 Task: Create an event for the library visit for new books.
Action: Mouse moved to (133, 237)
Screenshot: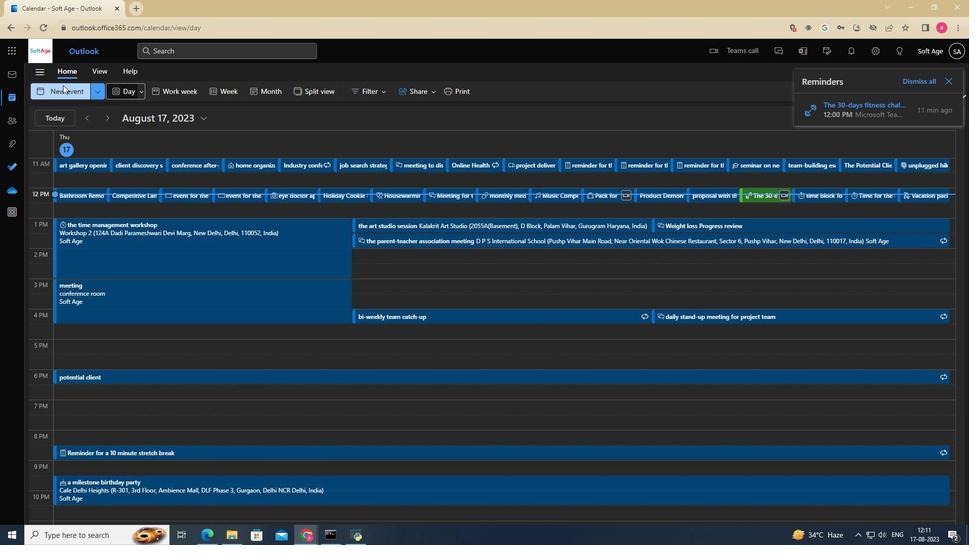 
Action: Mouse pressed left at (133, 237)
Screenshot: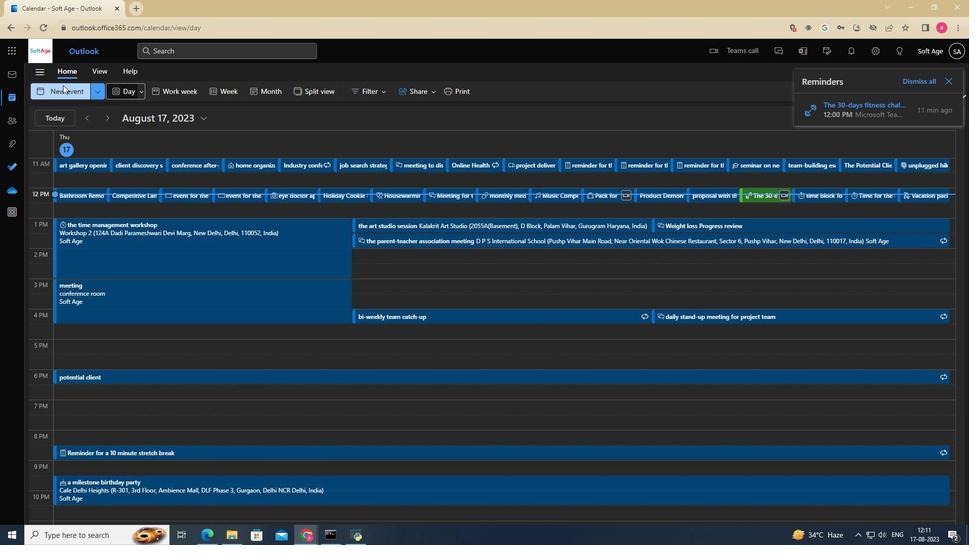 
Action: Mouse moved to (255, 272)
Screenshot: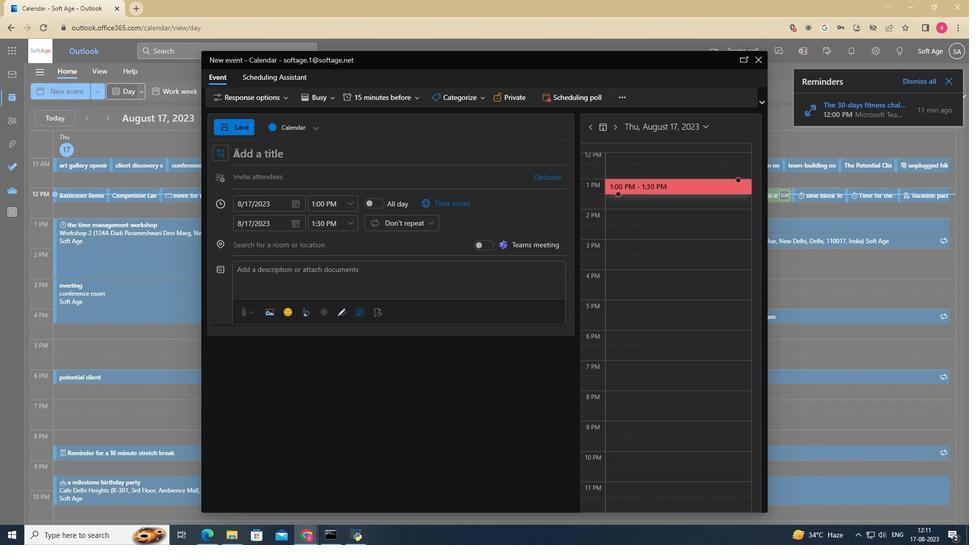 
Action: Key pressed the<Key.space>library<Key.space>visit<Key.space>for<Key.space>new<Key.space>books
Screenshot: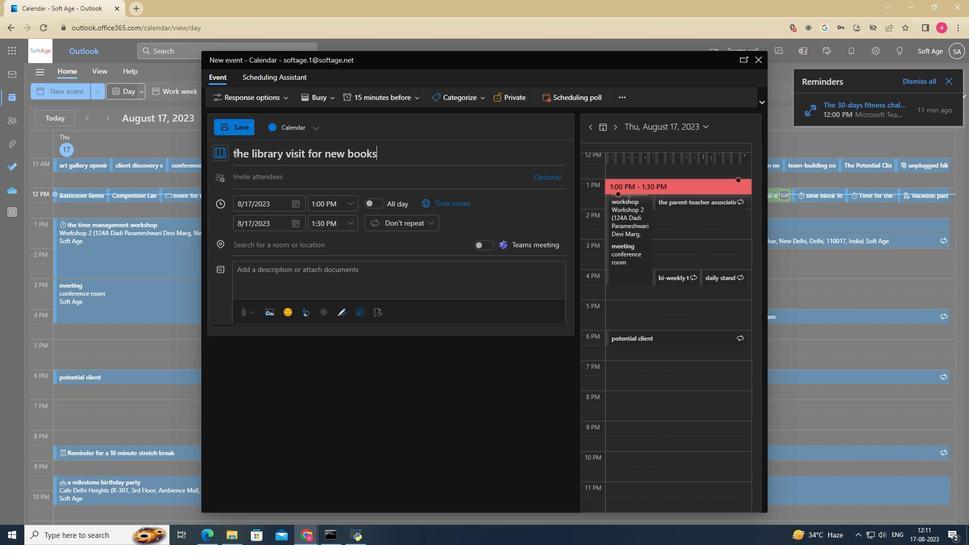 
Action: Mouse moved to (354, 247)
Screenshot: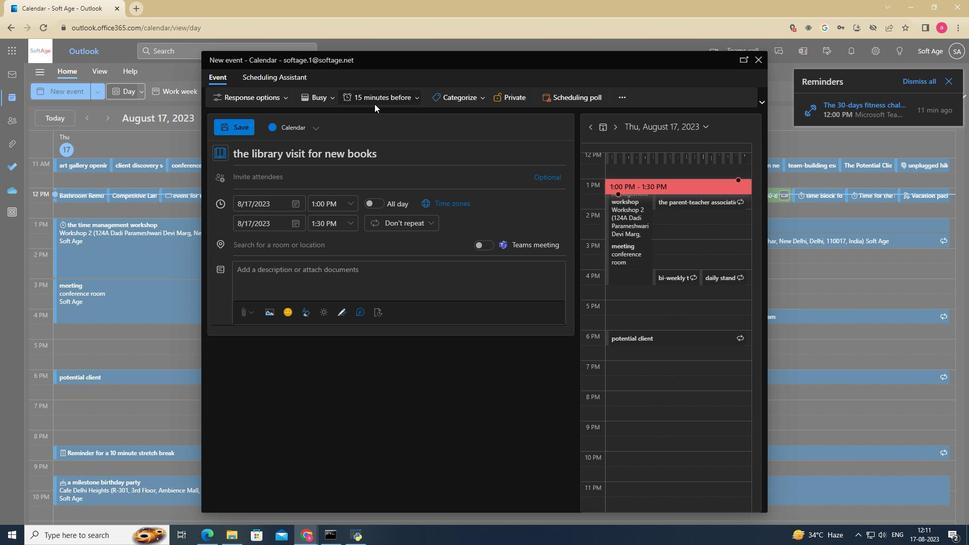 
Action: Mouse pressed left at (354, 247)
Screenshot: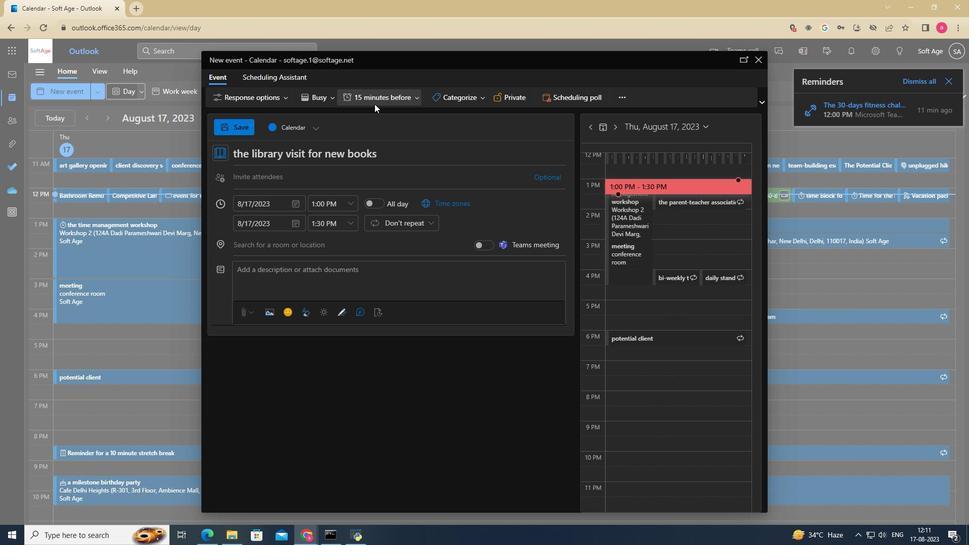 
Action: Mouse moved to (359, 273)
Screenshot: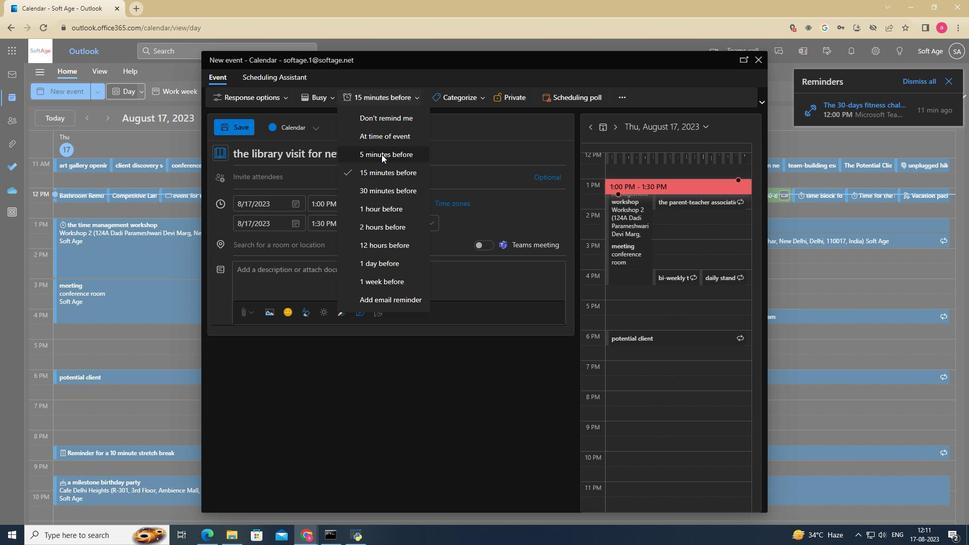 
Action: Mouse pressed left at (359, 273)
Screenshot: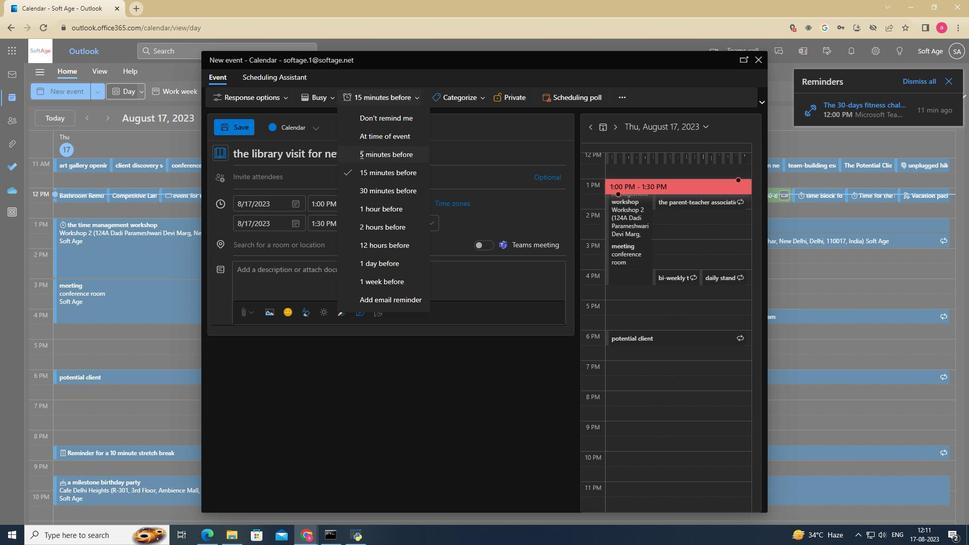 
Action: Mouse moved to (279, 284)
Screenshot: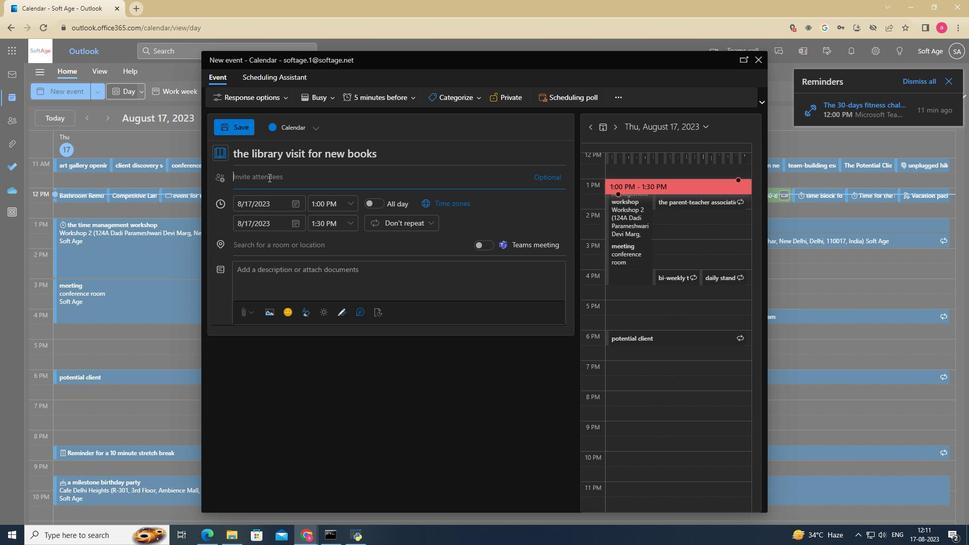 
Action: Mouse pressed left at (279, 284)
Screenshot: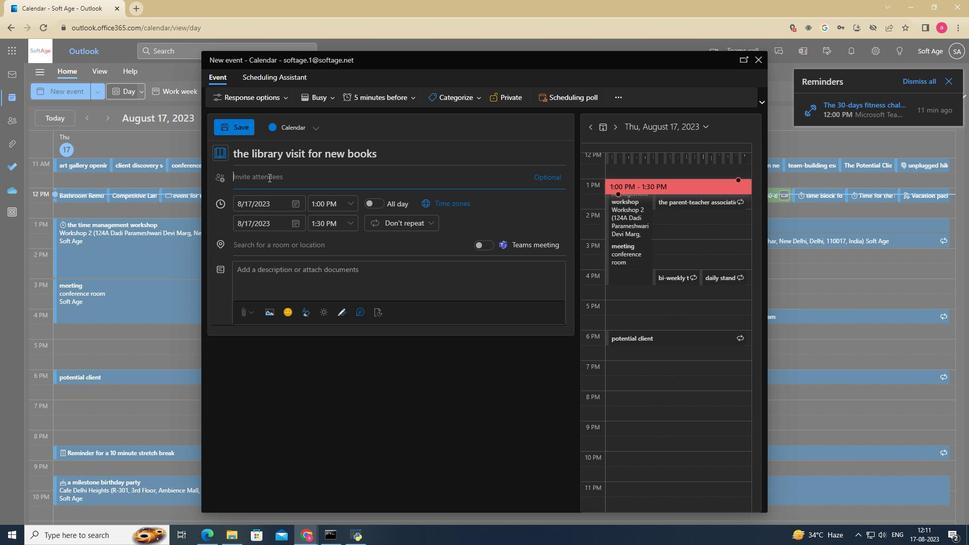 
Action: Mouse moved to (278, 338)
Screenshot: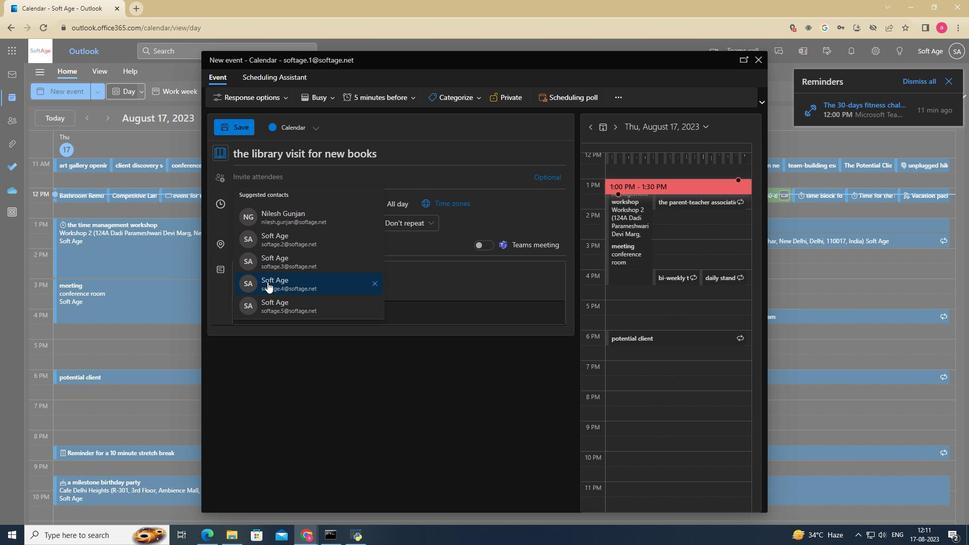
Action: Mouse pressed left at (278, 338)
Screenshot: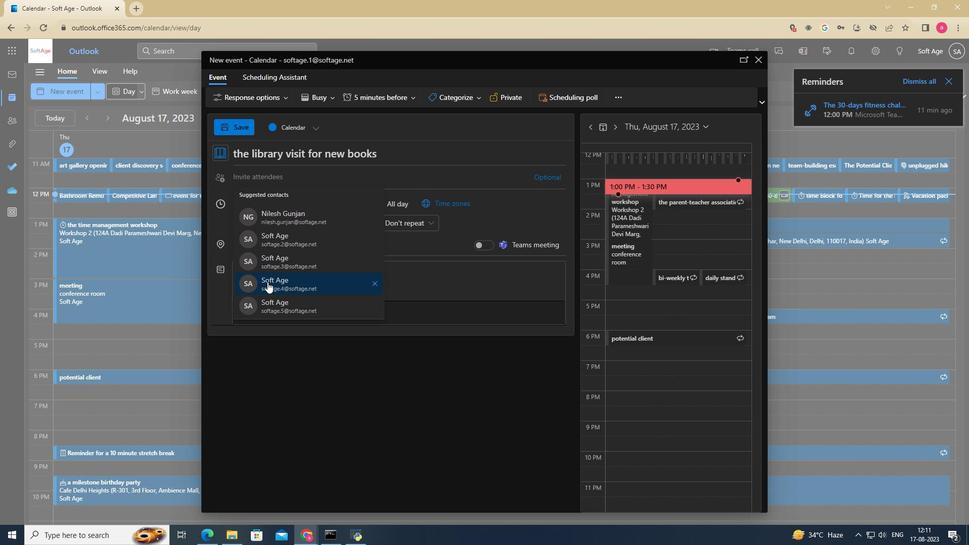 
Action: Mouse moved to (324, 327)
Screenshot: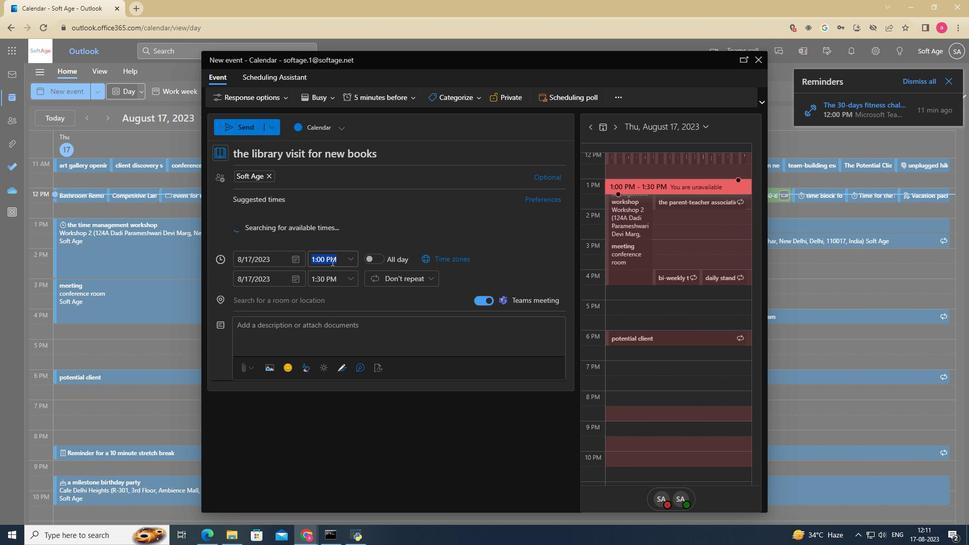 
Action: Mouse pressed left at (324, 327)
Screenshot: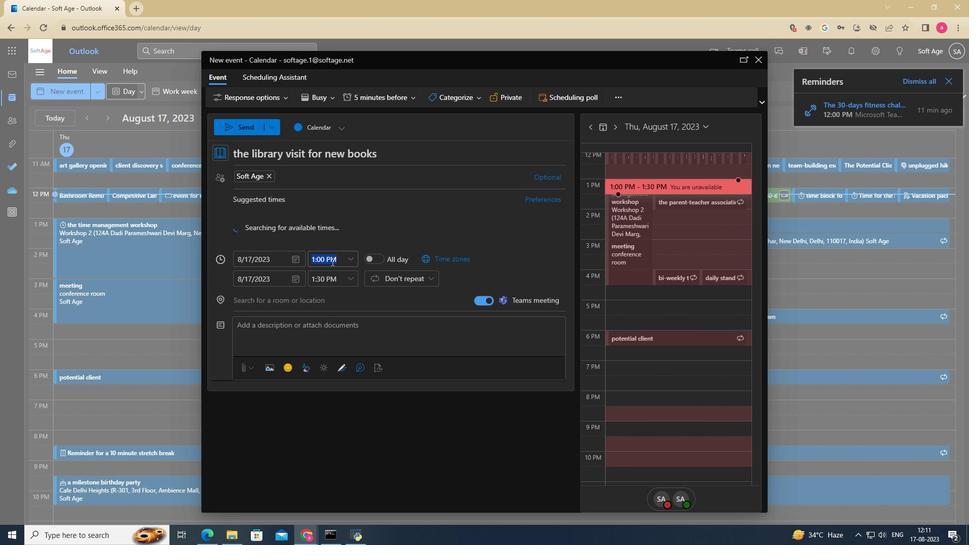 
Action: Mouse moved to (334, 327)
Screenshot: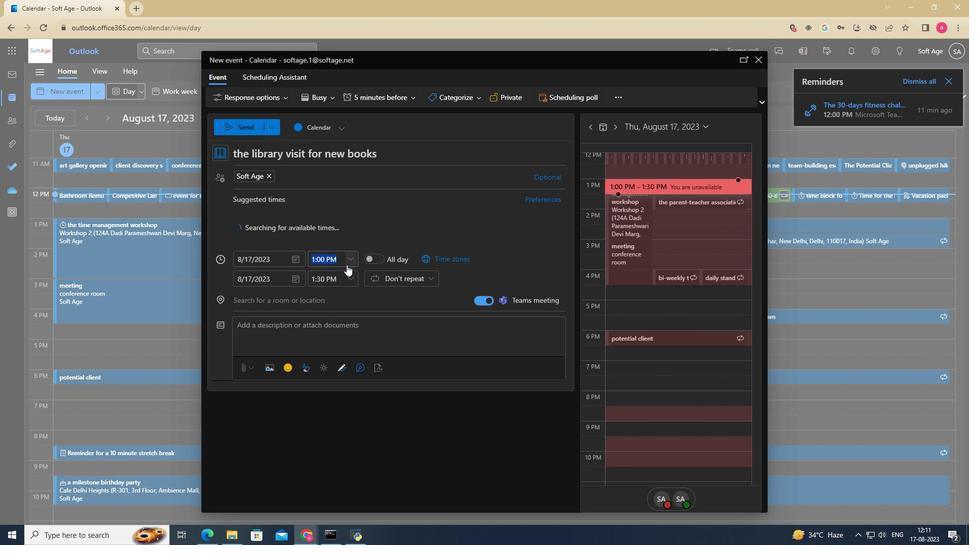 
Action: Mouse pressed left at (334, 327)
Screenshot: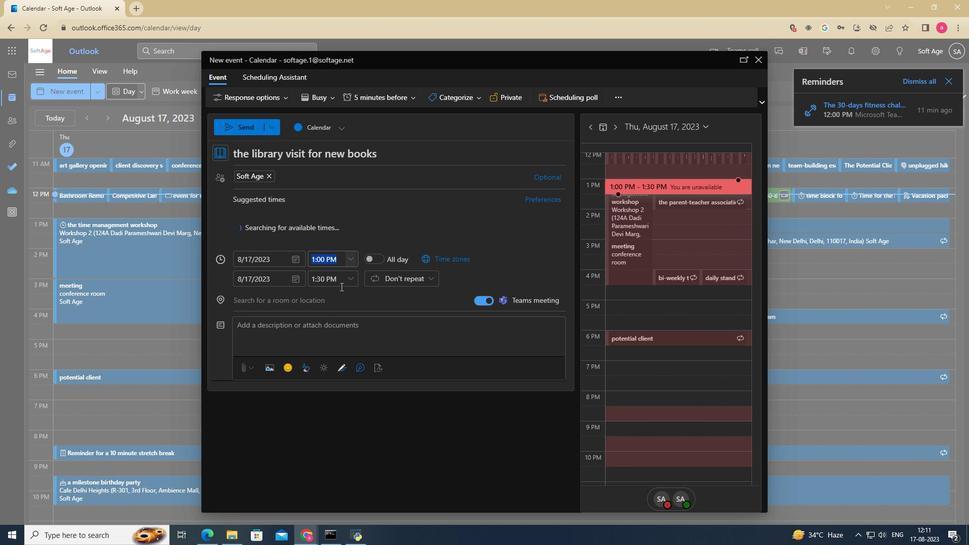 
Action: Mouse moved to (324, 356)
Screenshot: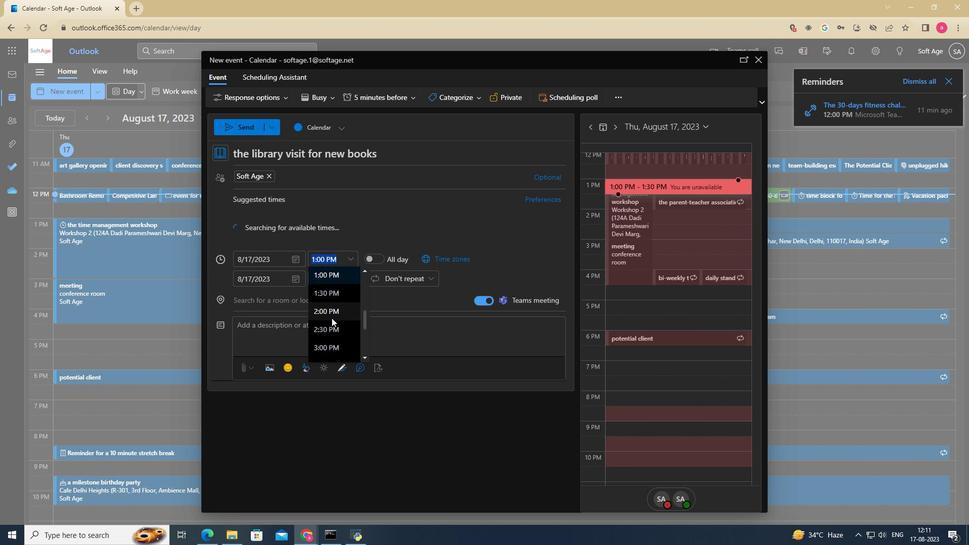 
Action: Mouse pressed left at (324, 356)
Screenshot: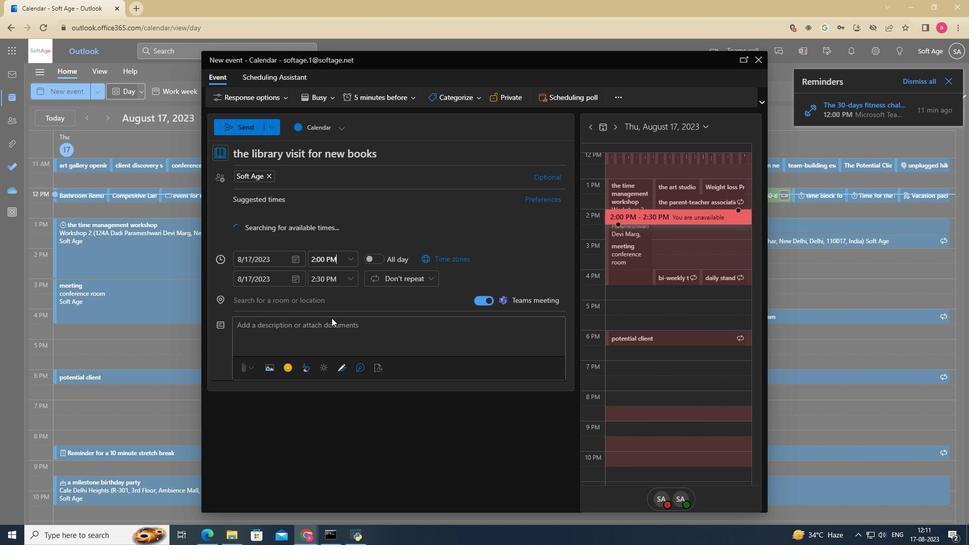 
Action: Mouse moved to (341, 336)
Screenshot: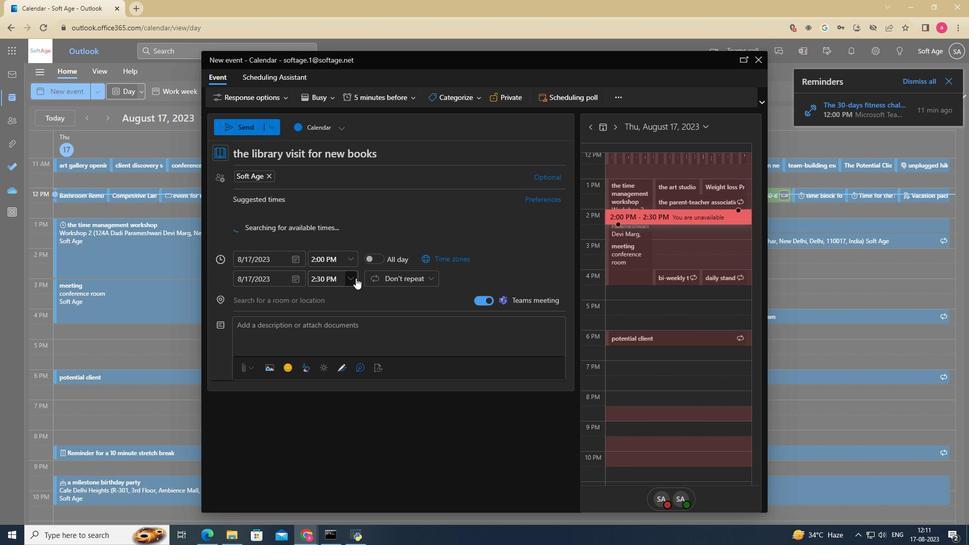 
Action: Mouse pressed left at (341, 336)
Screenshot: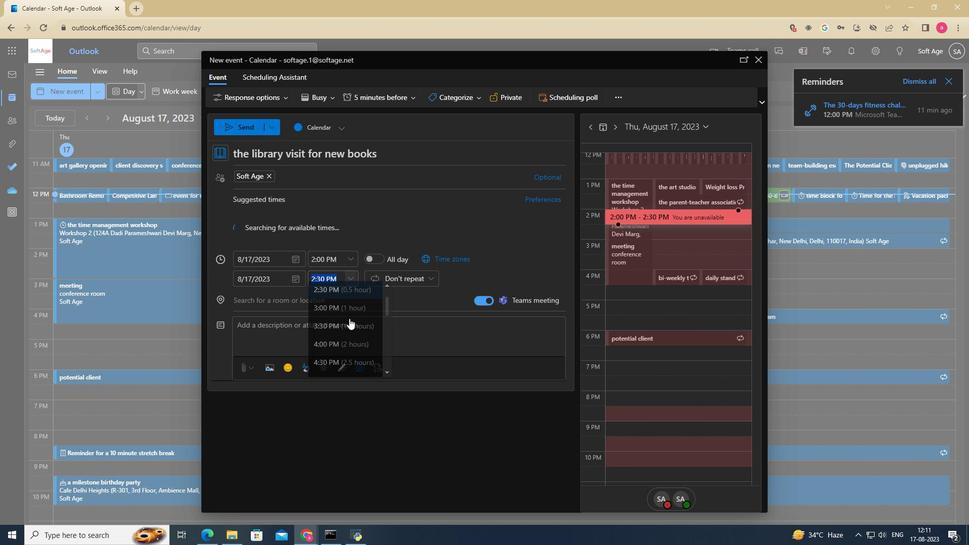 
Action: Mouse moved to (328, 368)
Screenshot: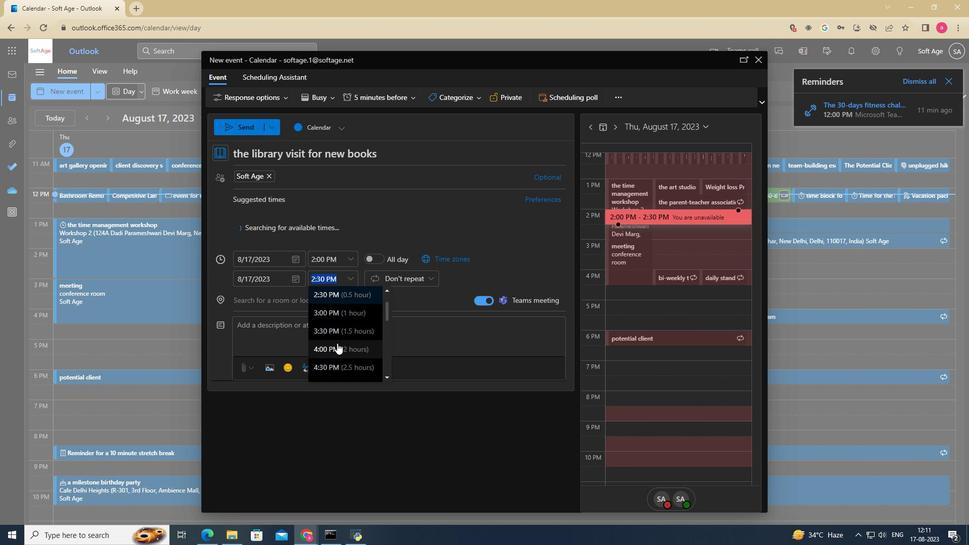 
Action: Mouse pressed left at (328, 368)
Screenshot: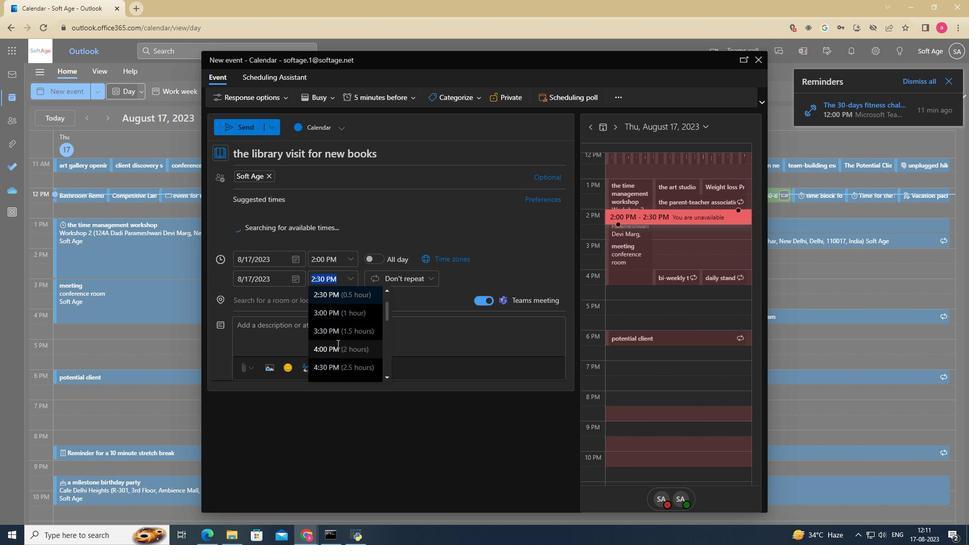 
Action: Mouse moved to (292, 343)
Screenshot: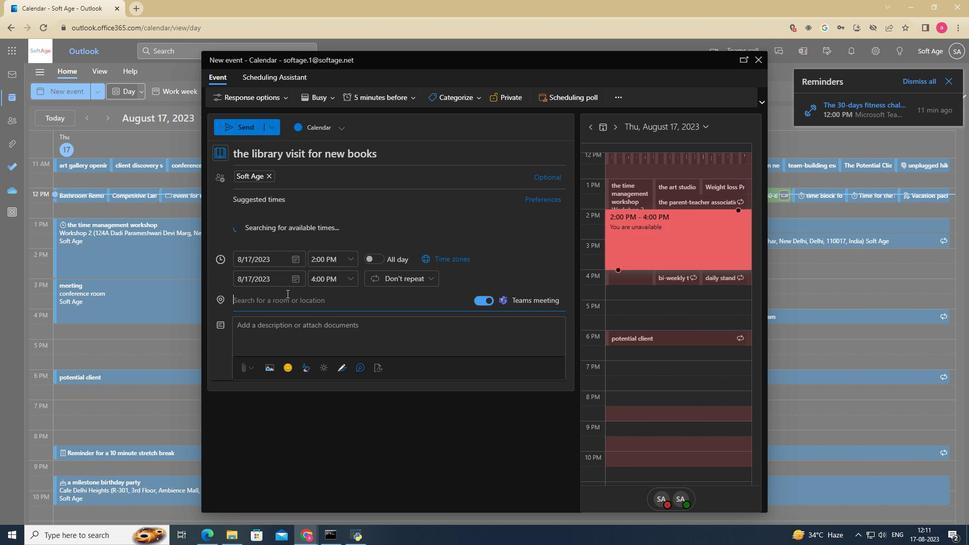 
Action: Mouse pressed left at (292, 343)
Screenshot: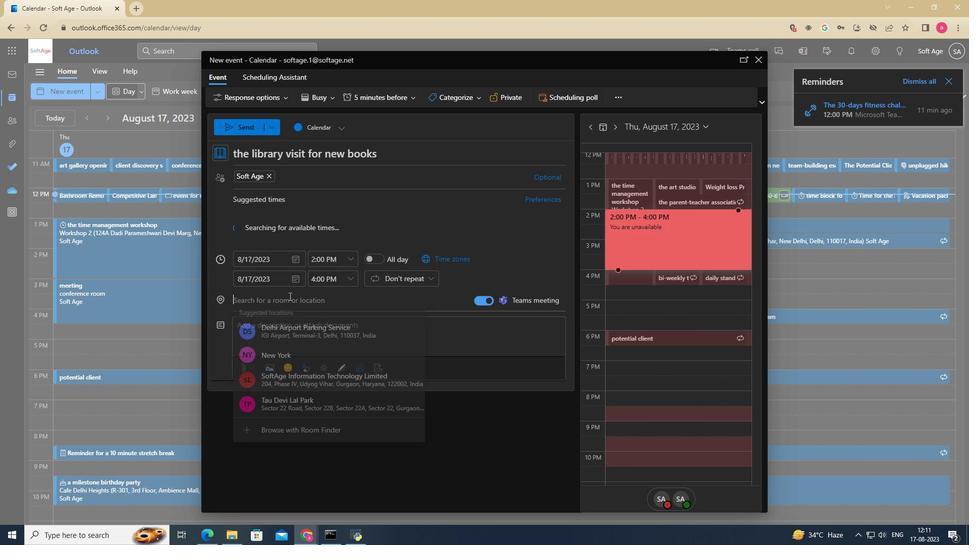 
Action: Mouse moved to (293, 345)
Screenshot: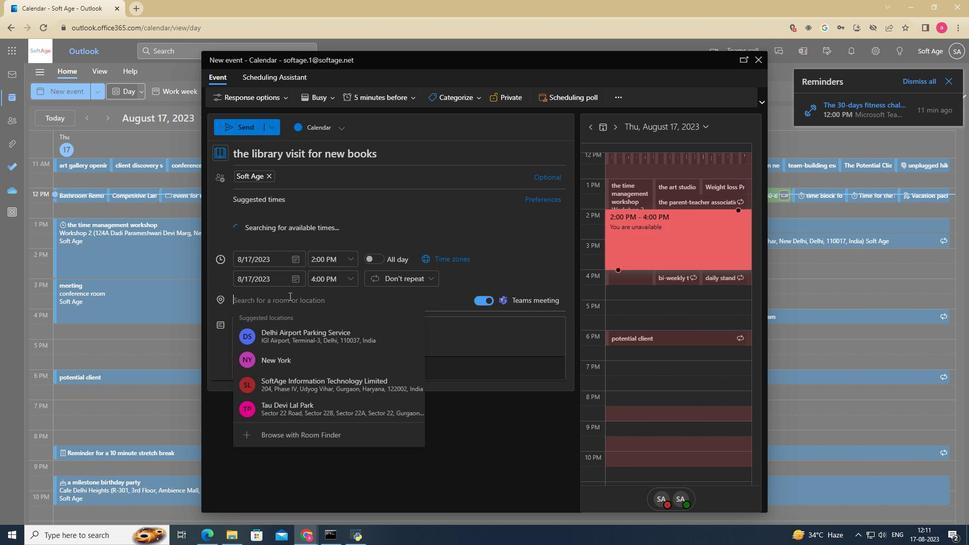 
Action: Key pressed book<Key.backspace><Key.backspace><Key.backspace><Key.backspace><Key.backspace><Key.backspace>library
Screenshot: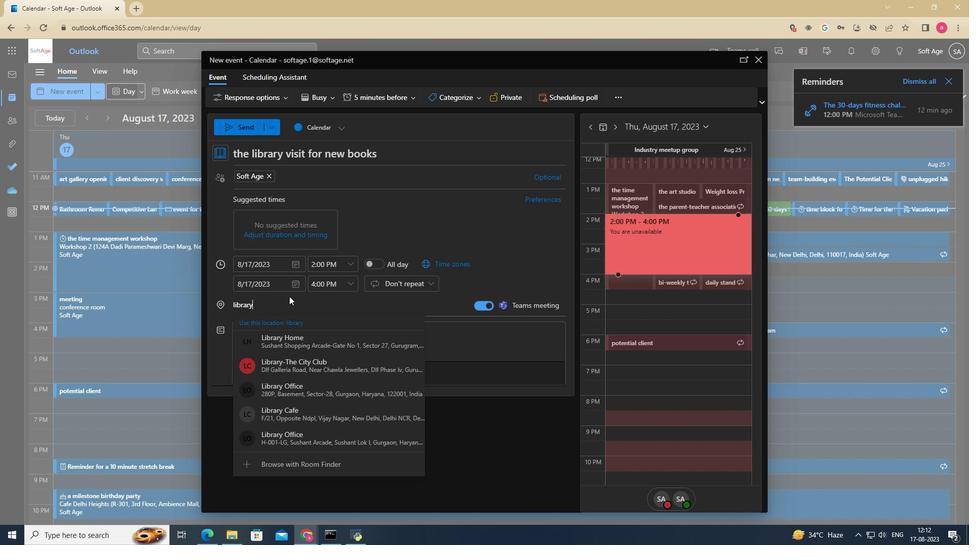 
Action: Mouse moved to (328, 378)
Screenshot: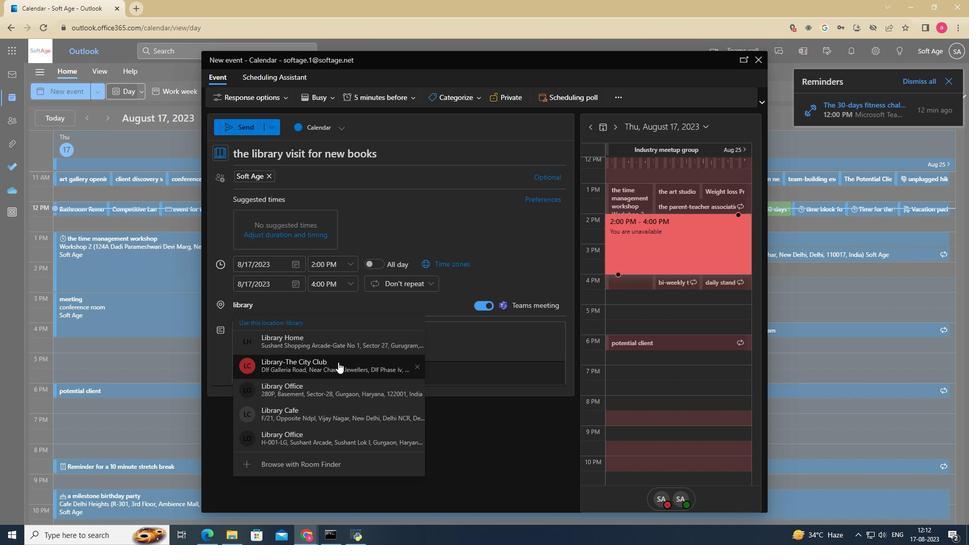 
Action: Mouse scrolled (328, 378) with delta (0, 0)
Screenshot: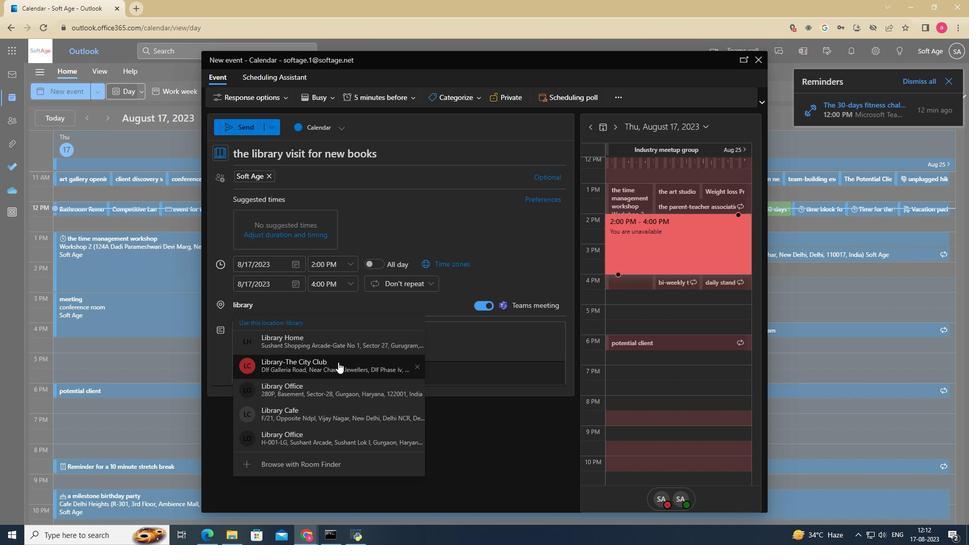 
Action: Mouse moved to (315, 409)
Screenshot: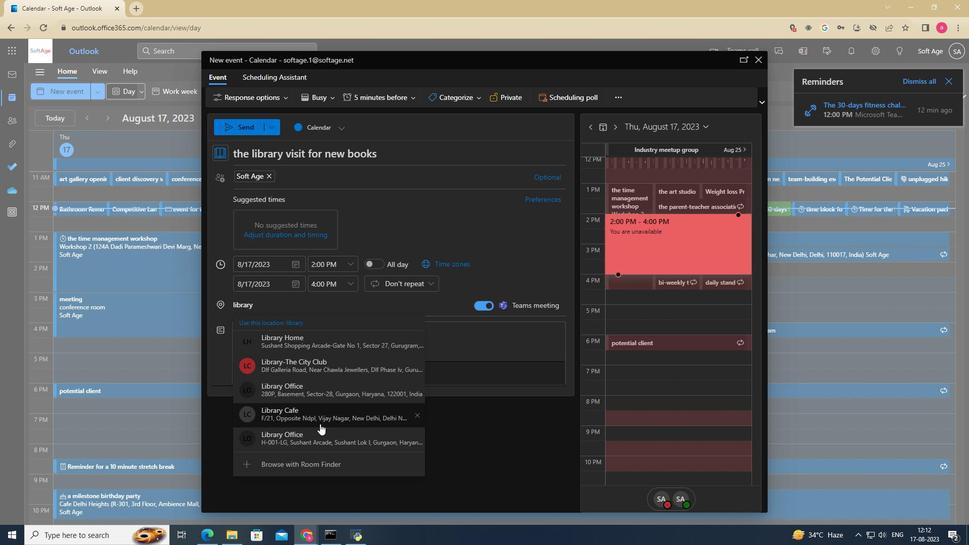 
Action: Mouse pressed left at (315, 409)
Screenshot: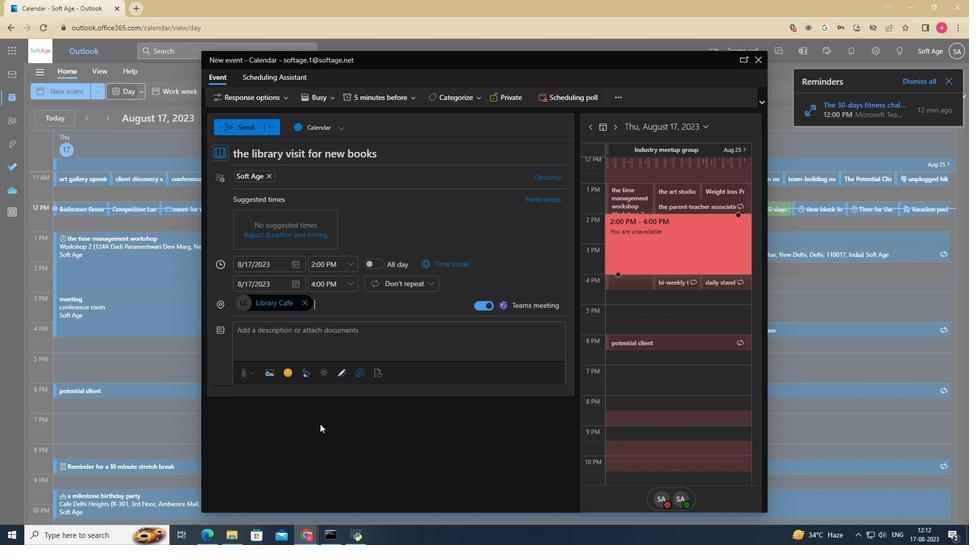 
Action: Mouse moved to (284, 358)
Screenshot: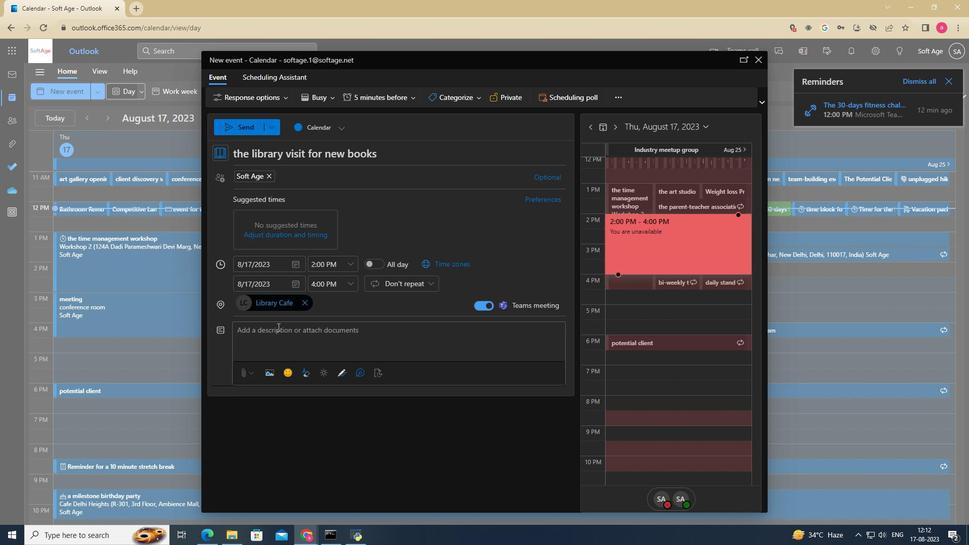 
Action: Mouse pressed left at (284, 358)
Screenshot: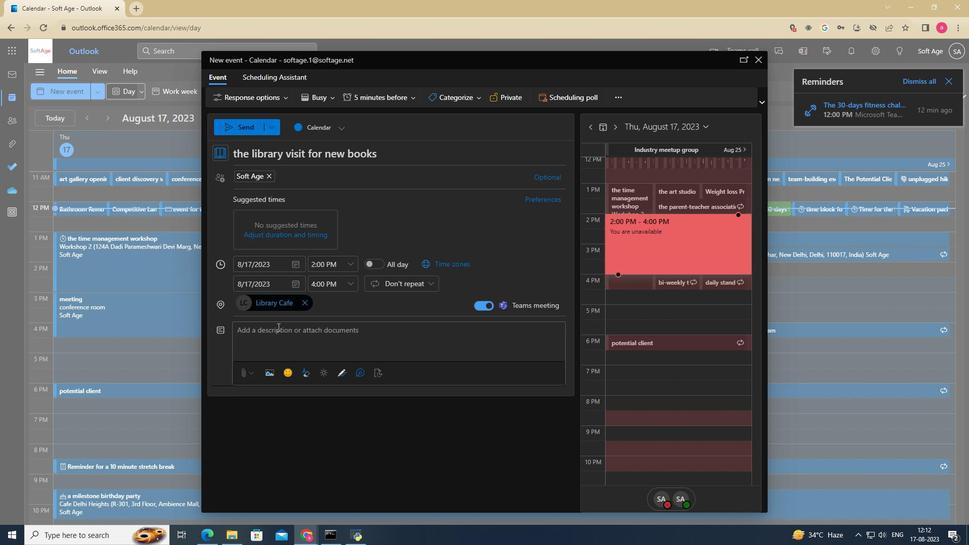 
Action: Mouse moved to (285, 363)
Screenshot: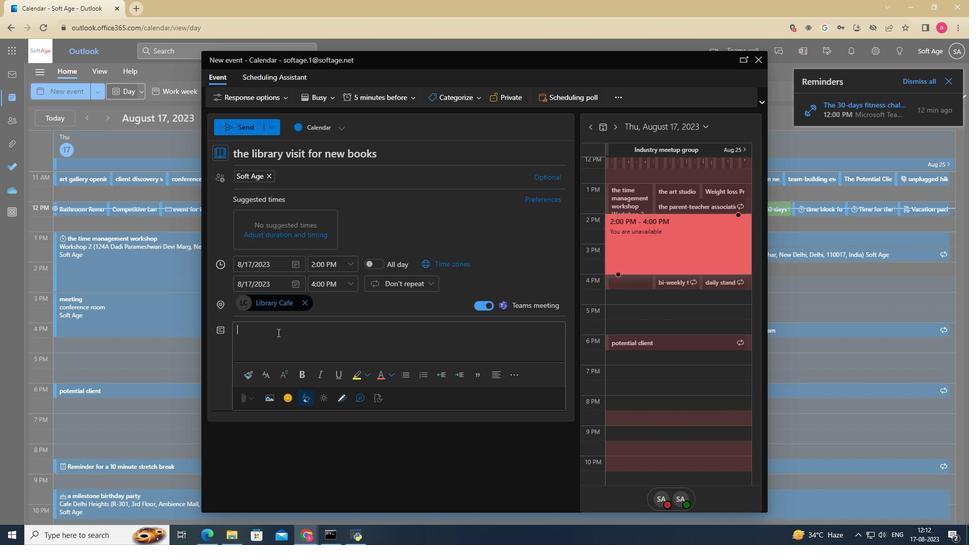 
Action: Mouse pressed left at (285, 363)
Screenshot: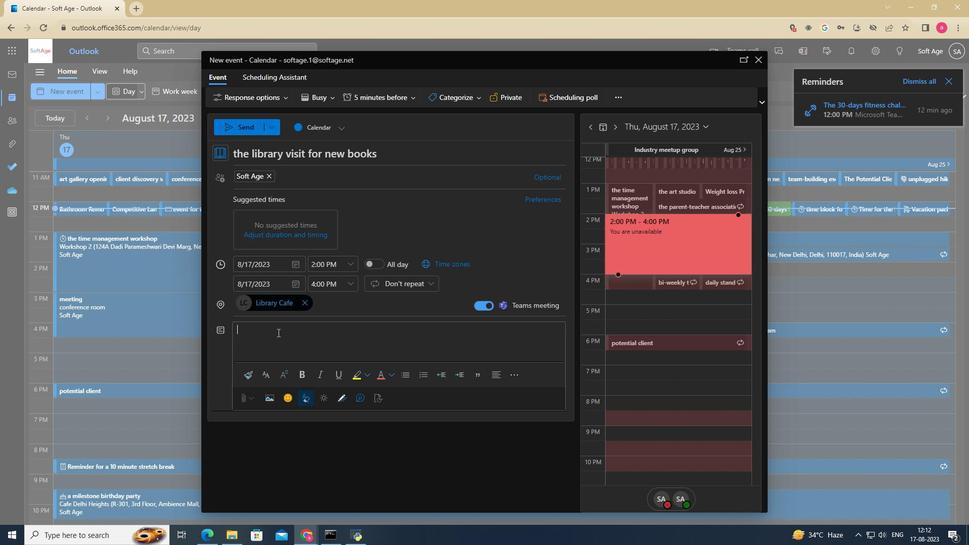 
Action: Key pressed <Key.shift>A<Key.space>library<Key.space>visit<Key.space>for<Key.space>new<Key.space>books<Key.space>
Screenshot: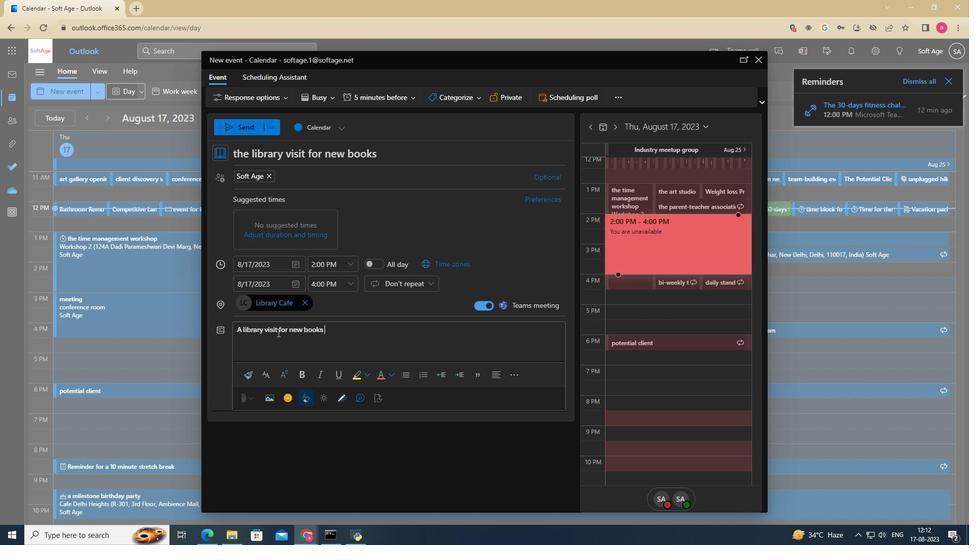 
Action: Mouse moved to (285, 363)
Screenshot: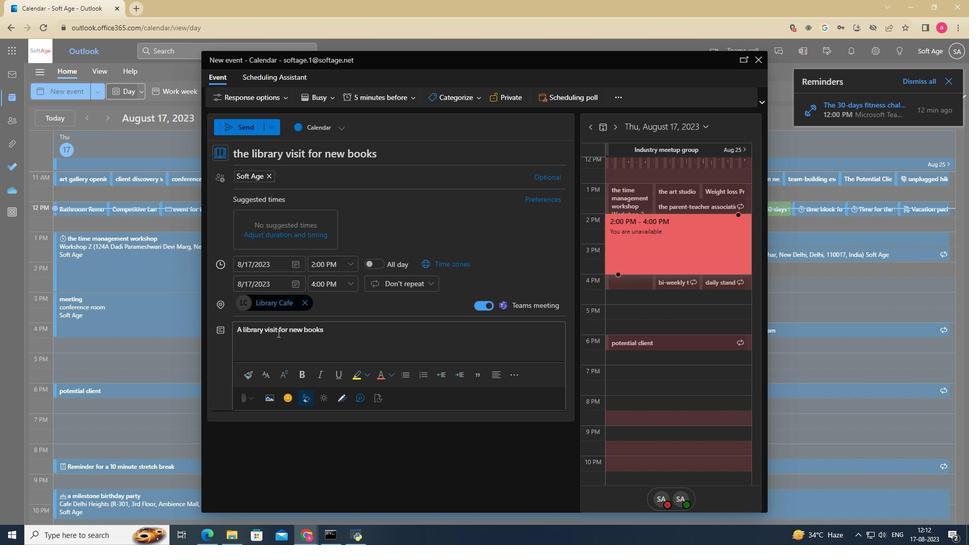 
Action: Key pressed is<Key.space>an<Key.space>enjoyable<Key.space>and<Key.space>enriching<Key.space>experience<Key.space>where<Key.space>individuals<Key.space>explore<Key.space>a<Key.space>library<Key.space>to<Key.space>discover<Key.space>and<Key.space>borrow<Key.space>the<Key.space>latest<Key.space>additions<Key.space>to<Key.space>its<Key.space>collection.<Key.space><Key.shift>Libraries<Key.space>regy<Key.backspace>ularly<Key.space>acquire<Key.space>new<Key.space>booksm<Key.backspace><Key.space><Key.backspace>,<Key.space>including<Key.space>fiction,<Key.space>non<Key.space><Key.backspace>-fiction,<Key.space>academic<Key.space>works<Key.space>,and<Key.space>various<Key.space>genrious<Key.space><Key.backspace><Key.backspace><Key.backspace><Key.backspace><Key.backspace><Key.backspace><Key.backspace><Key.backspace><Key.backspace>genres,<Key.space>providing<Key.space>readers<Key.space>with<Key.space>fresh<Key.space>content<Key.space>to<Key.space>explore
Screenshot: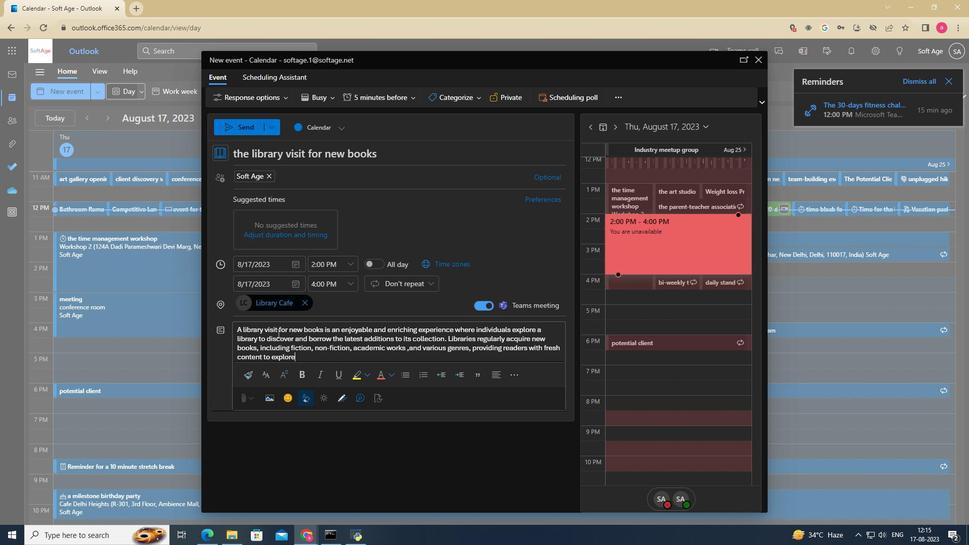 
Action: Mouse moved to (288, 364)
Screenshot: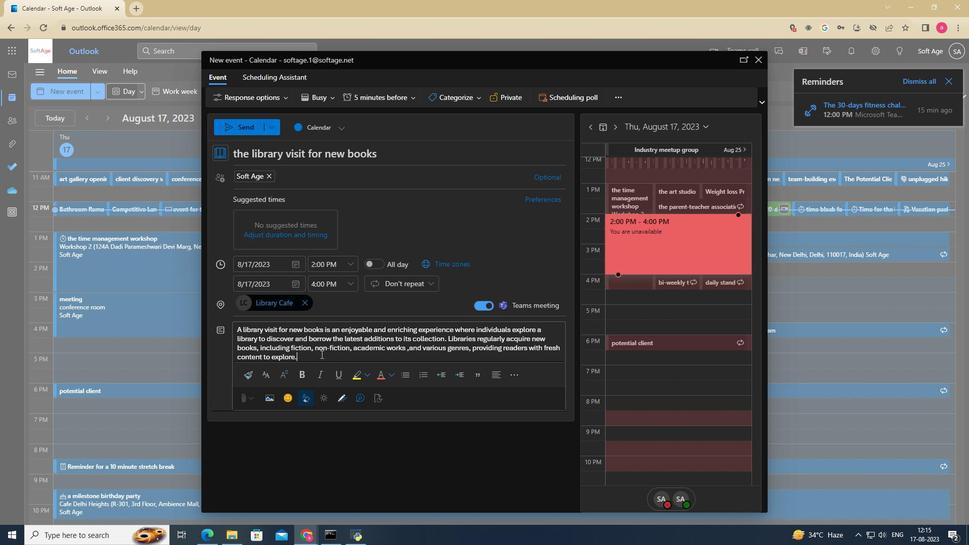 
Action: Key pressed .
Screenshot: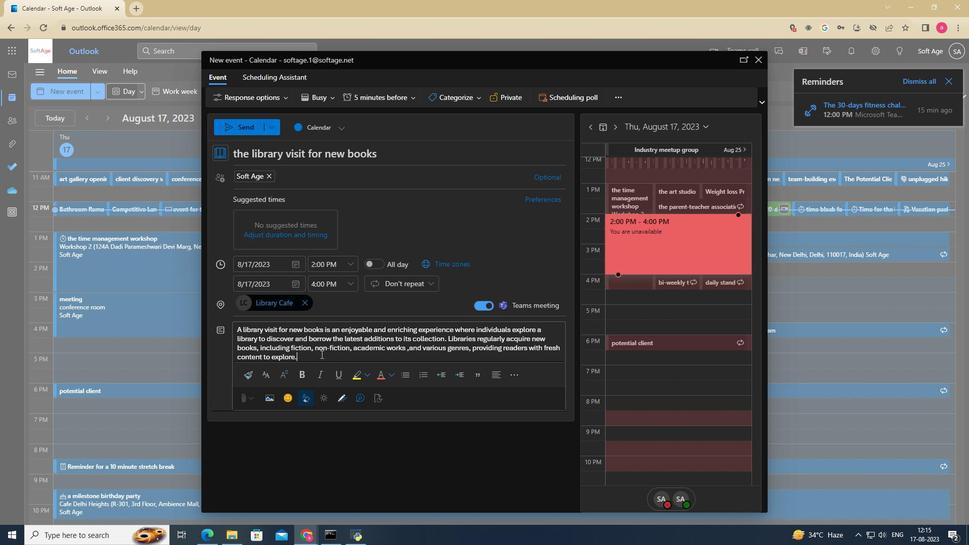
Action: Mouse moved to (285, 368)
Screenshot: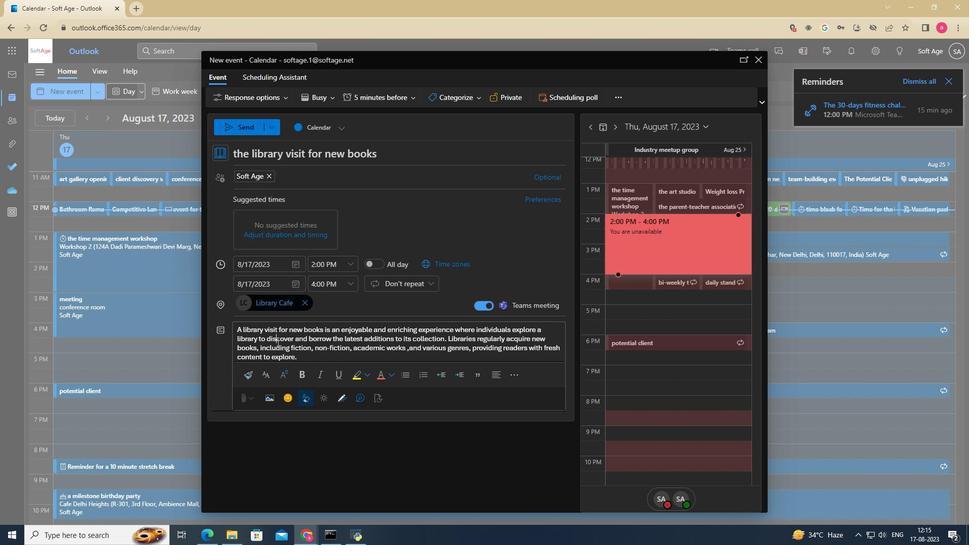 
Action: Mouse pressed left at (285, 368)
Screenshot: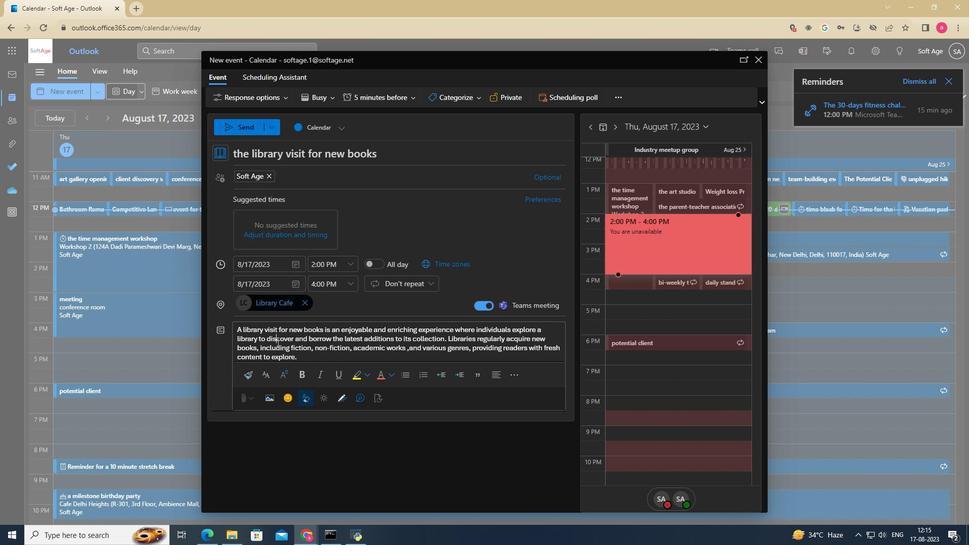 
Action: Mouse pressed left at (285, 368)
Screenshot: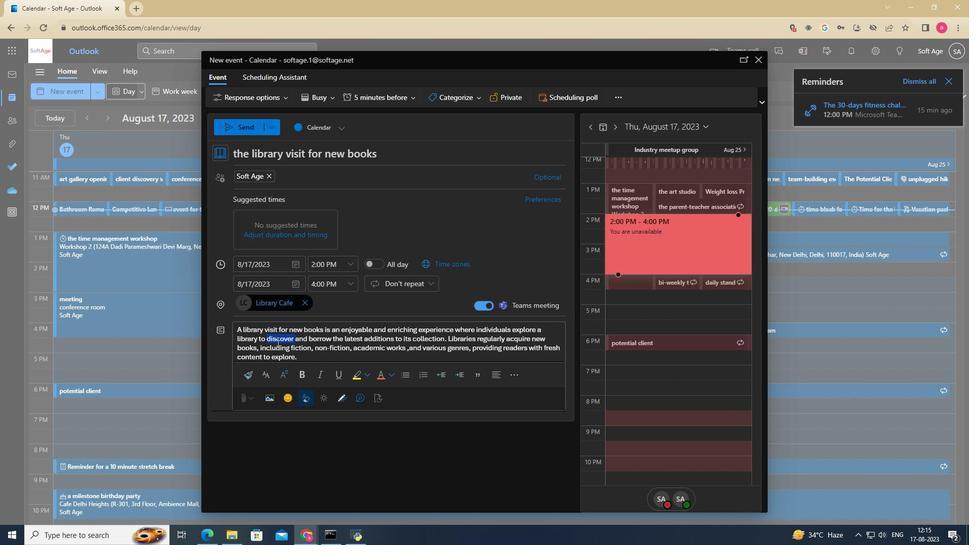 
Action: Mouse pressed left at (285, 368)
Screenshot: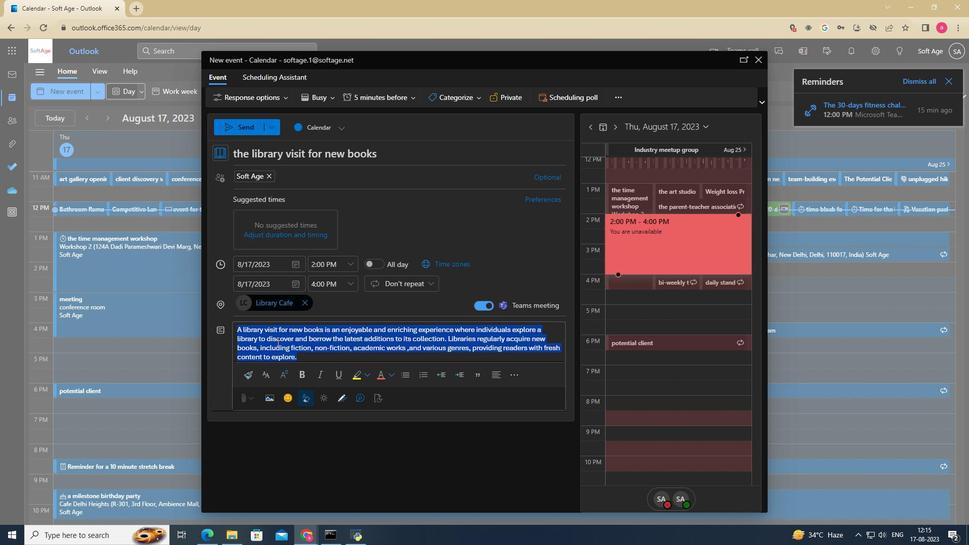 
Action: Mouse moved to (275, 388)
Screenshot: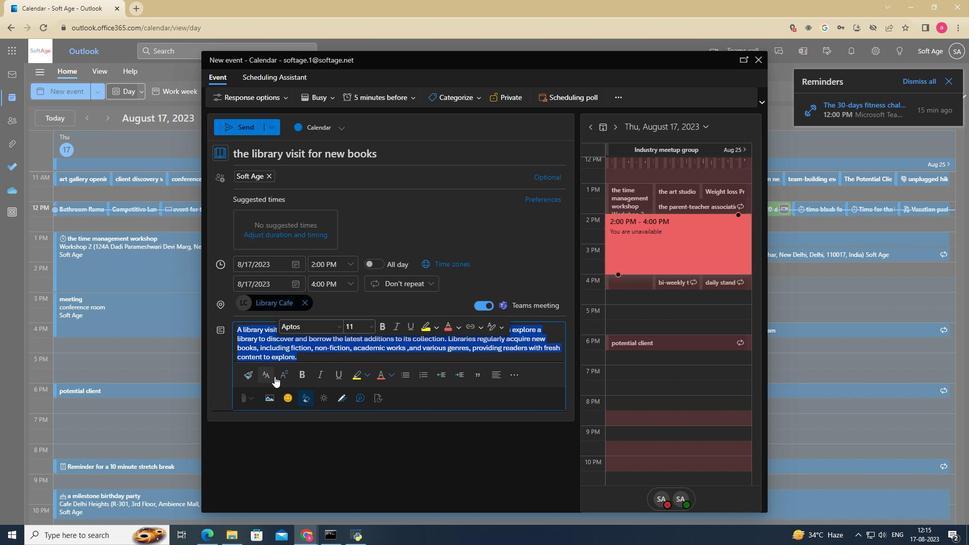 
Action: Mouse pressed left at (275, 388)
Screenshot: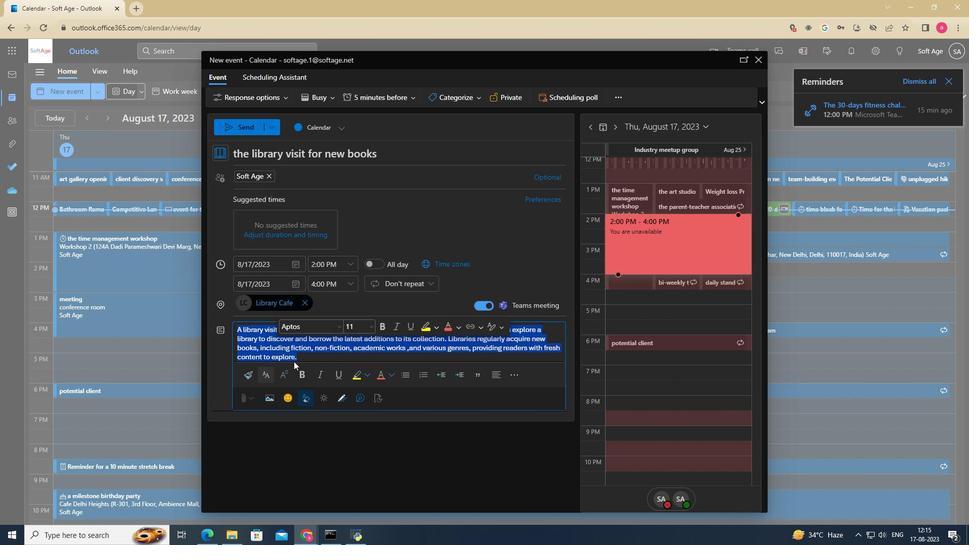 
Action: Mouse moved to (321, 336)
Screenshot: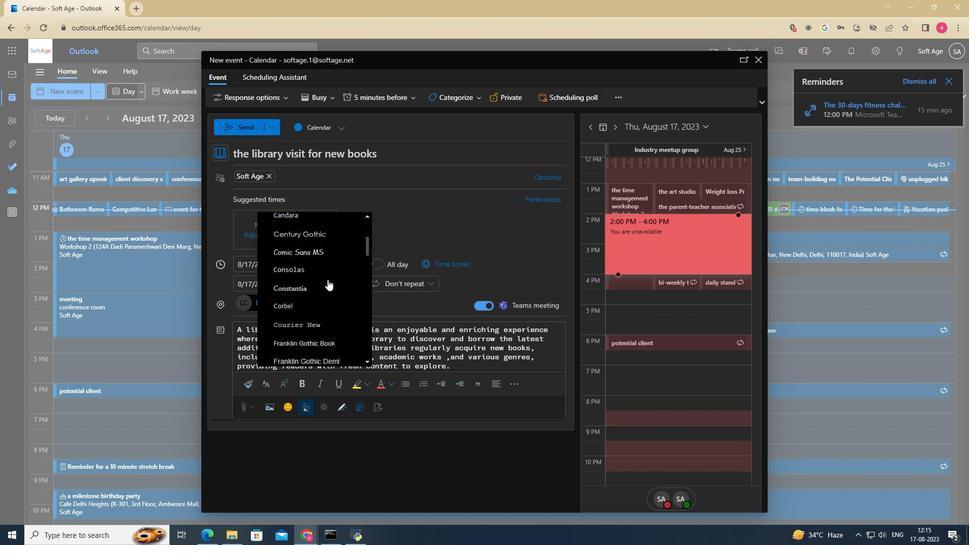 
Action: Mouse scrolled (321, 336) with delta (0, 0)
Screenshot: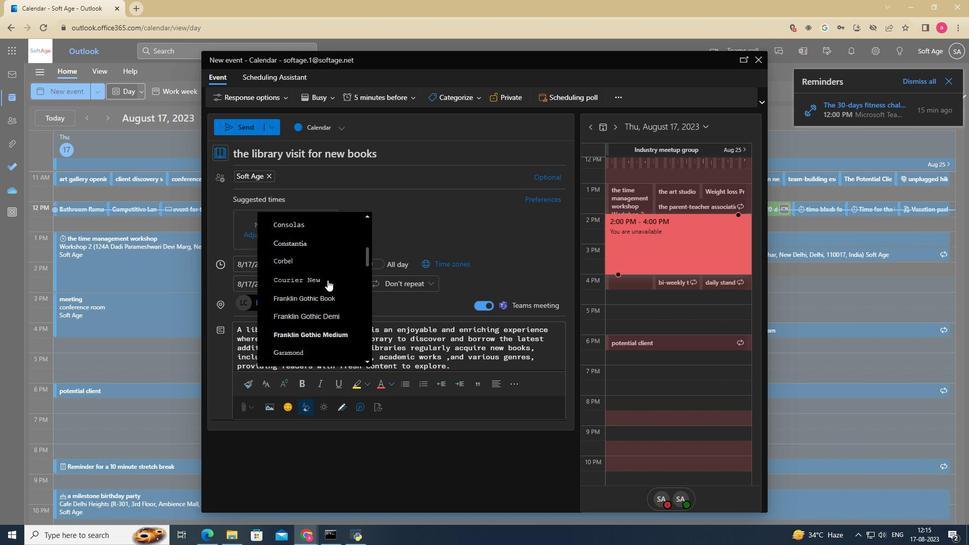 
Action: Mouse scrolled (321, 336) with delta (0, 0)
Screenshot: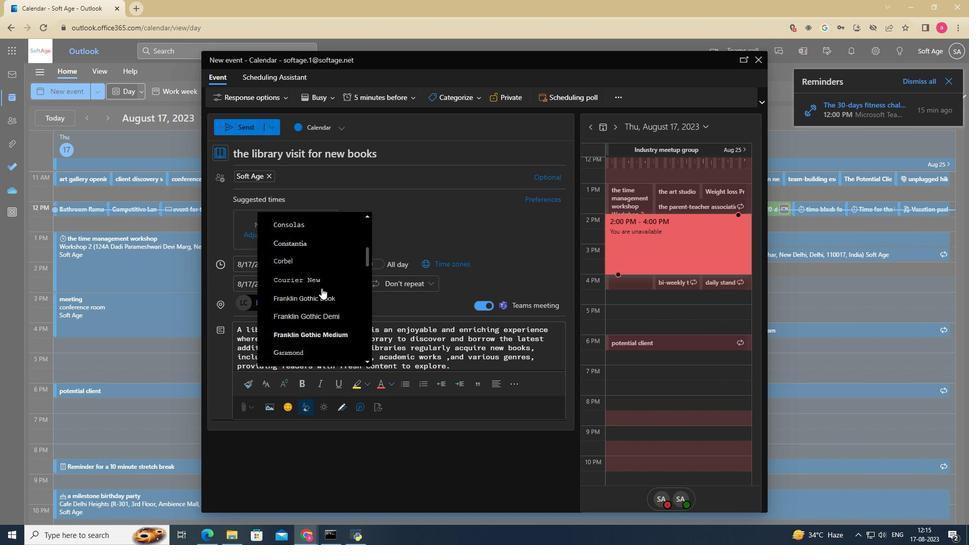 
Action: Mouse scrolled (321, 336) with delta (0, 0)
Screenshot: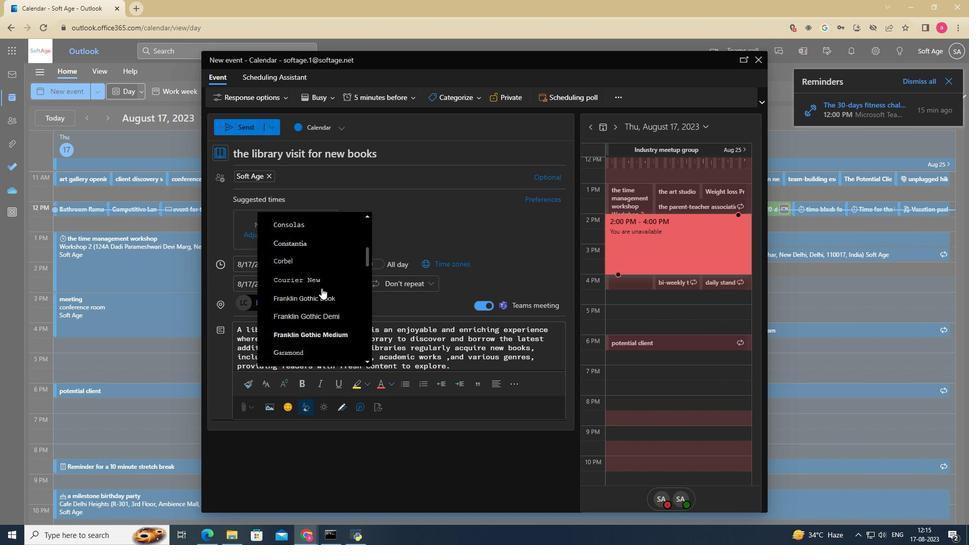 
Action: Mouse scrolled (321, 336) with delta (0, 0)
Screenshot: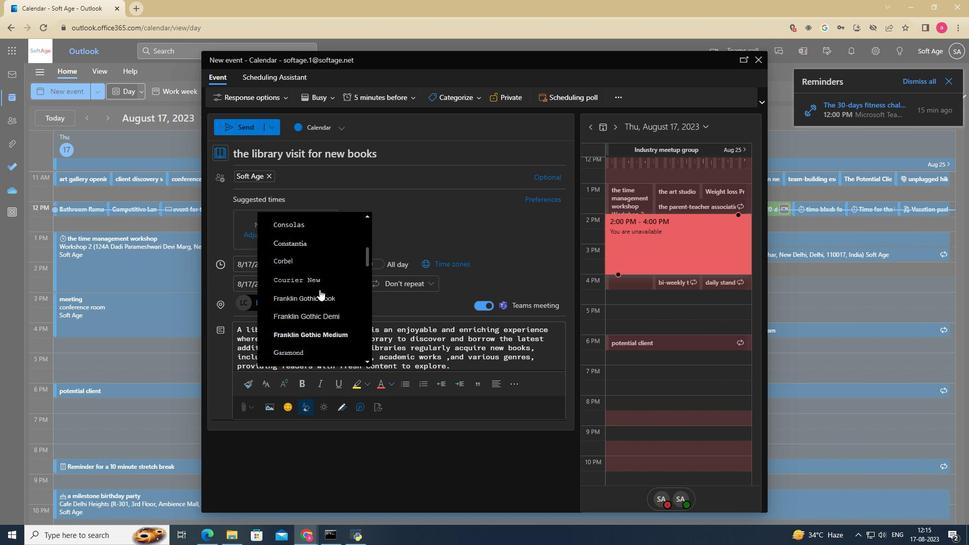 
Action: Mouse scrolled (321, 336) with delta (0, 0)
Screenshot: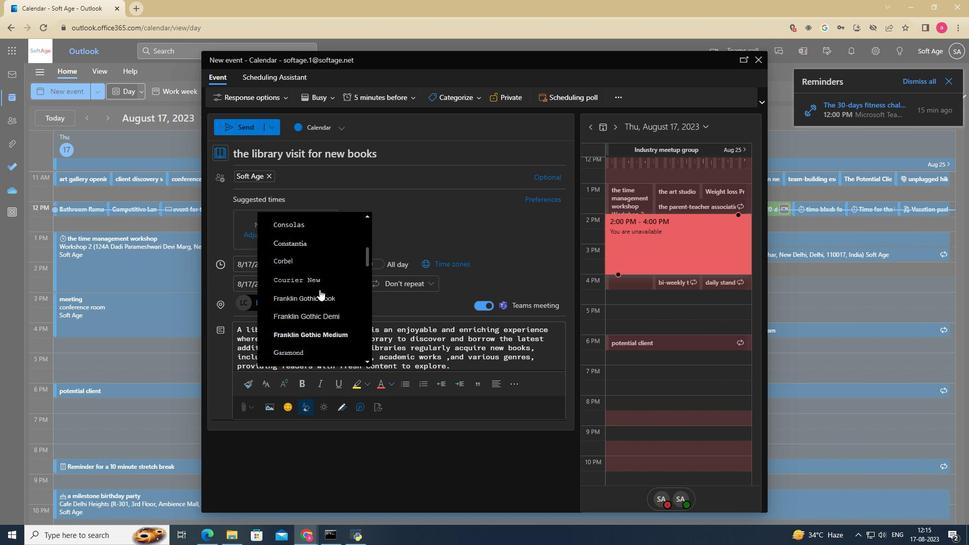 
Action: Mouse moved to (289, 350)
Screenshot: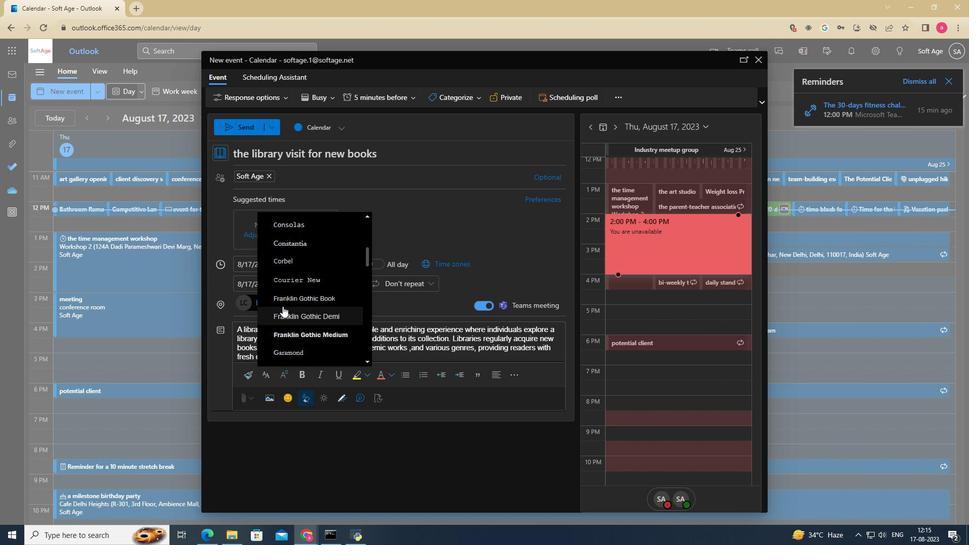 
Action: Mouse pressed left at (289, 350)
Screenshot: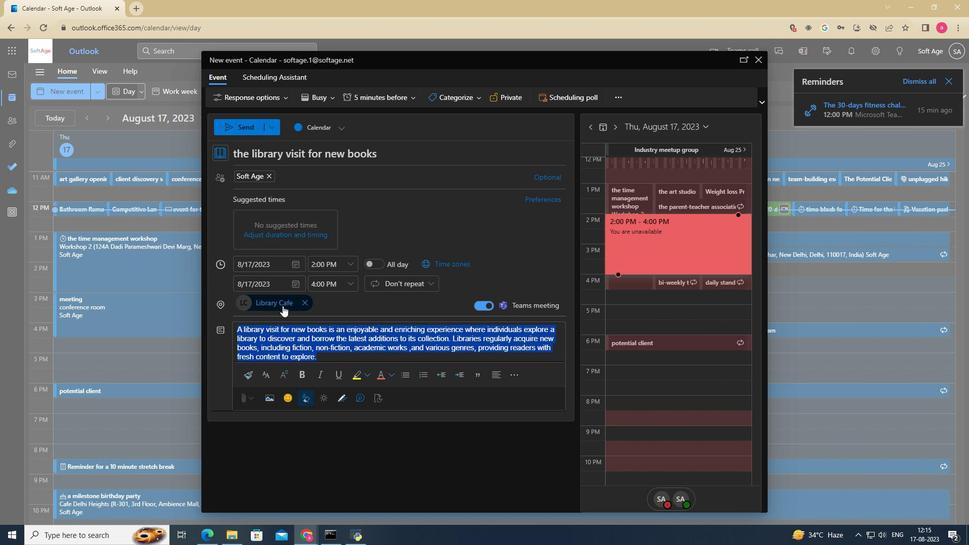 
Action: Mouse moved to (317, 382)
Screenshot: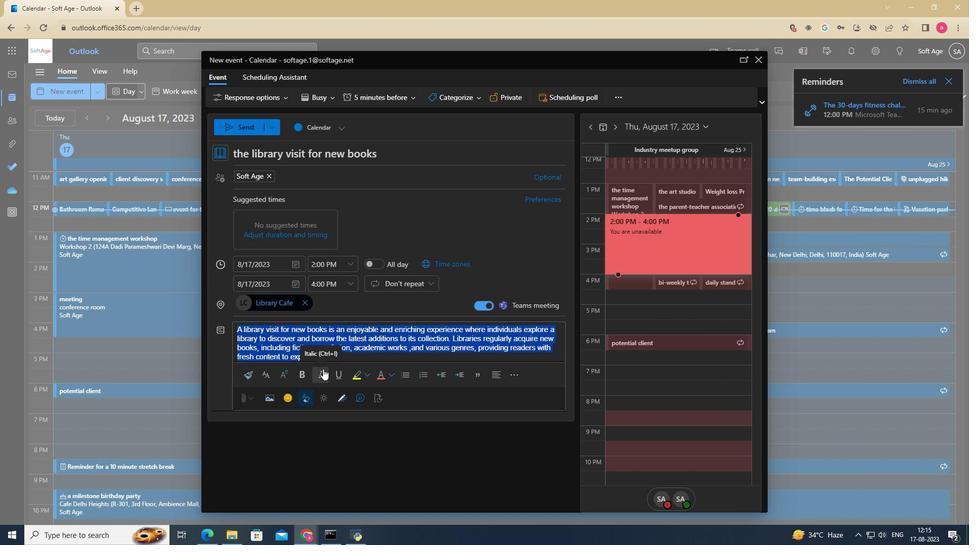 
Action: Mouse pressed left at (317, 382)
Screenshot: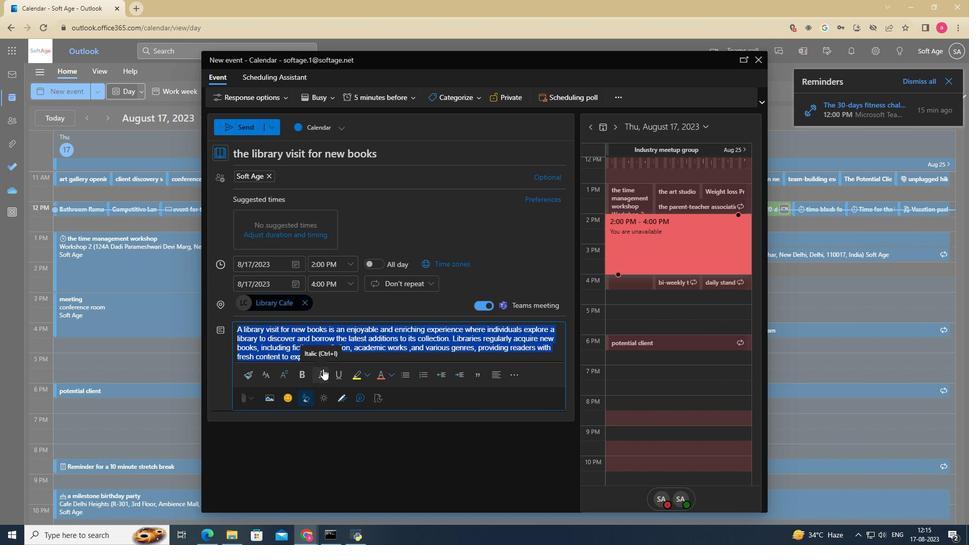
Action: Mouse moved to (368, 384)
Screenshot: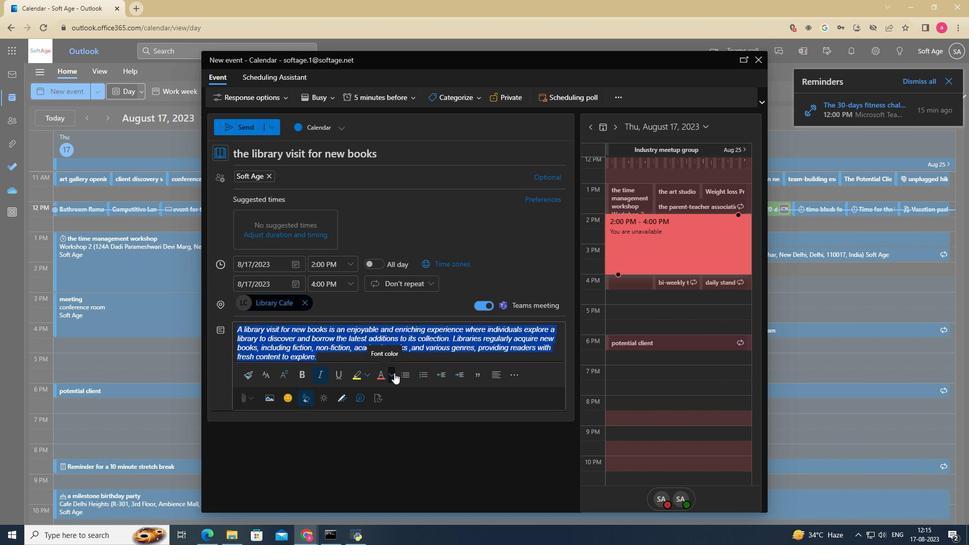 
Action: Mouse pressed left at (368, 384)
Screenshot: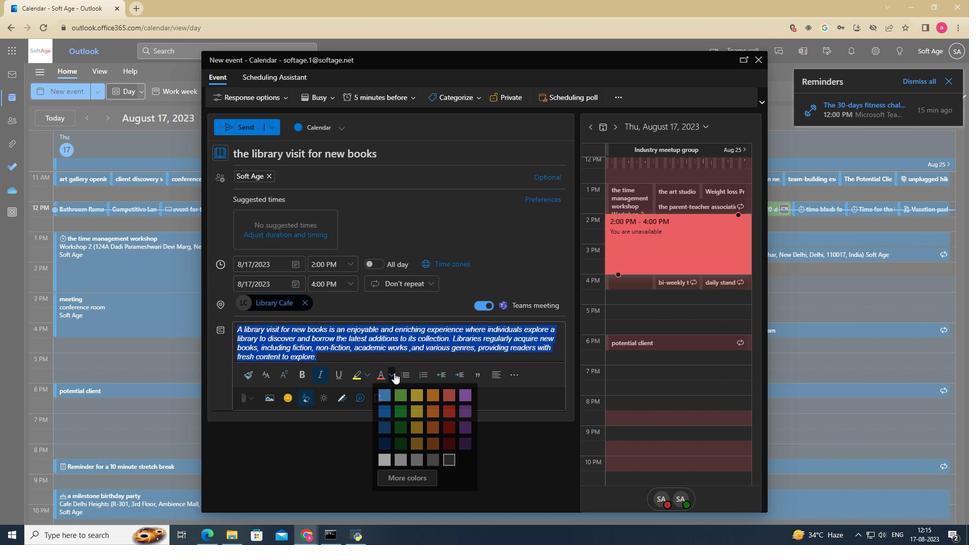 
Action: Mouse moved to (405, 405)
Screenshot: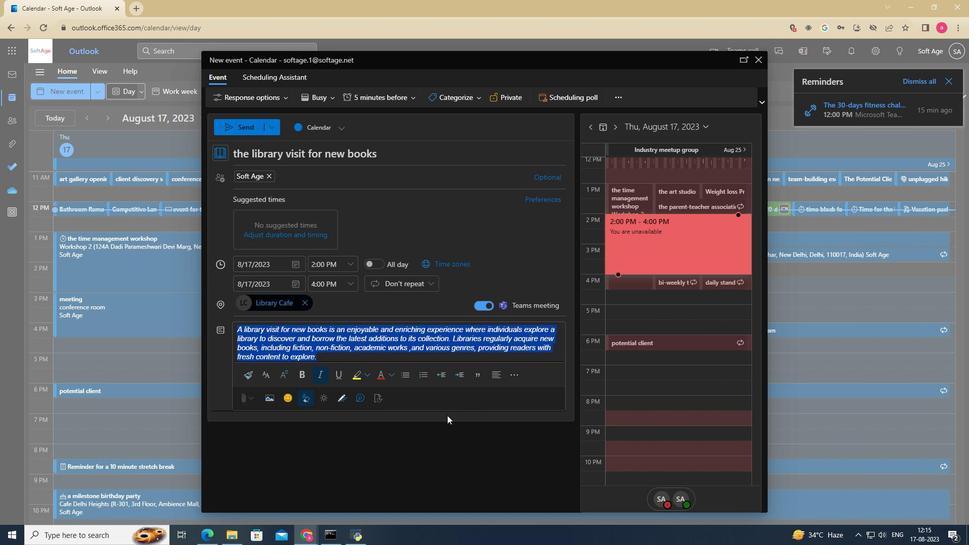 
Action: Mouse pressed left at (405, 405)
Screenshot: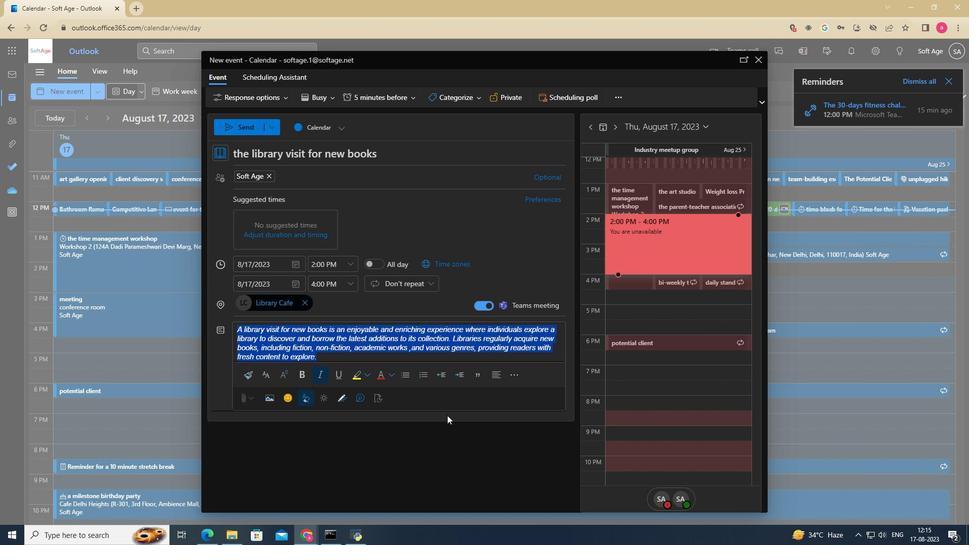 
Action: Mouse moved to (320, 376)
Screenshot: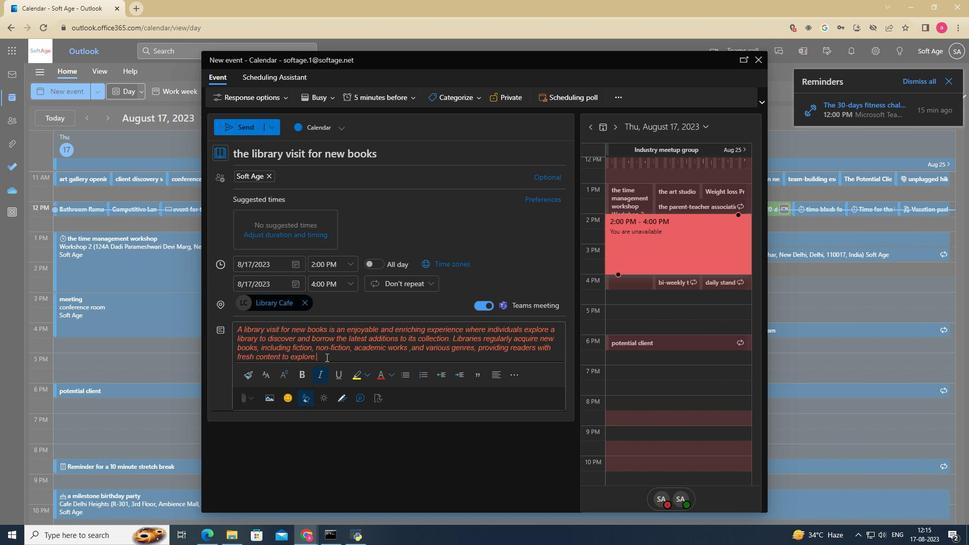 
Action: Mouse pressed left at (320, 376)
Screenshot: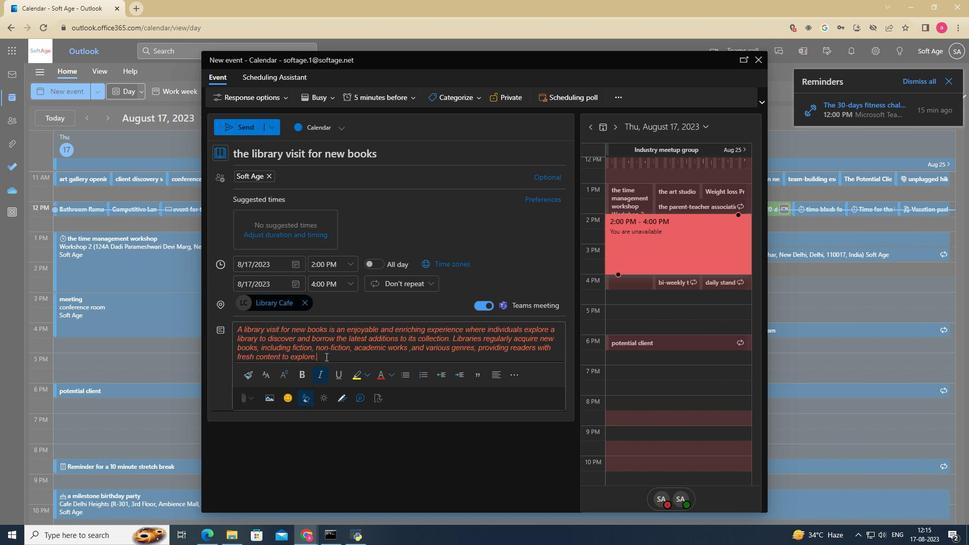 
Action: Mouse moved to (291, 396)
Screenshot: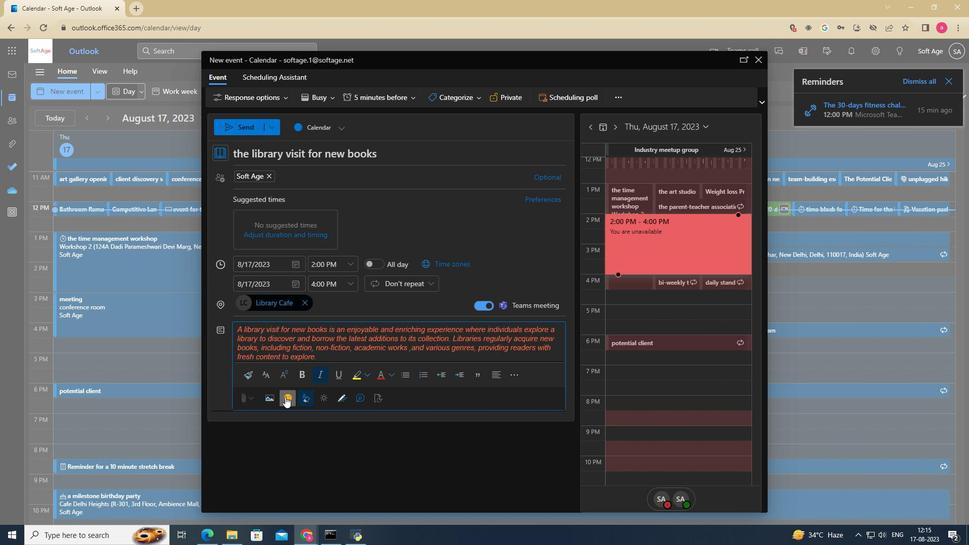 
Action: Mouse pressed left at (291, 396)
Screenshot: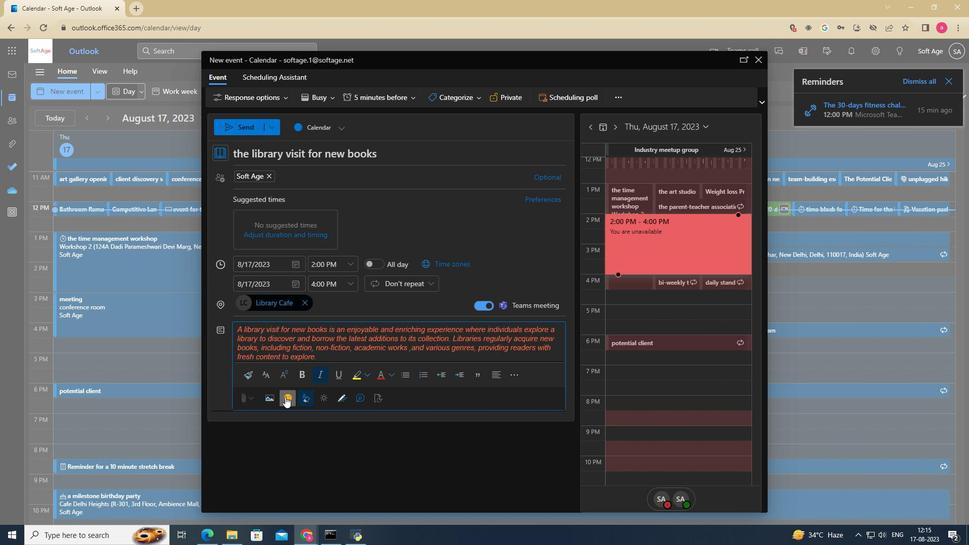 
Action: Mouse moved to (530, 276)
Screenshot: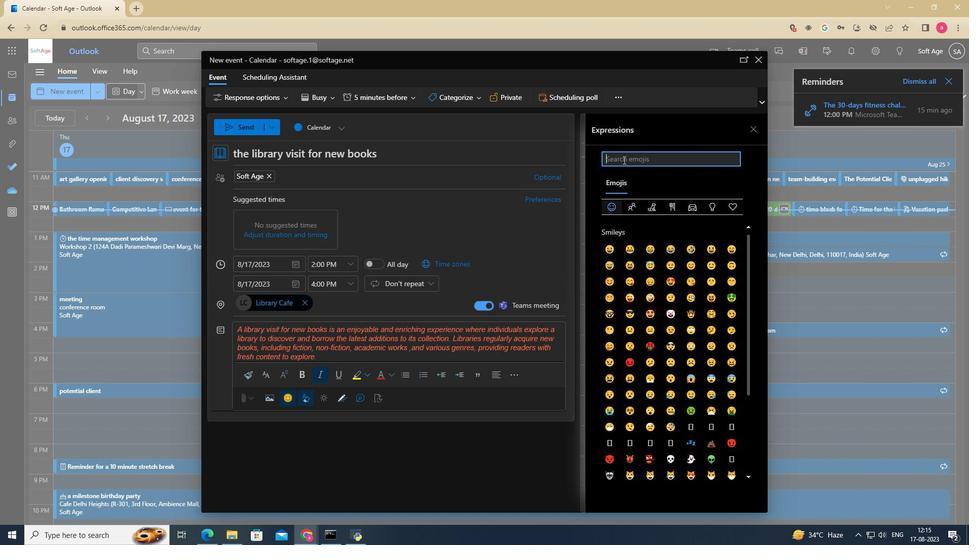 
Action: Mouse pressed left at (530, 276)
Screenshot: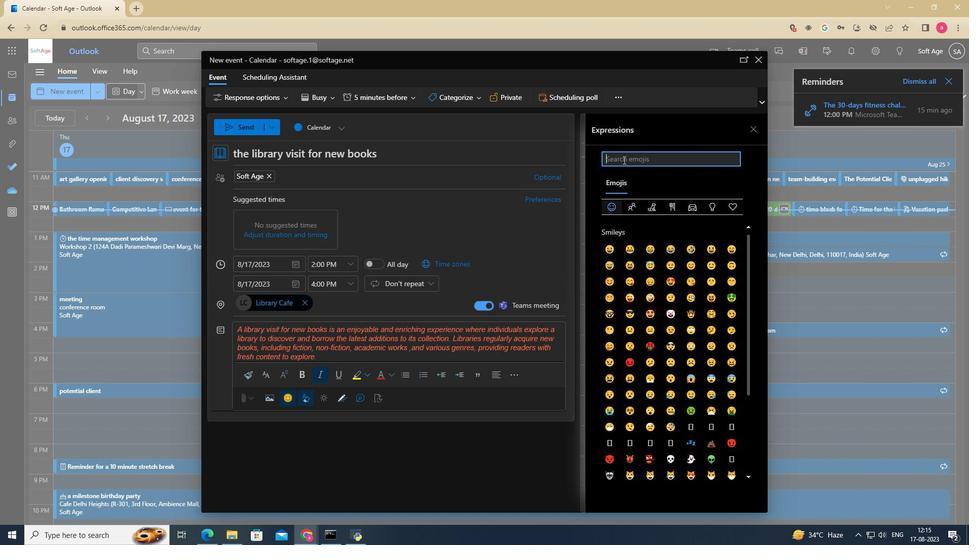 
Action: Key pressed books
Screenshot: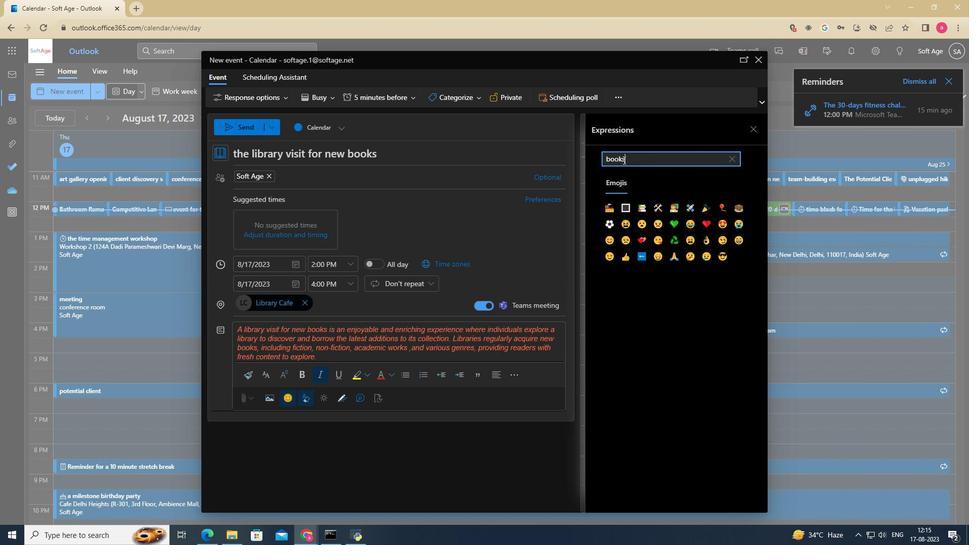 
Action: Mouse moved to (524, 302)
Screenshot: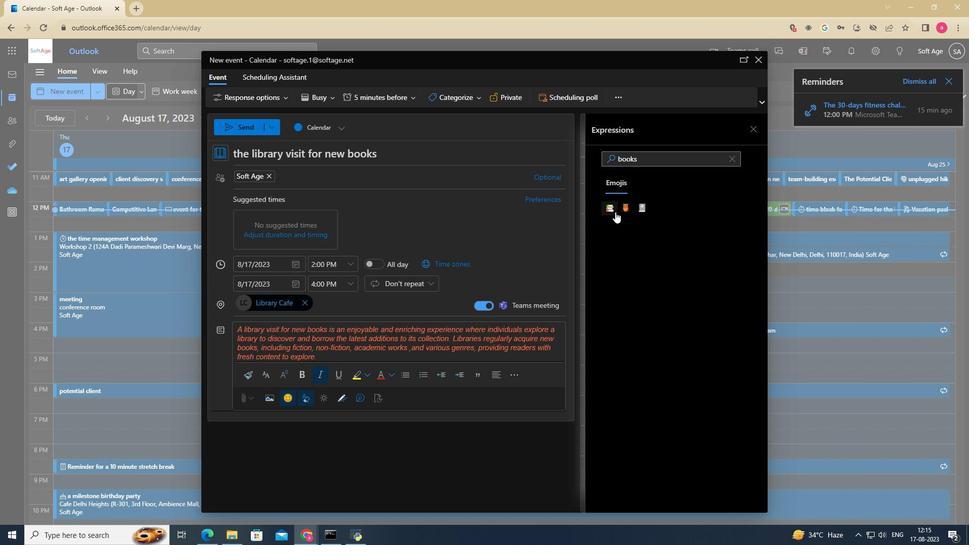 
Action: Mouse pressed left at (524, 302)
Screenshot: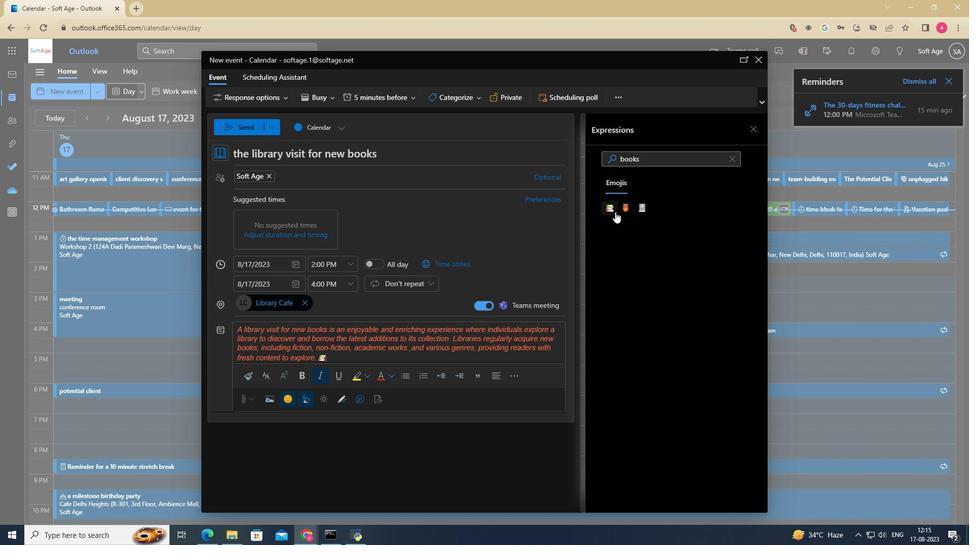
Action: Mouse pressed left at (524, 302)
Screenshot: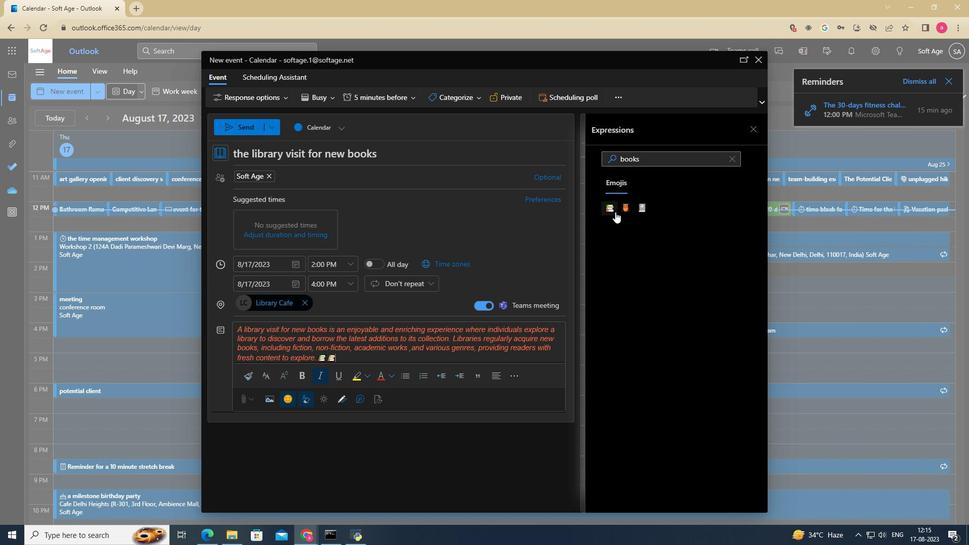 
Action: Mouse pressed left at (524, 302)
Screenshot: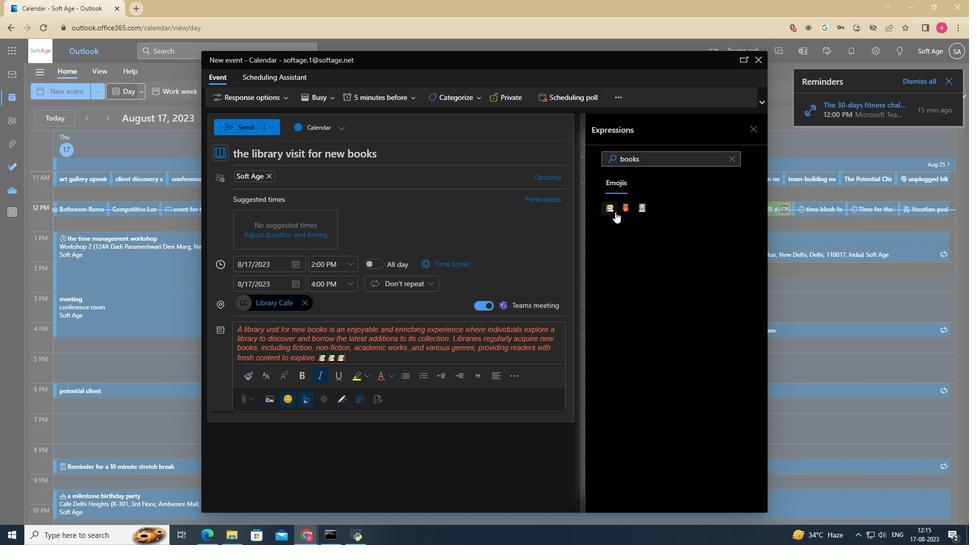 
Action: Mouse moved to (293, 425)
Screenshot: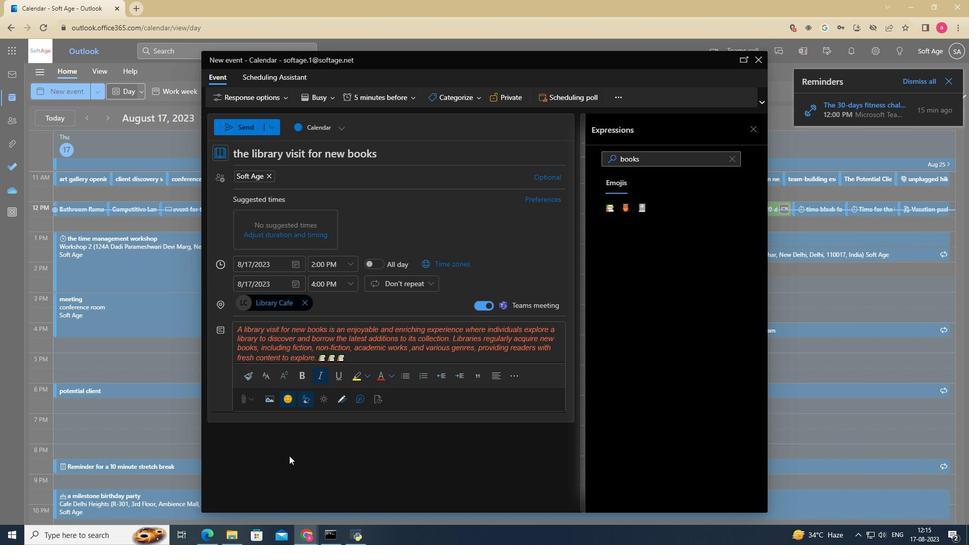 
Action: Mouse pressed left at (293, 425)
Screenshot: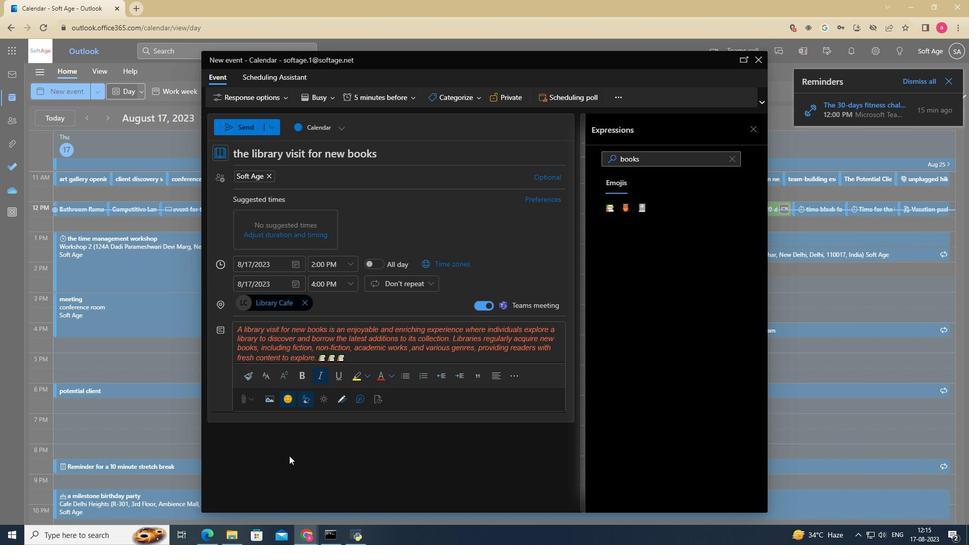
Action: Mouse moved to (338, 375)
Screenshot: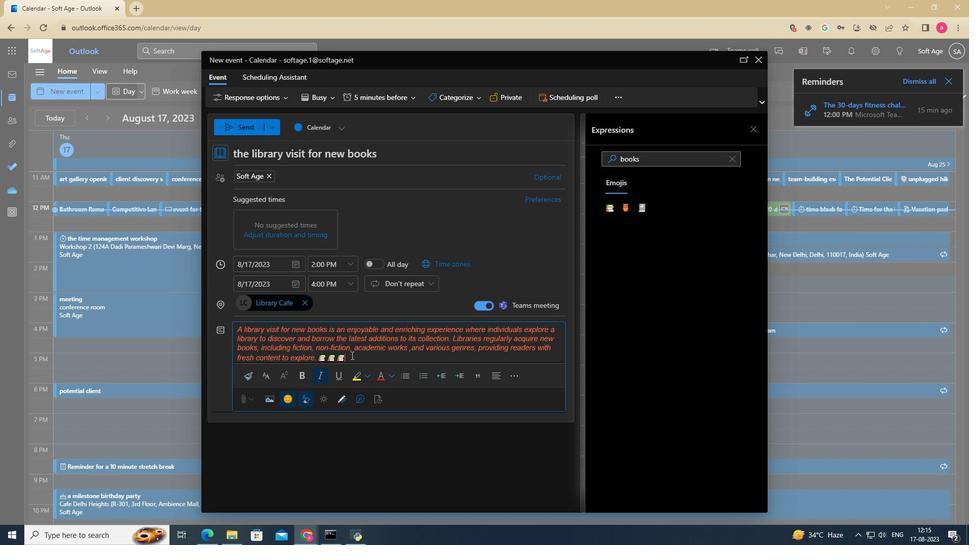 
Action: Mouse pressed left at (338, 375)
Screenshot: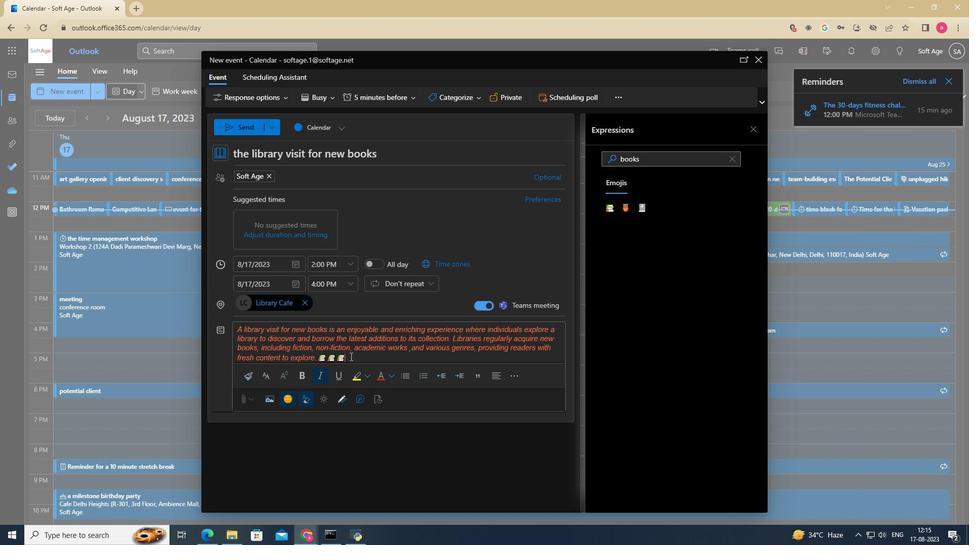 
Action: Mouse moved to (277, 401)
Screenshot: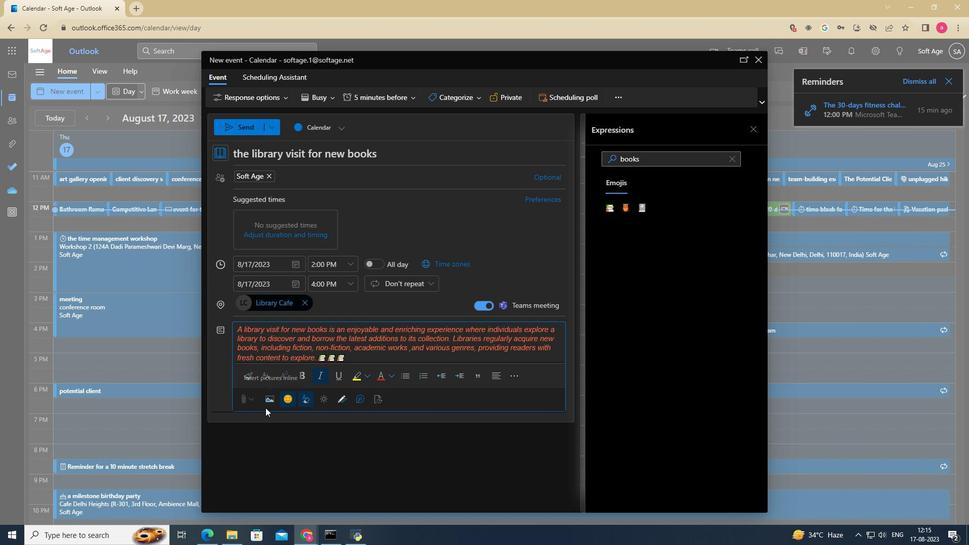 
Action: Mouse pressed left at (277, 401)
Screenshot: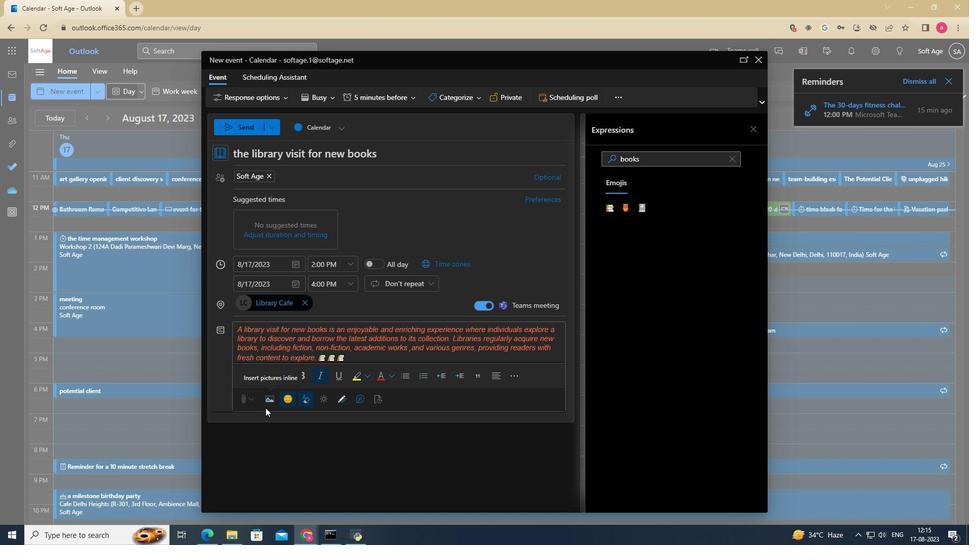 
Action: Mouse moved to (283, 397)
Screenshot: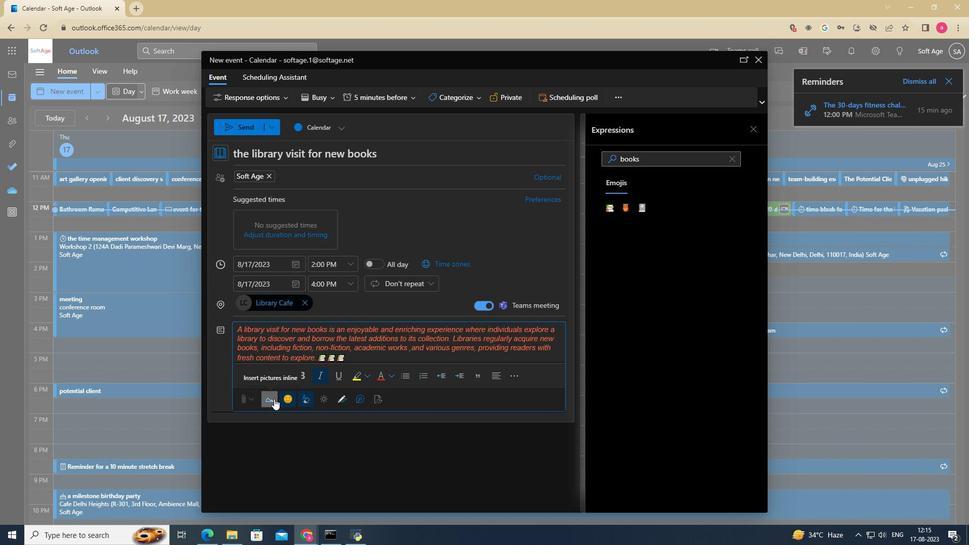 
Action: Mouse pressed left at (283, 397)
Screenshot: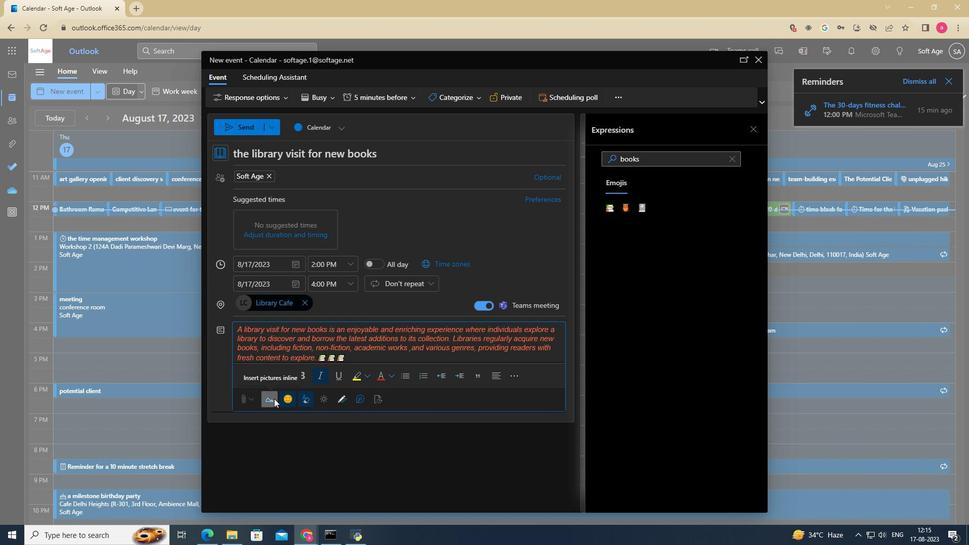 
Action: Mouse moved to (274, 275)
Screenshot: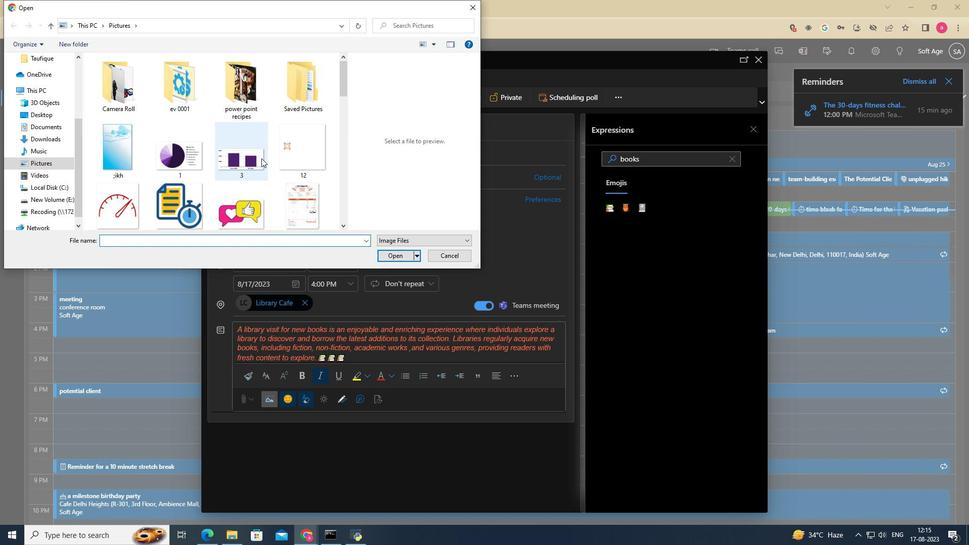 
Action: Mouse scrolled (274, 275) with delta (0, 0)
Screenshot: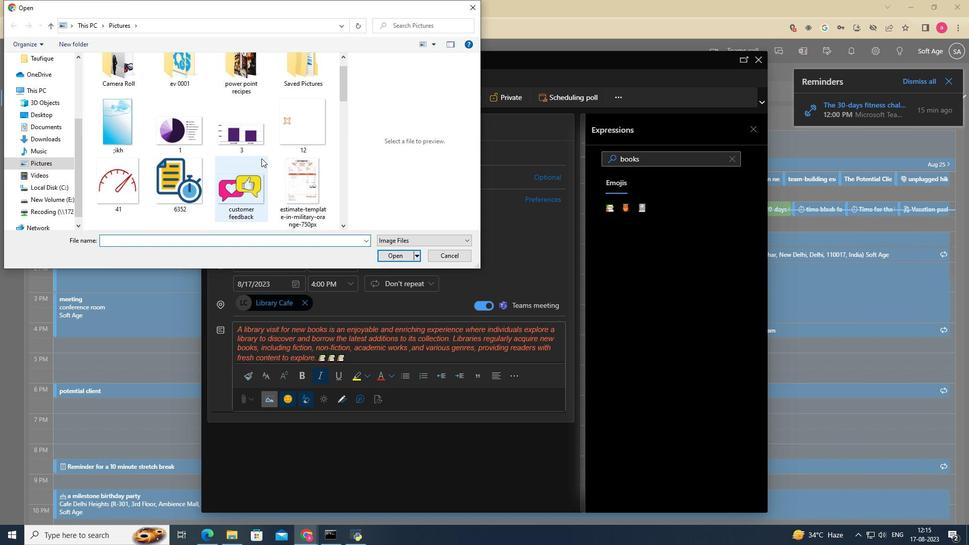 
Action: Mouse scrolled (274, 275) with delta (0, 0)
Screenshot: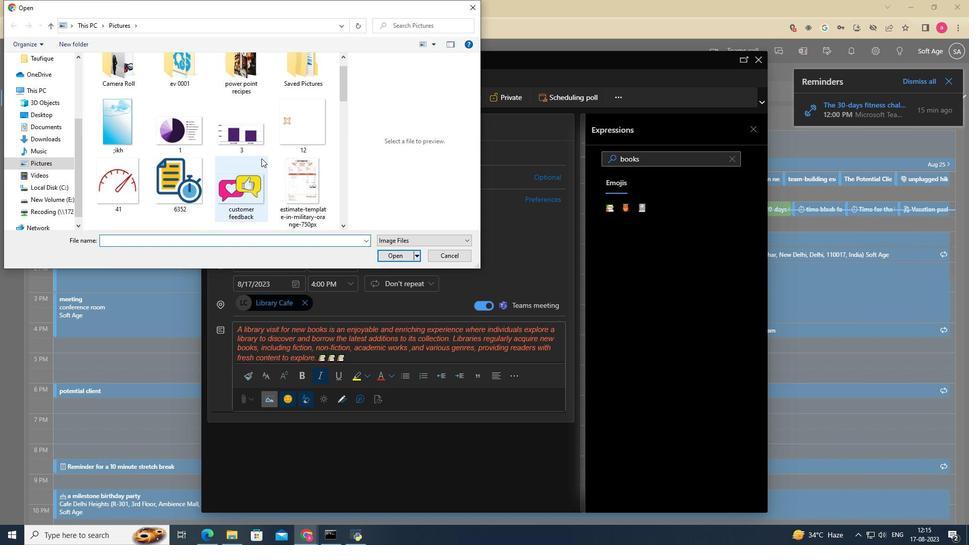 
Action: Mouse scrolled (274, 275) with delta (0, 0)
Screenshot: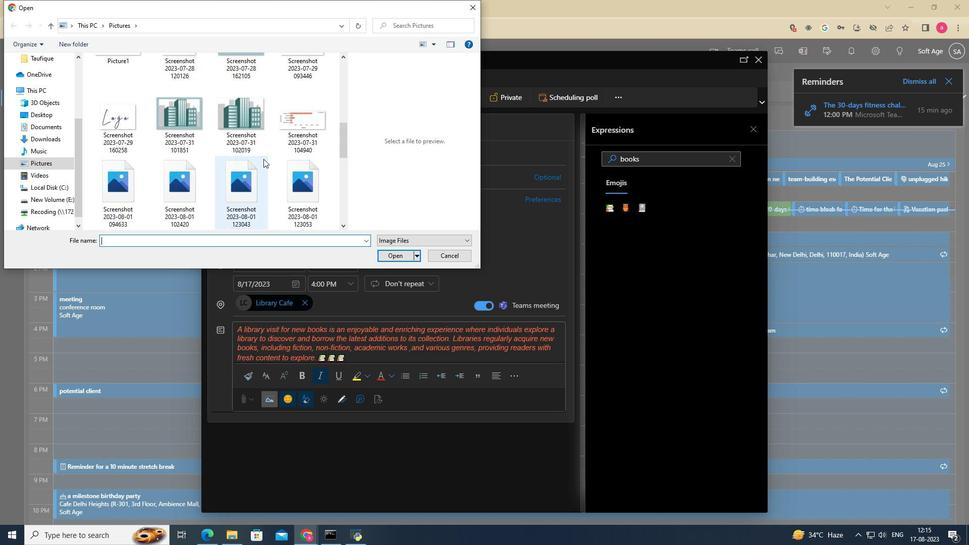 
Action: Mouse moved to (275, 275)
Screenshot: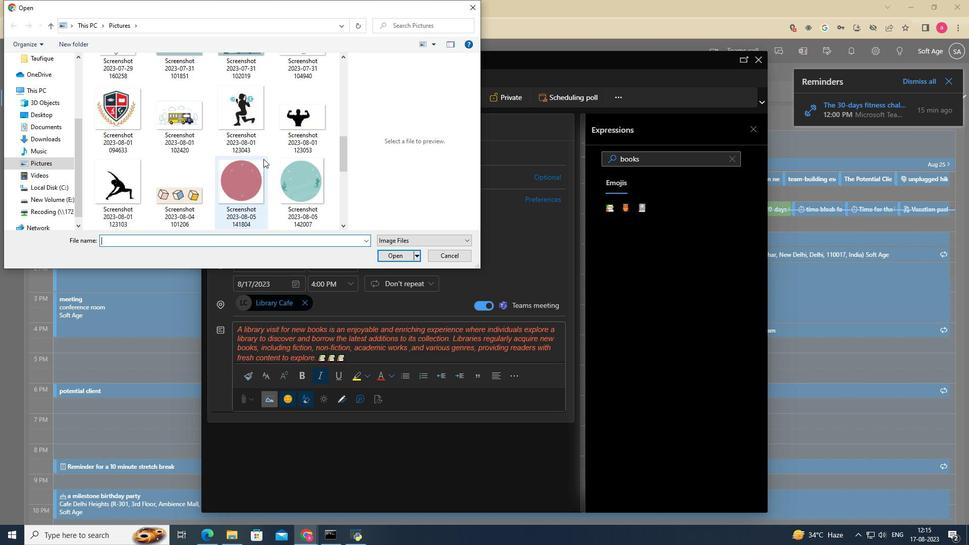 
Action: Mouse scrolled (275, 275) with delta (0, 0)
Screenshot: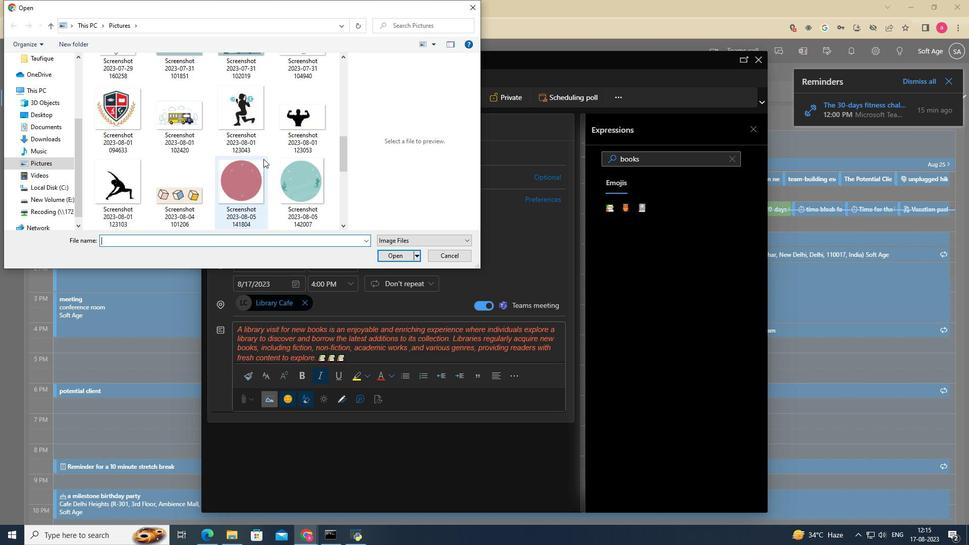 
Action: Mouse scrolled (275, 275) with delta (0, 0)
Screenshot: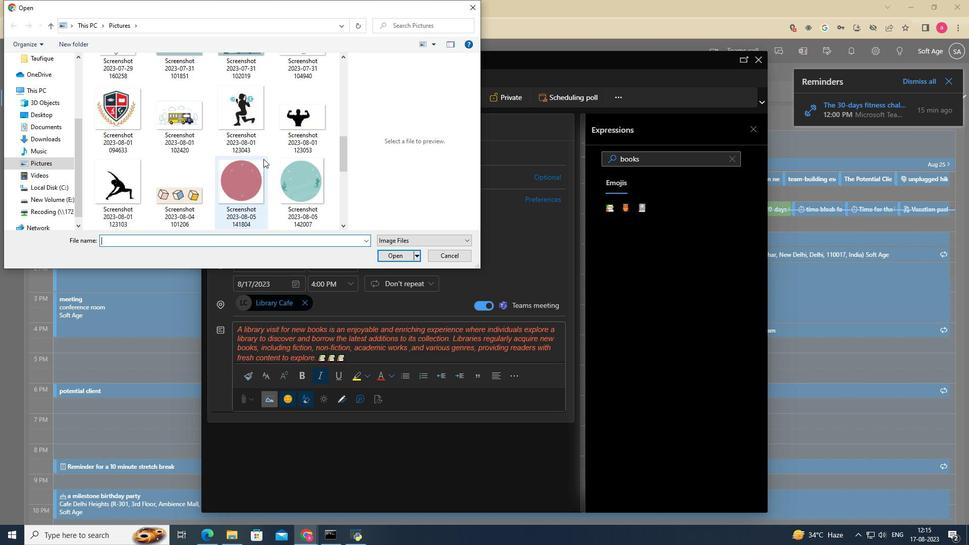 
Action: Mouse scrolled (275, 275) with delta (0, 0)
Screenshot: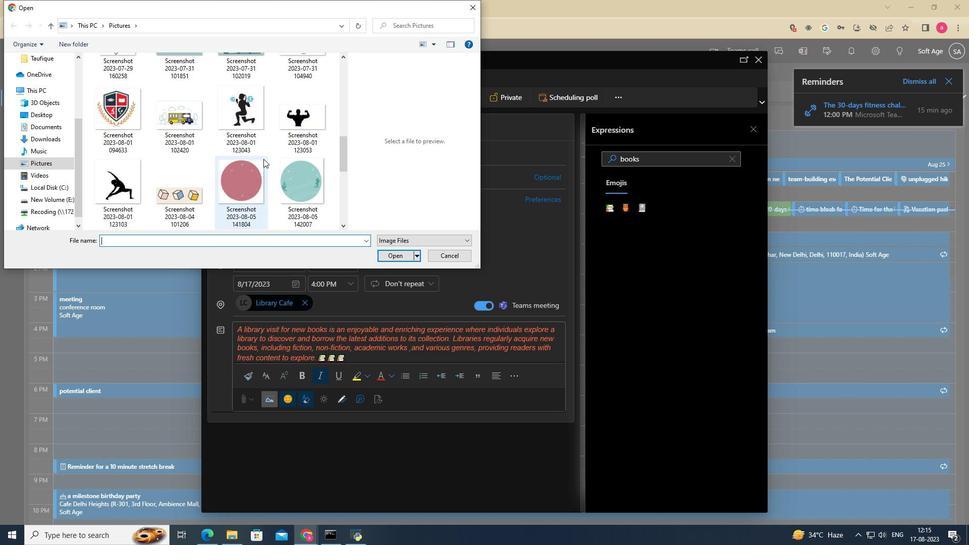 
Action: Mouse scrolled (275, 275) with delta (0, 0)
Screenshot: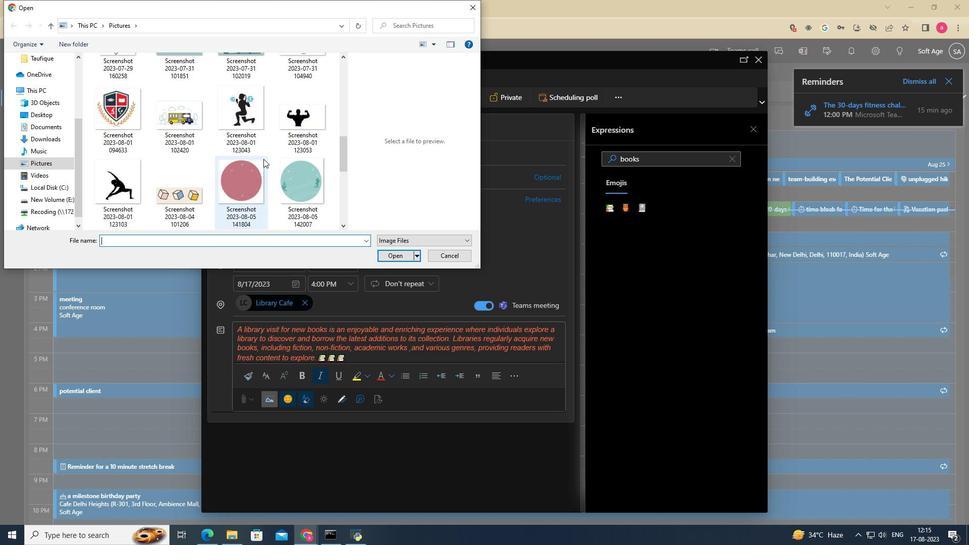 
Action: Mouse moved to (275, 276)
Screenshot: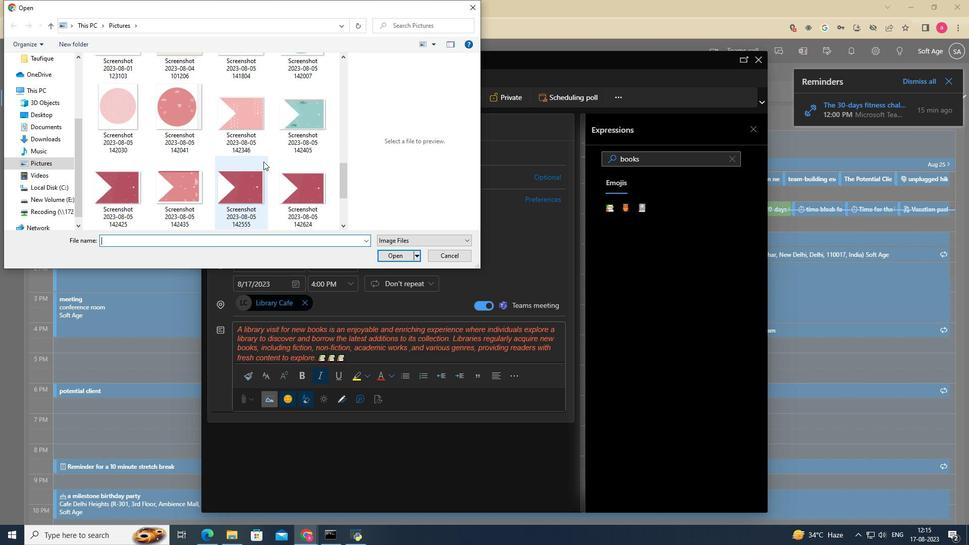 
Action: Mouse scrolled (275, 276) with delta (0, 0)
Screenshot: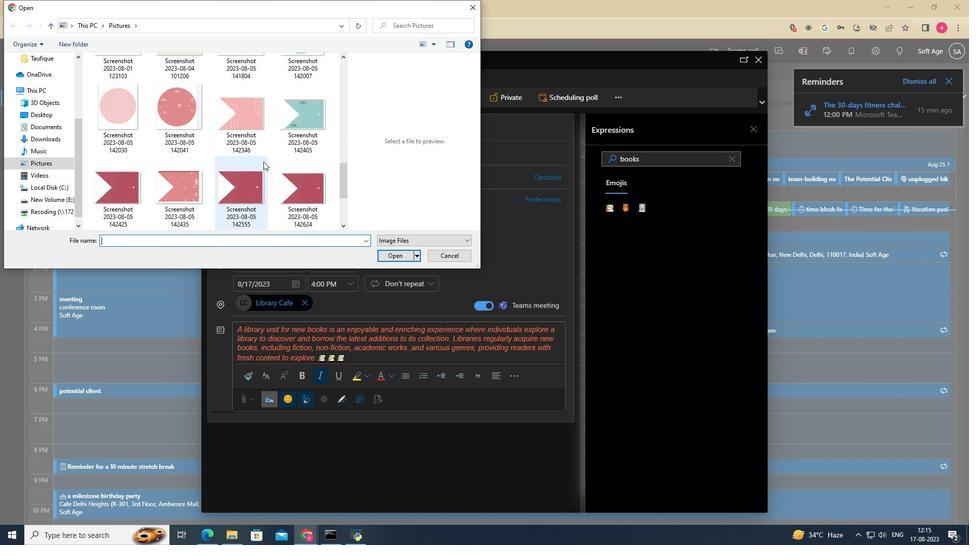 
Action: Mouse moved to (275, 276)
Screenshot: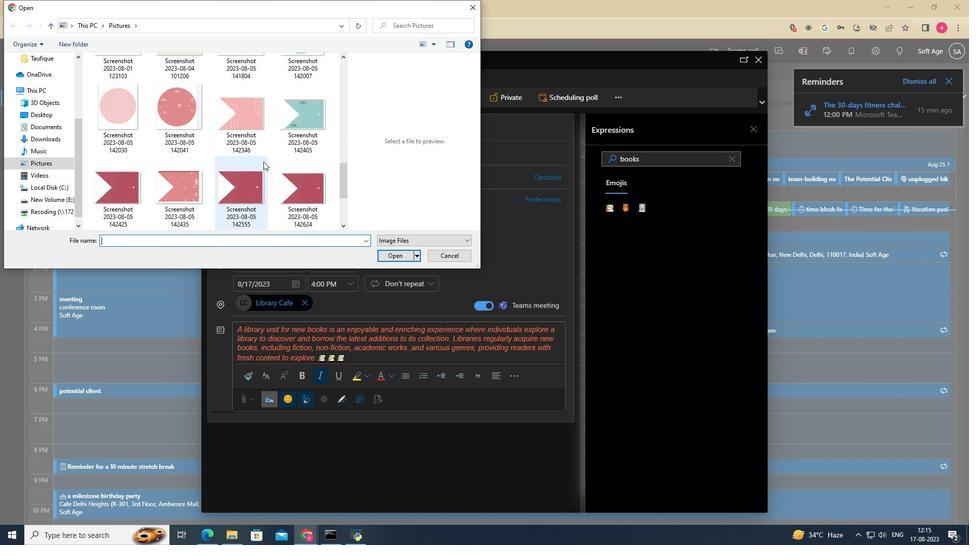 
Action: Mouse scrolled (275, 276) with delta (0, 0)
Screenshot: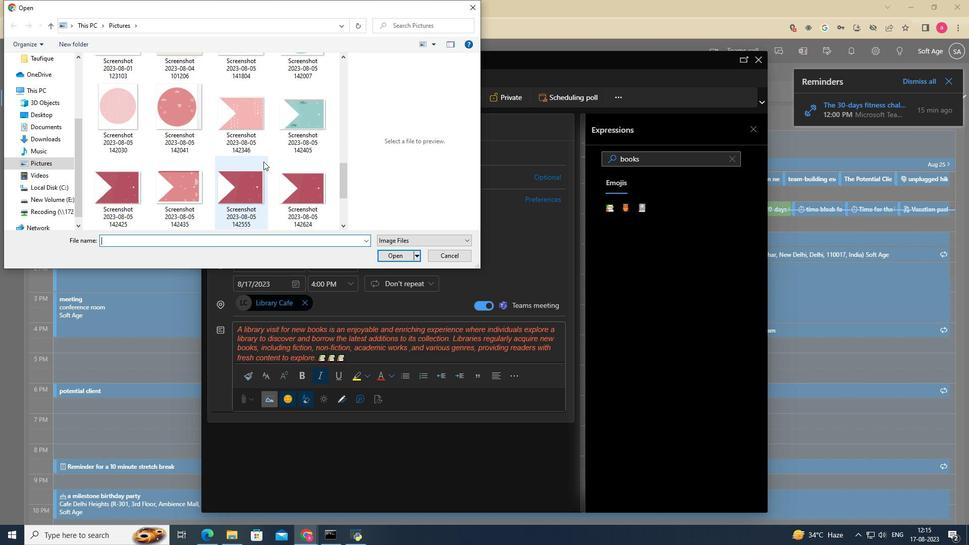 
Action: Mouse moved to (215, 284)
Screenshot: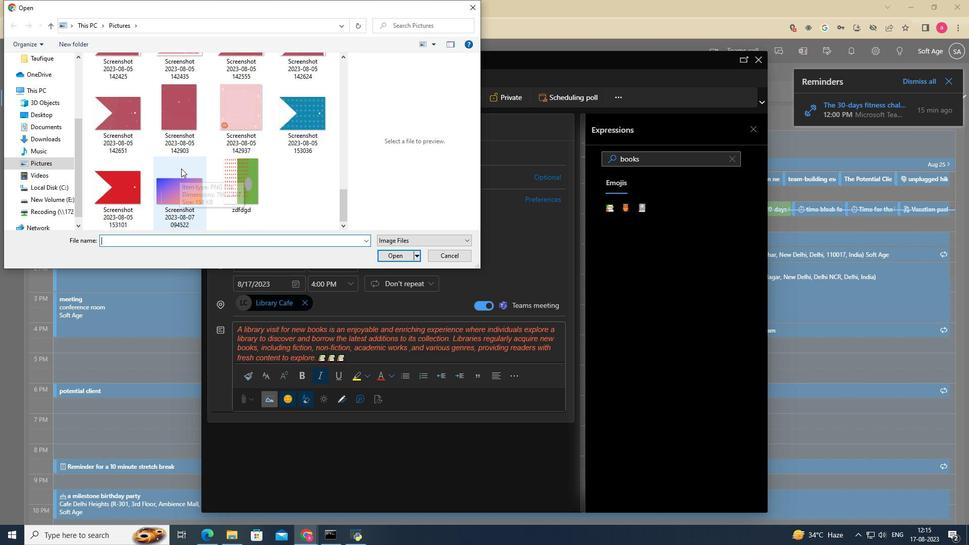 
Action: Mouse scrolled (215, 283) with delta (0, 0)
Screenshot: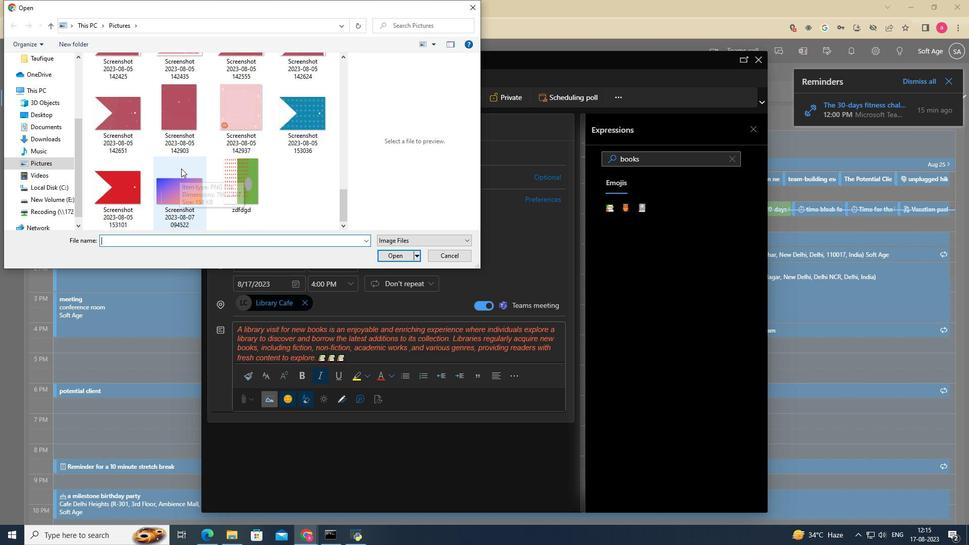 
Action: Mouse scrolled (215, 283) with delta (0, 0)
Screenshot: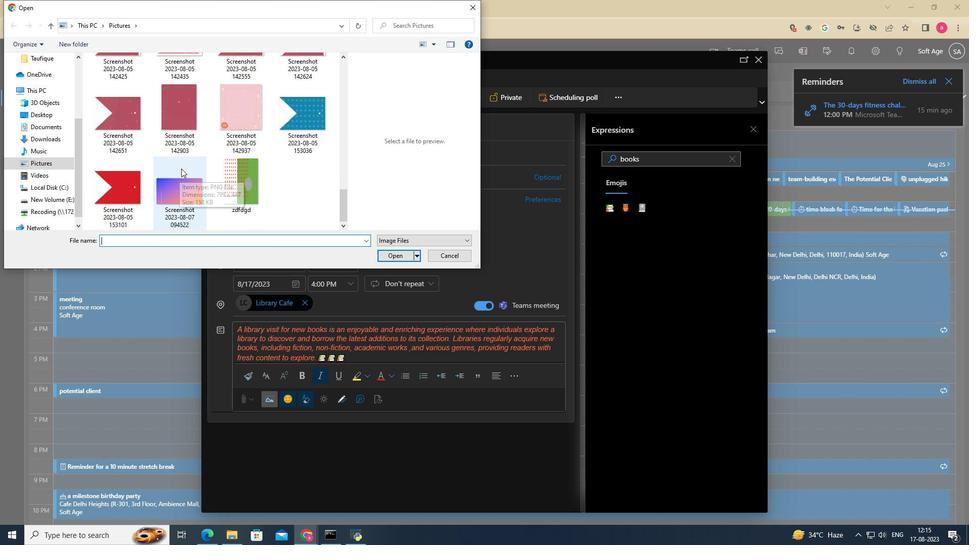 
Action: Mouse scrolled (215, 283) with delta (0, 0)
Screenshot: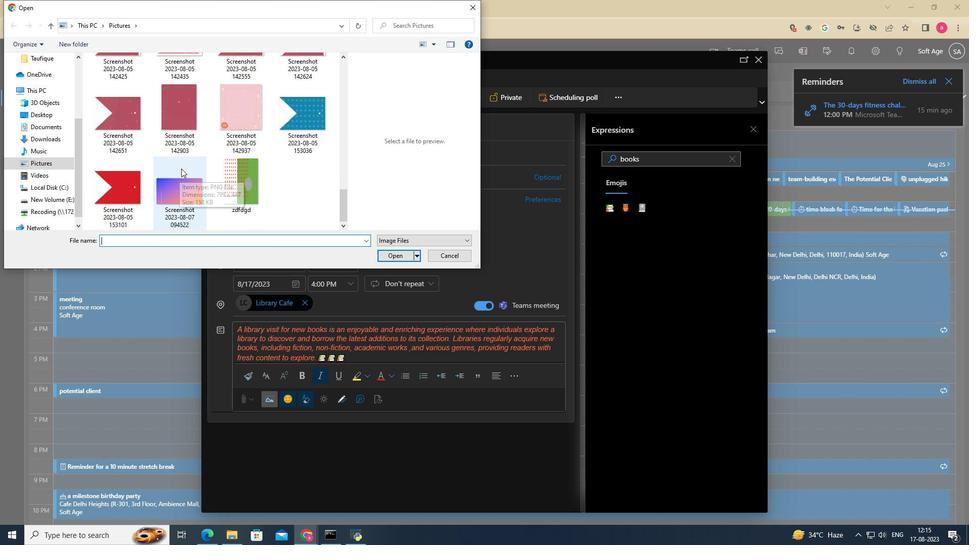 
Action: Mouse scrolled (215, 283) with delta (0, 0)
Screenshot: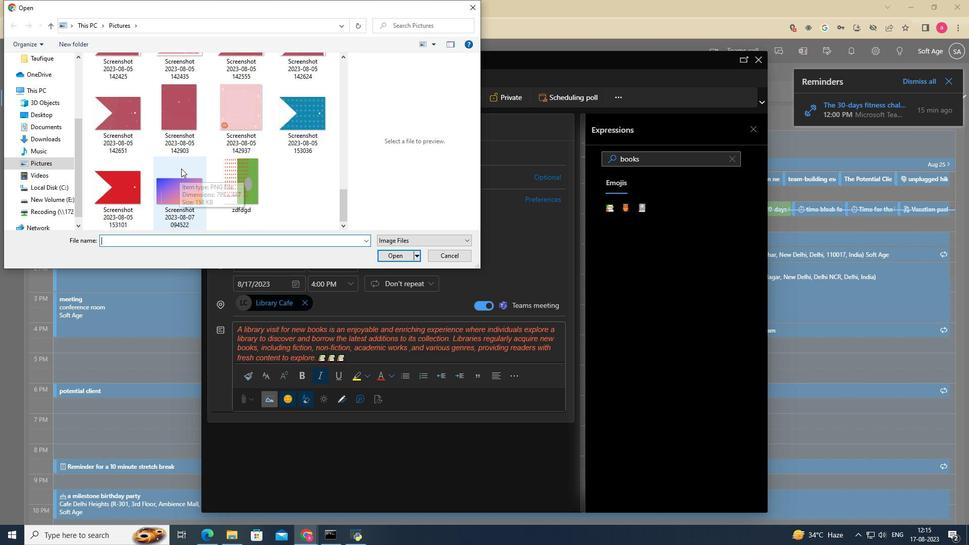 
Action: Mouse moved to (217, 280)
Screenshot: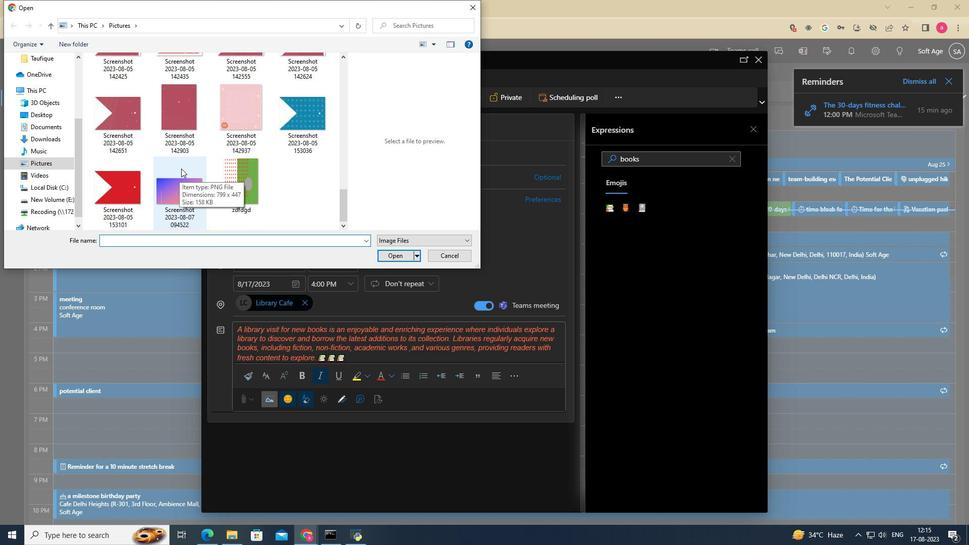 
Action: Mouse scrolled (217, 280) with delta (0, 0)
Screenshot: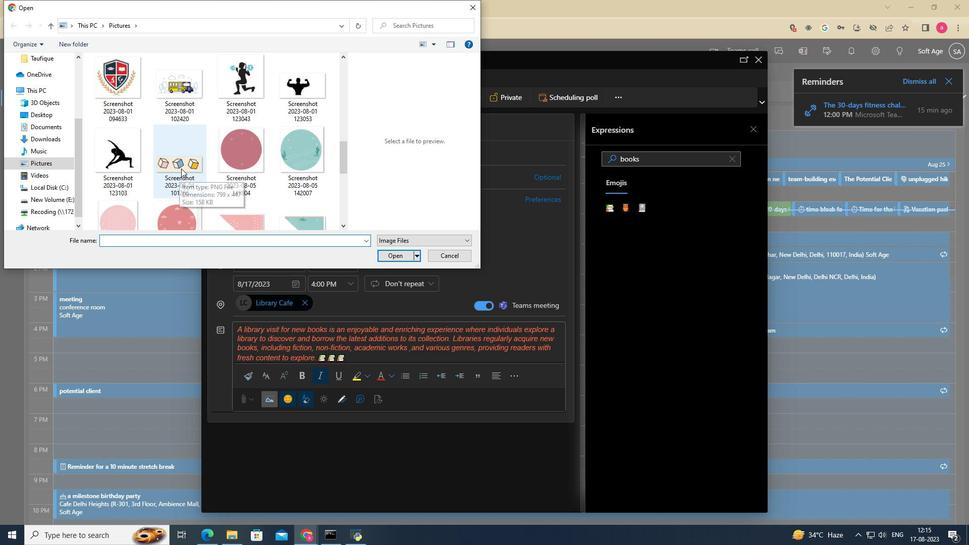
Action: Mouse scrolled (217, 280) with delta (0, 0)
Screenshot: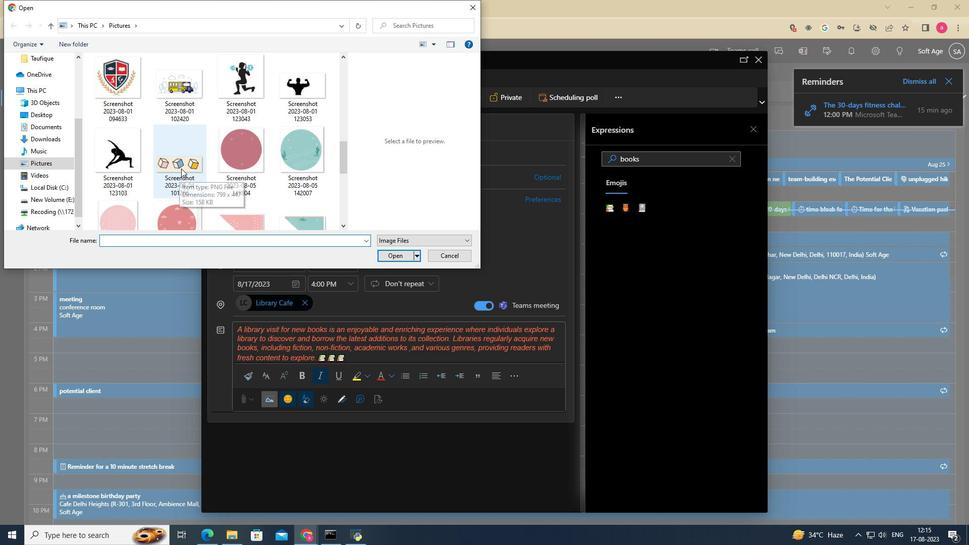 
Action: Mouse scrolled (217, 280) with delta (0, 0)
Screenshot: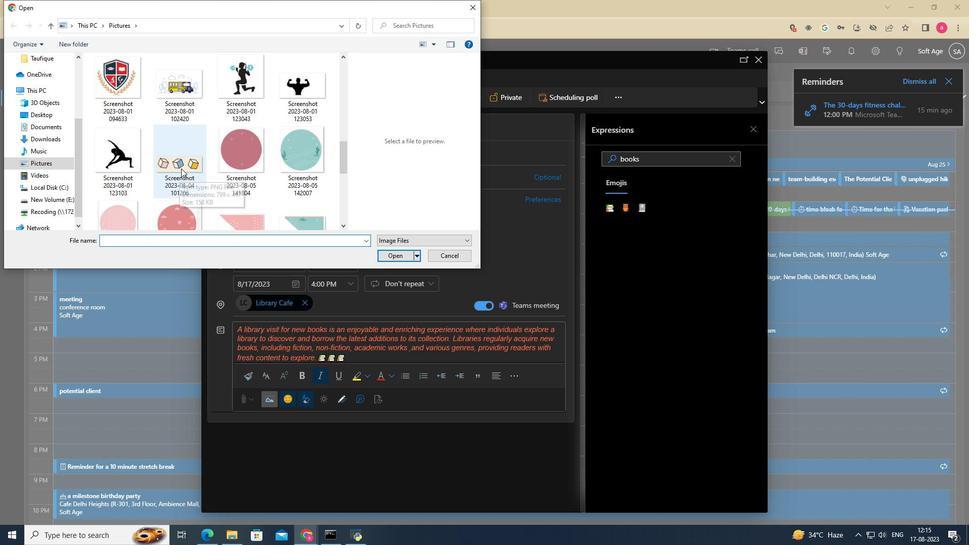 
Action: Mouse scrolled (217, 280) with delta (0, 0)
Screenshot: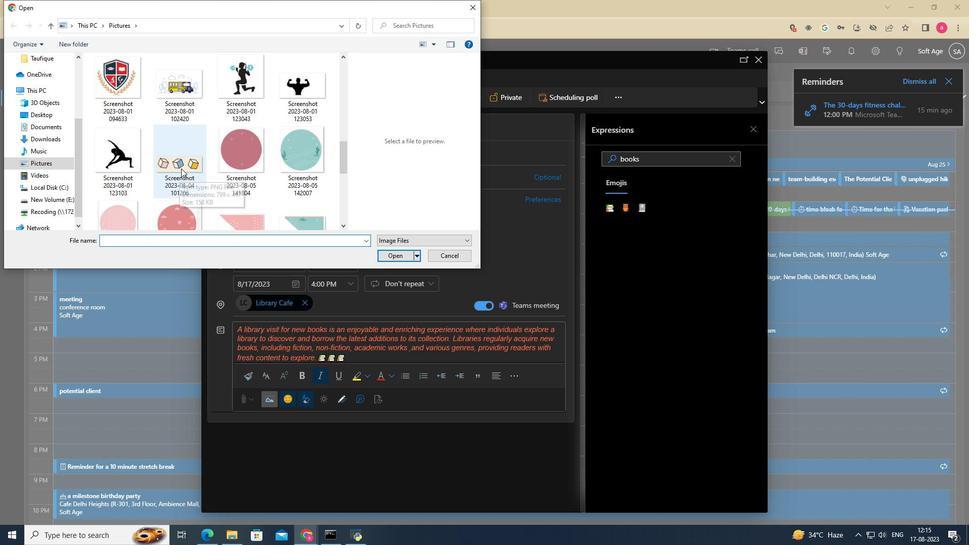 
Action: Mouse scrolled (217, 280) with delta (0, 0)
Screenshot: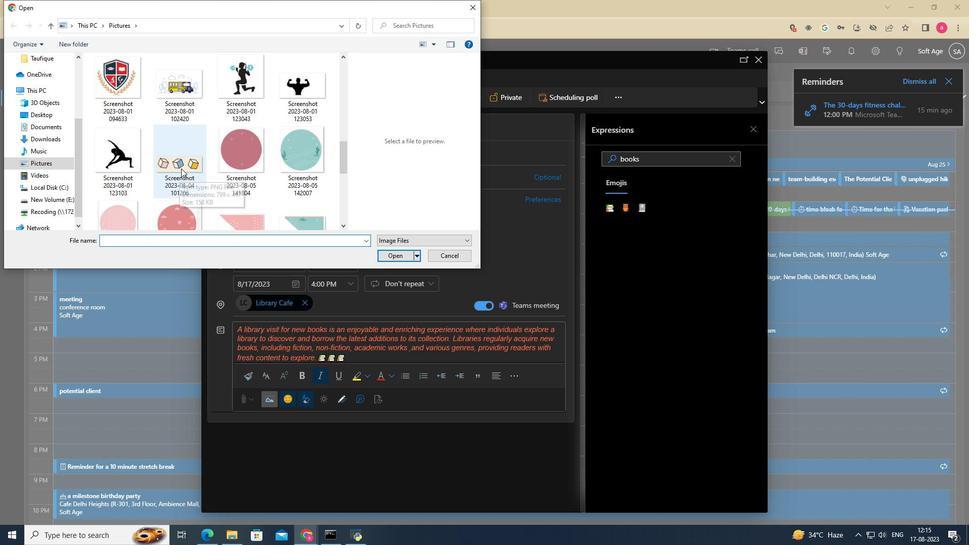 
Action: Mouse scrolled (217, 280) with delta (0, 0)
Screenshot: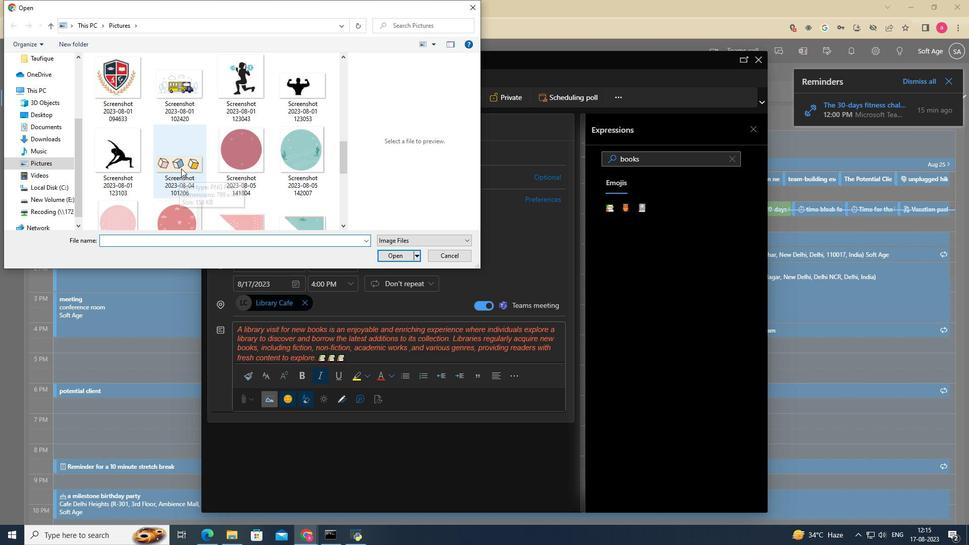 
Action: Mouse scrolled (217, 280) with delta (0, 0)
Screenshot: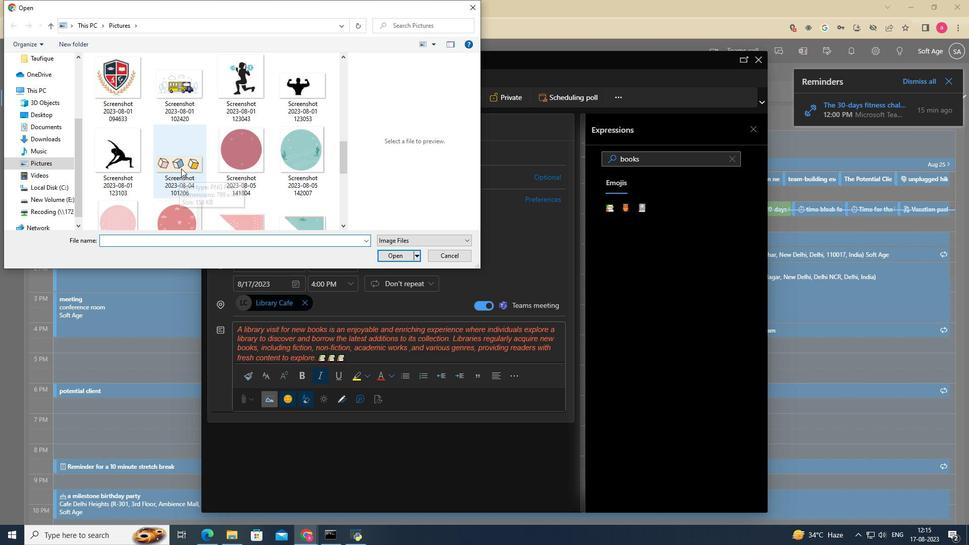 
Action: Mouse scrolled (217, 280) with delta (0, 0)
Screenshot: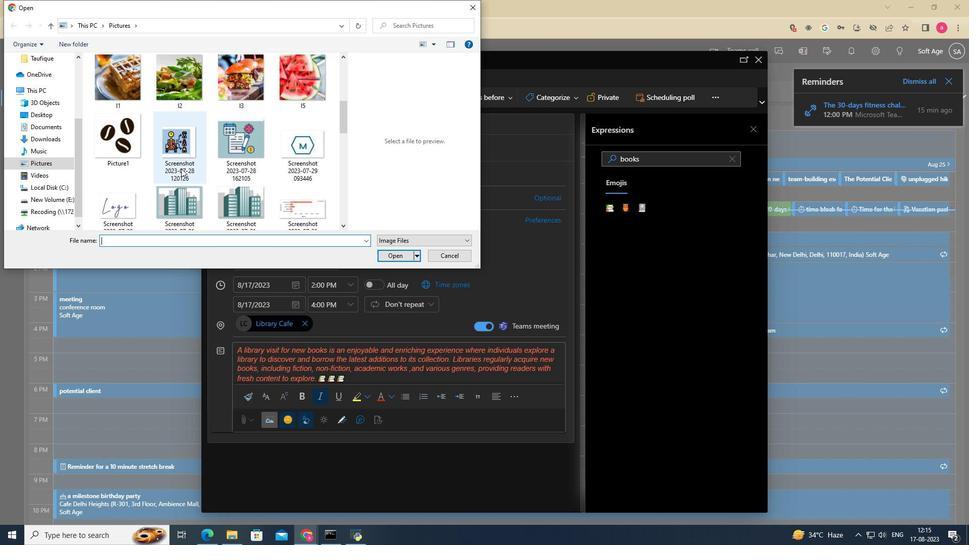 
Action: Mouse scrolled (217, 280) with delta (0, 0)
Screenshot: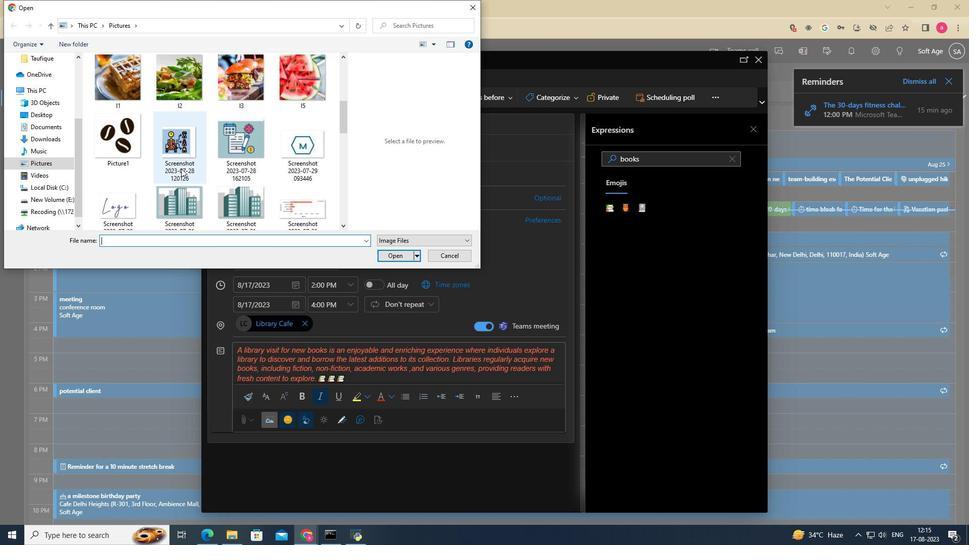 
Action: Mouse scrolled (217, 280) with delta (0, 0)
Screenshot: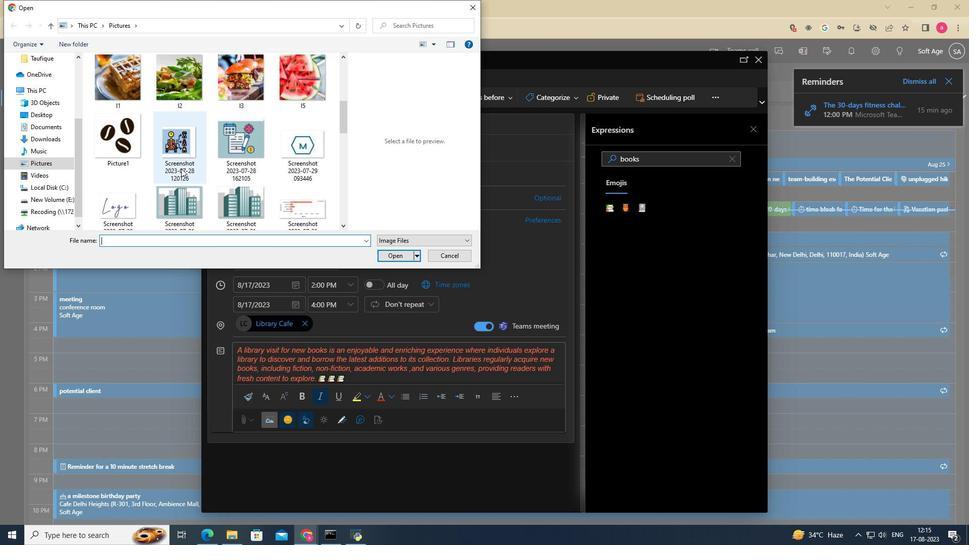 
Action: Mouse scrolled (217, 280) with delta (0, 0)
Screenshot: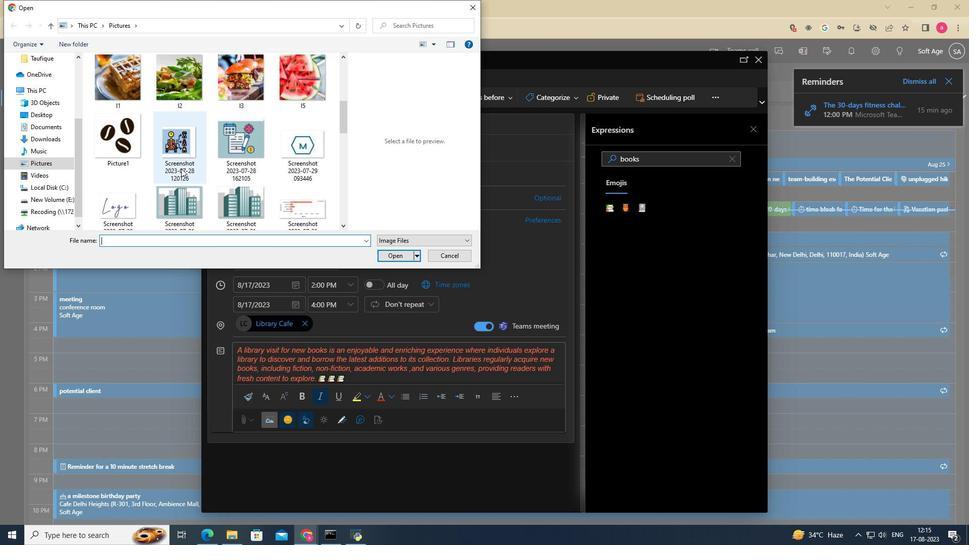 
Action: Mouse scrolled (217, 280) with delta (0, 0)
Screenshot: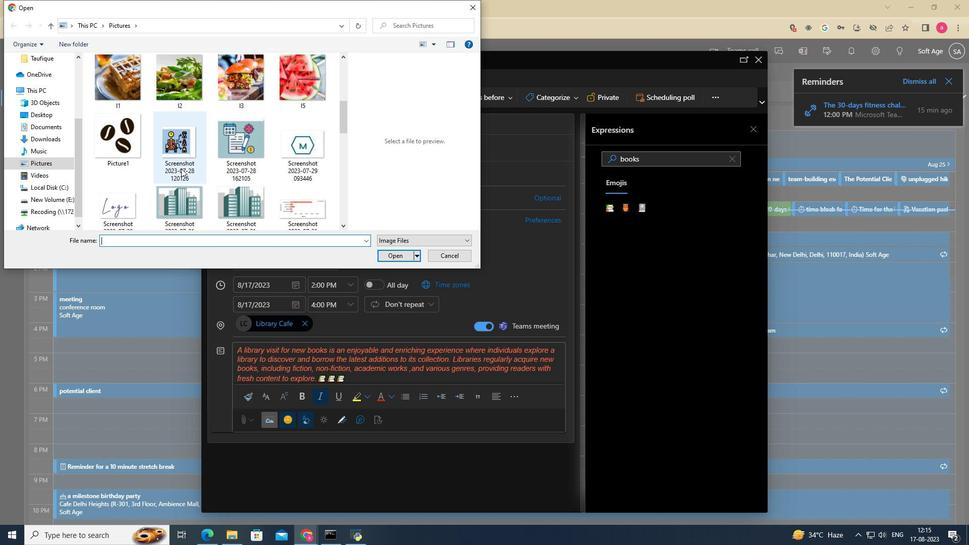 
Action: Mouse scrolled (217, 280) with delta (0, 0)
Screenshot: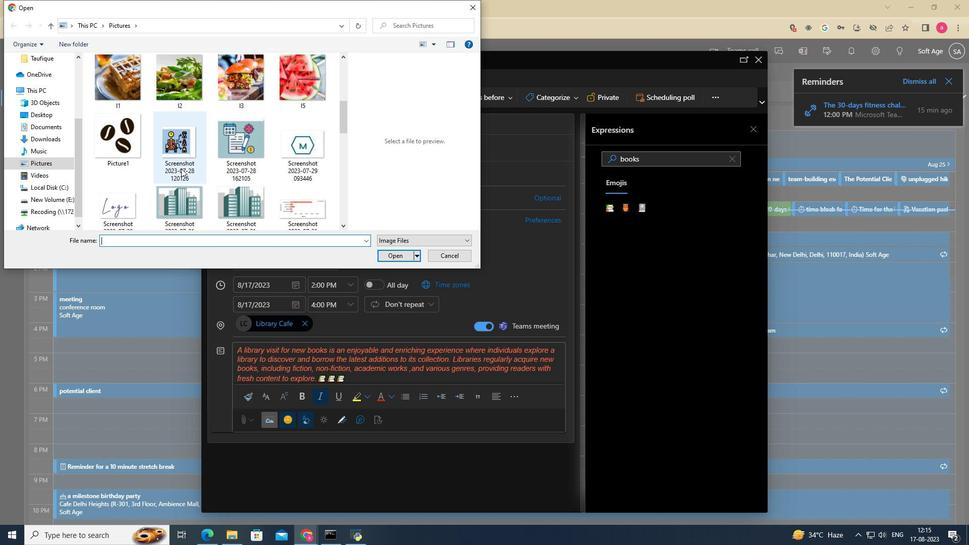 
Action: Mouse scrolled (217, 280) with delta (0, 0)
Screenshot: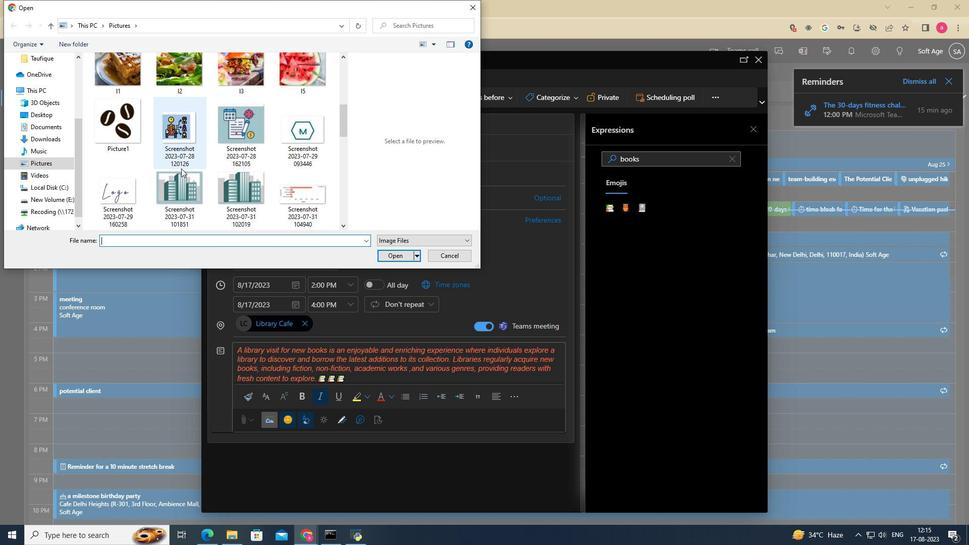 
Action: Mouse moved to (212, 294)
Screenshot: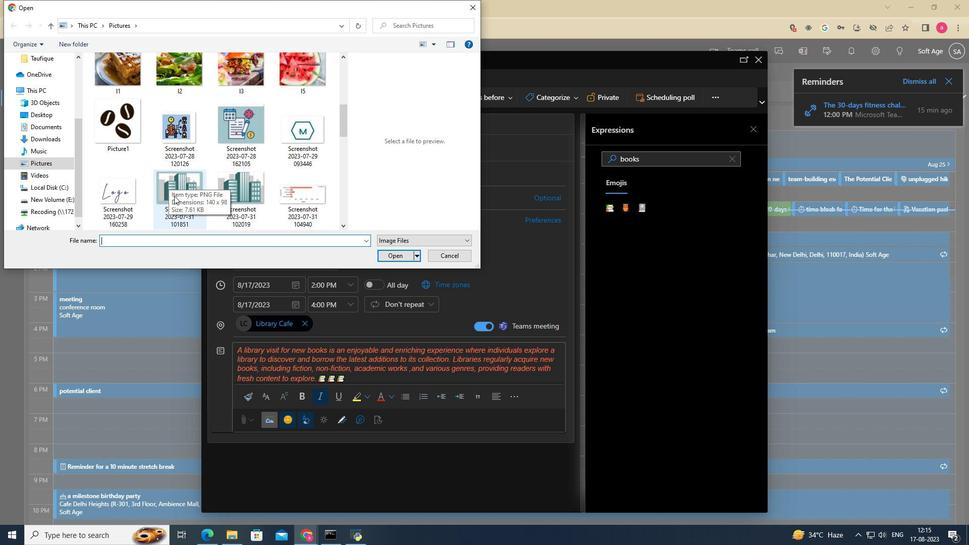 
Action: Mouse scrolled (212, 294) with delta (0, 0)
Screenshot: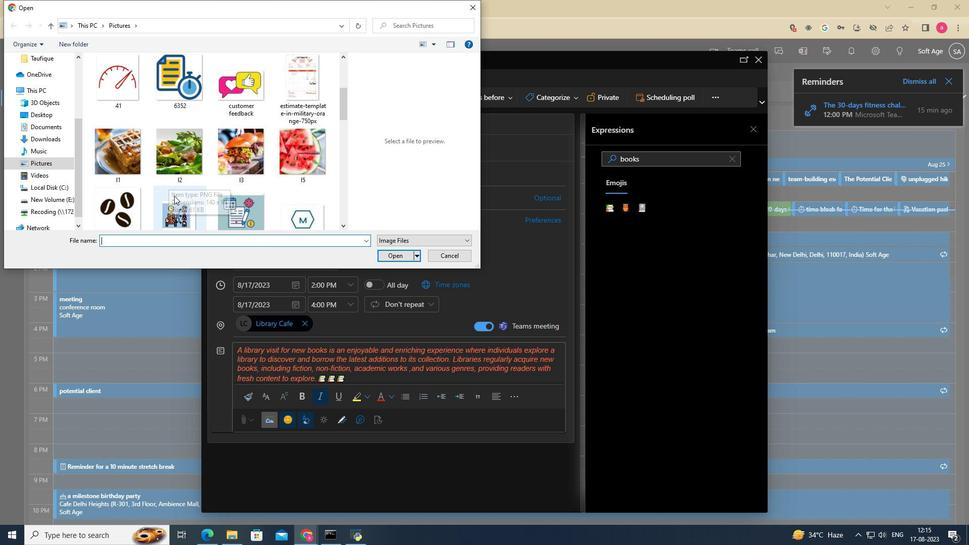 
Action: Mouse scrolled (212, 294) with delta (0, 0)
Screenshot: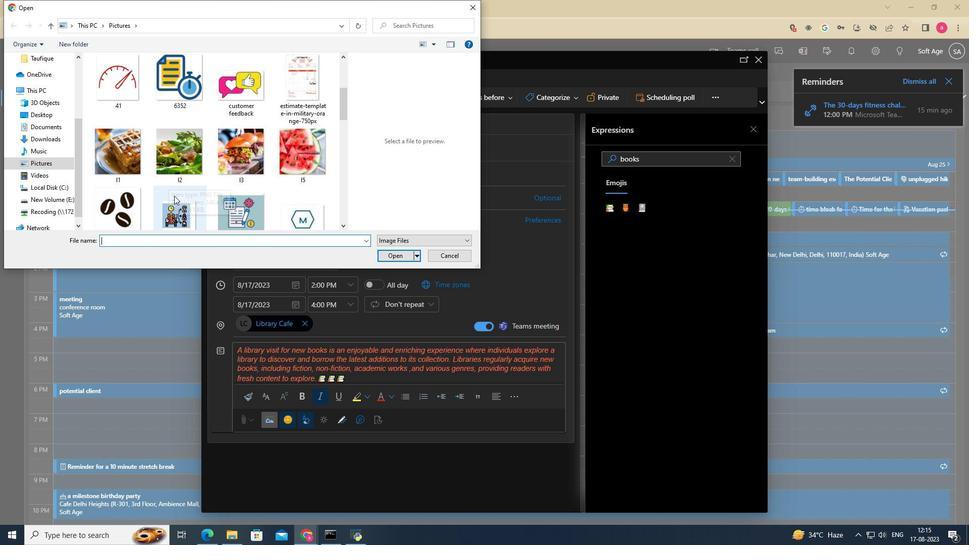 
Action: Mouse scrolled (212, 294) with delta (0, 0)
Screenshot: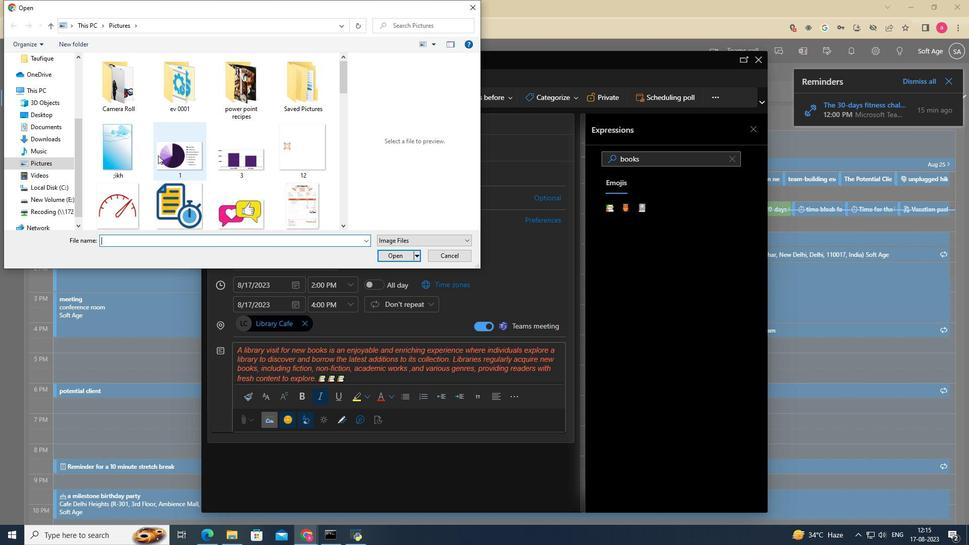 
Action: Mouse scrolled (212, 294) with delta (0, 0)
Screenshot: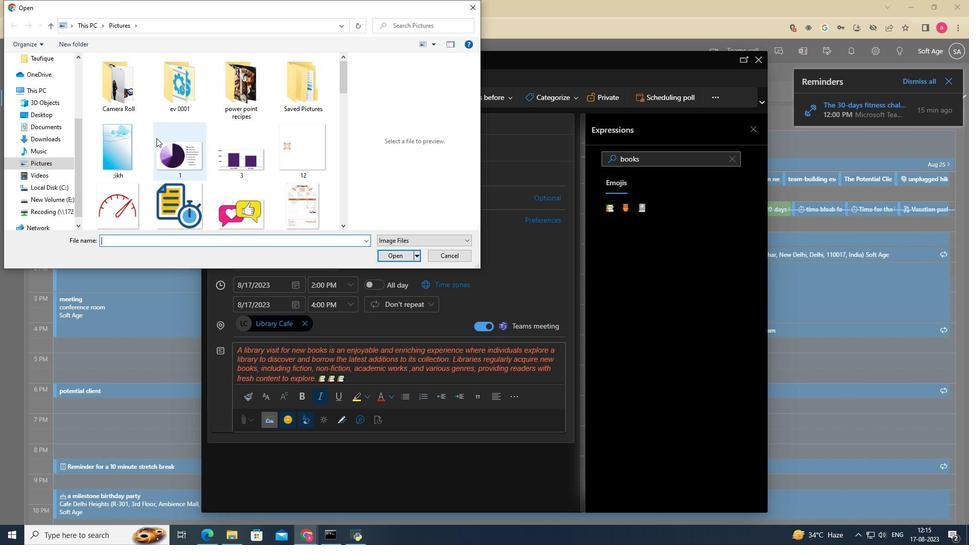 
Action: Mouse scrolled (212, 294) with delta (0, 0)
Screenshot: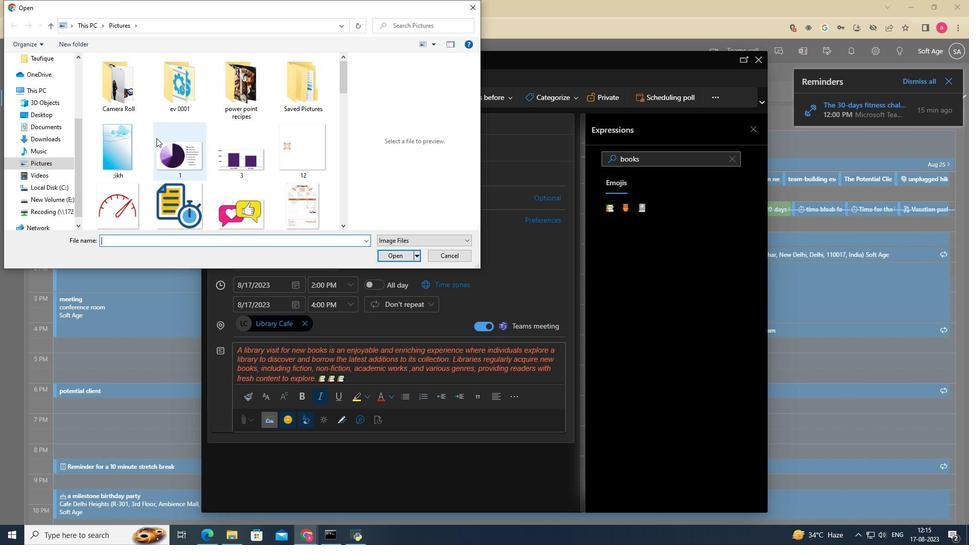
Action: Mouse scrolled (212, 294) with delta (0, 0)
Screenshot: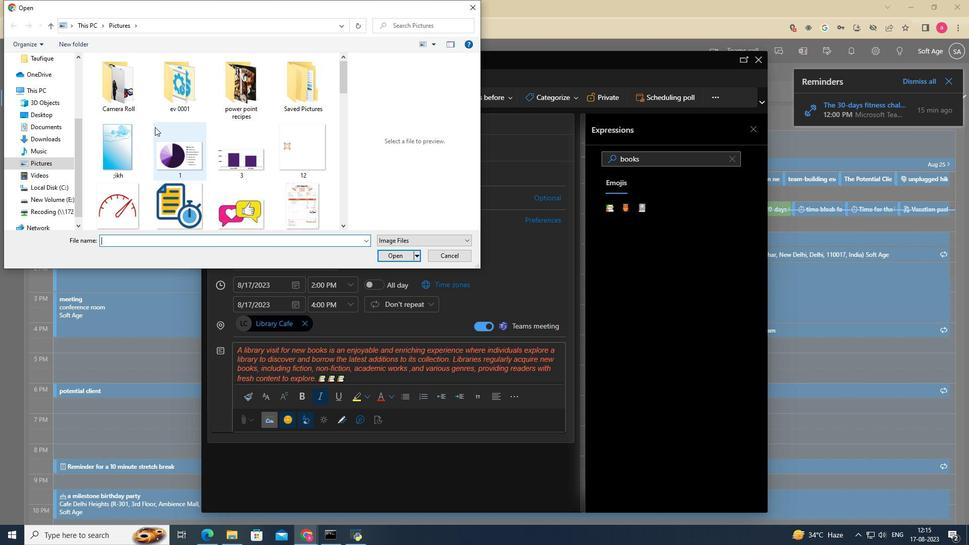 
Action: Mouse moved to (254, 239)
Screenshot: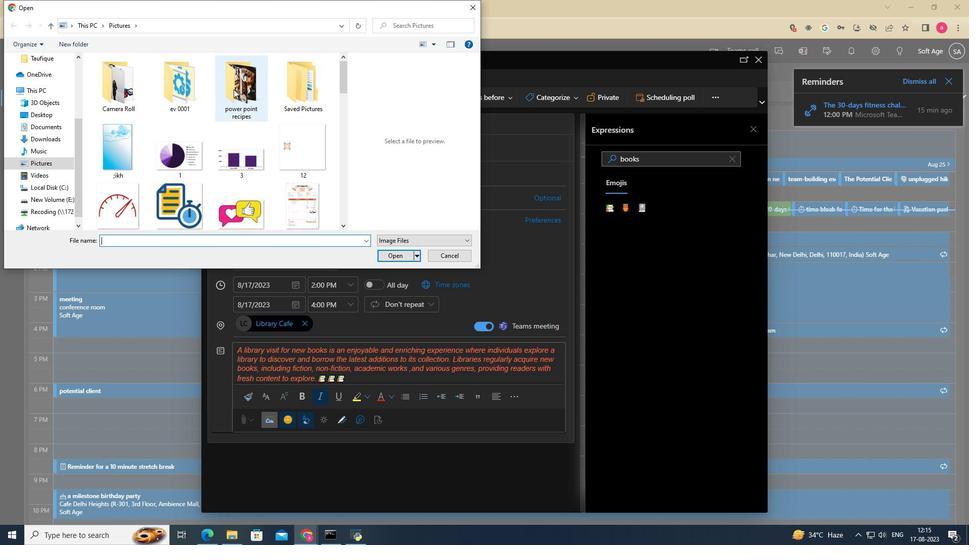 
Action: Mouse pressed left at (254, 239)
Screenshot: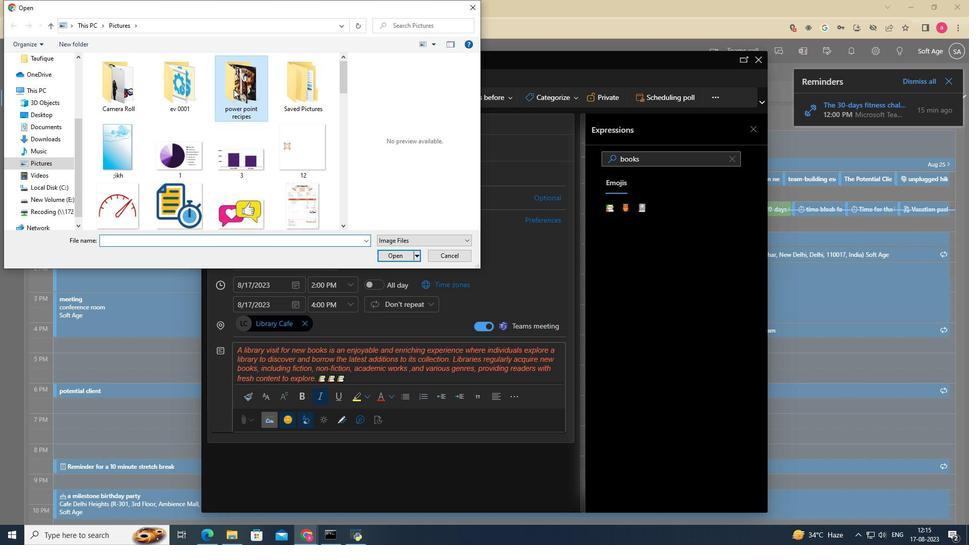 
Action: Mouse pressed left at (254, 239)
Screenshot: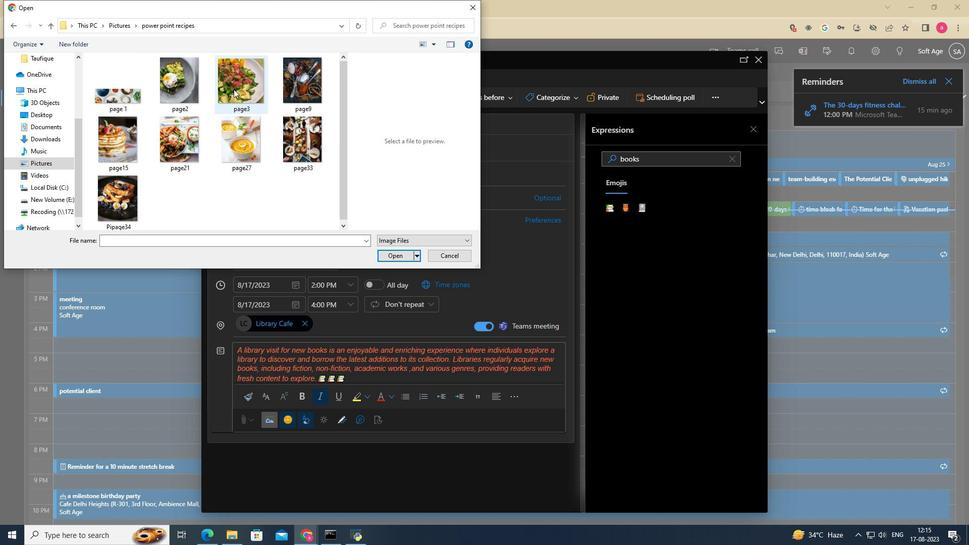 
Action: Mouse moved to (119, 277)
Screenshot: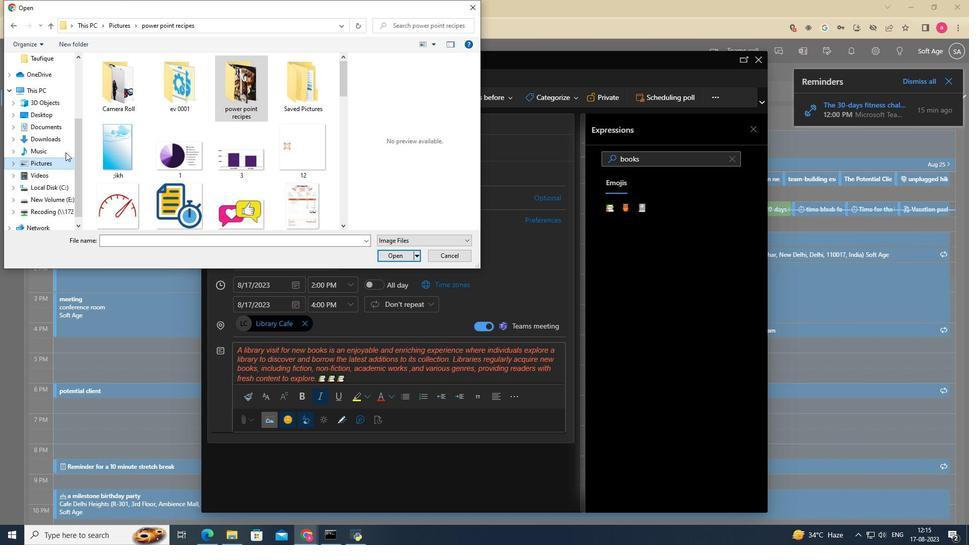 
Action: Mouse pressed left at (119, 277)
Screenshot: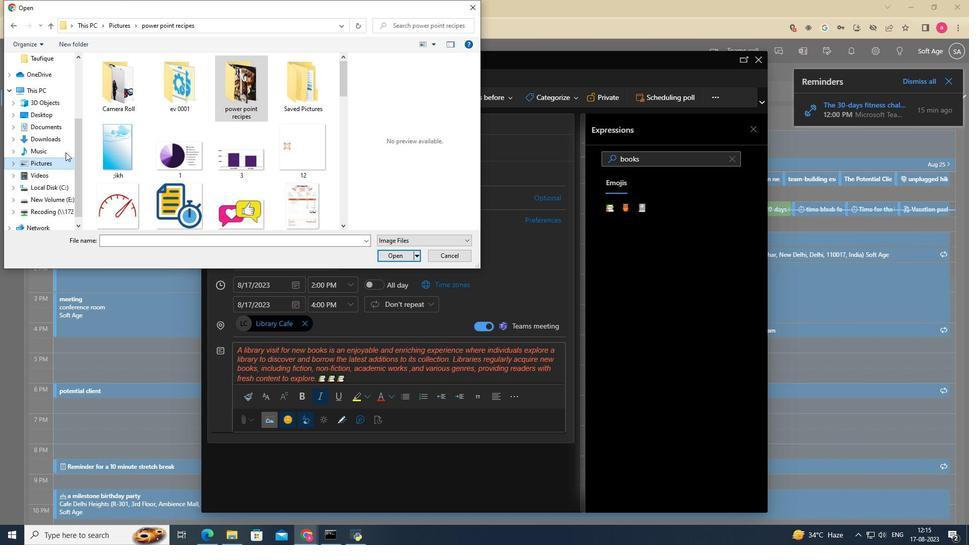 
Action: Mouse moved to (205, 237)
Screenshot: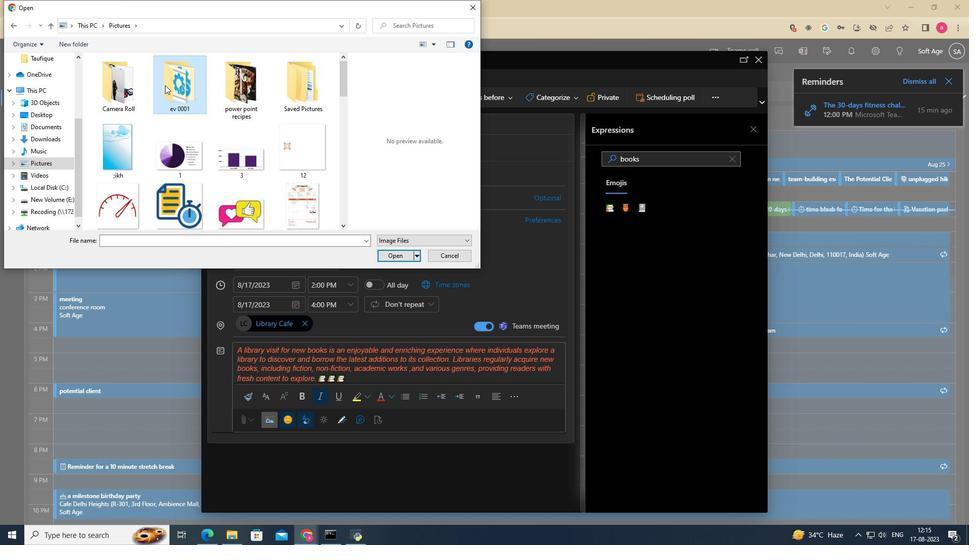 
Action: Mouse pressed left at (205, 237)
Screenshot: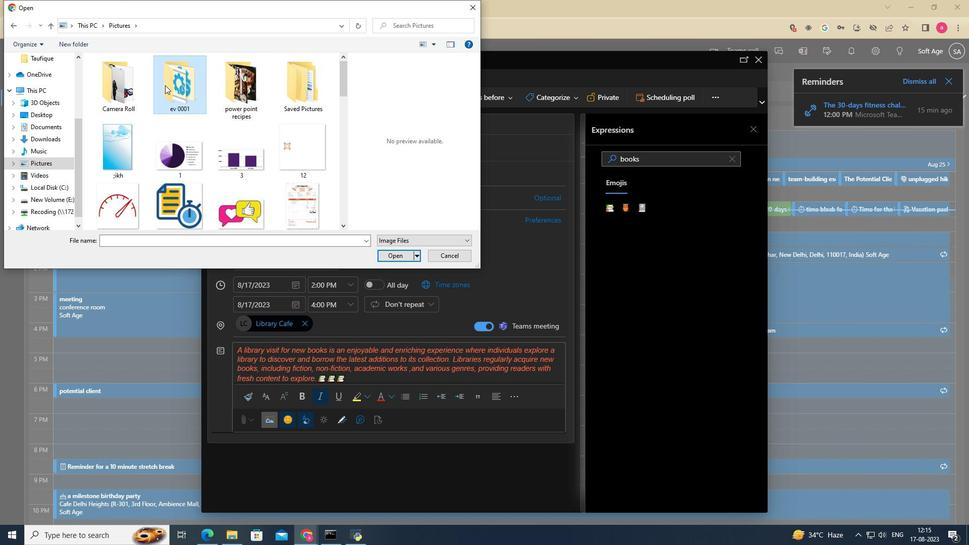 
Action: Mouse pressed left at (205, 237)
Screenshot: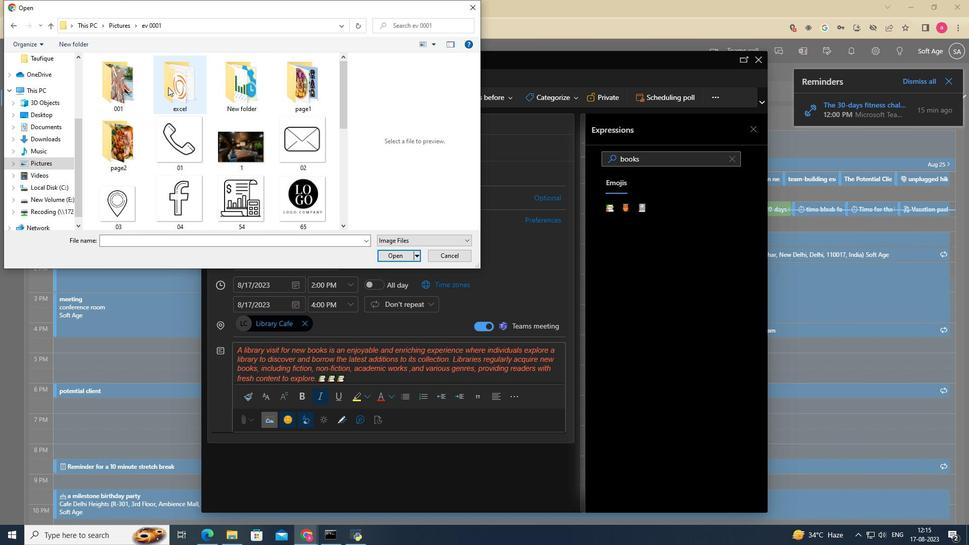 
Action: Mouse moved to (261, 269)
Screenshot: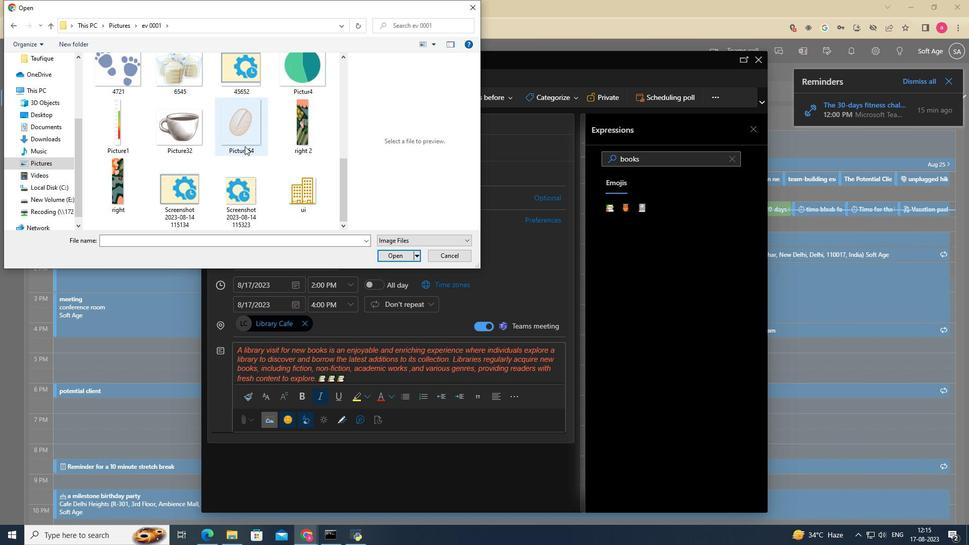 
Action: Mouse scrolled (261, 268) with delta (0, 0)
Screenshot: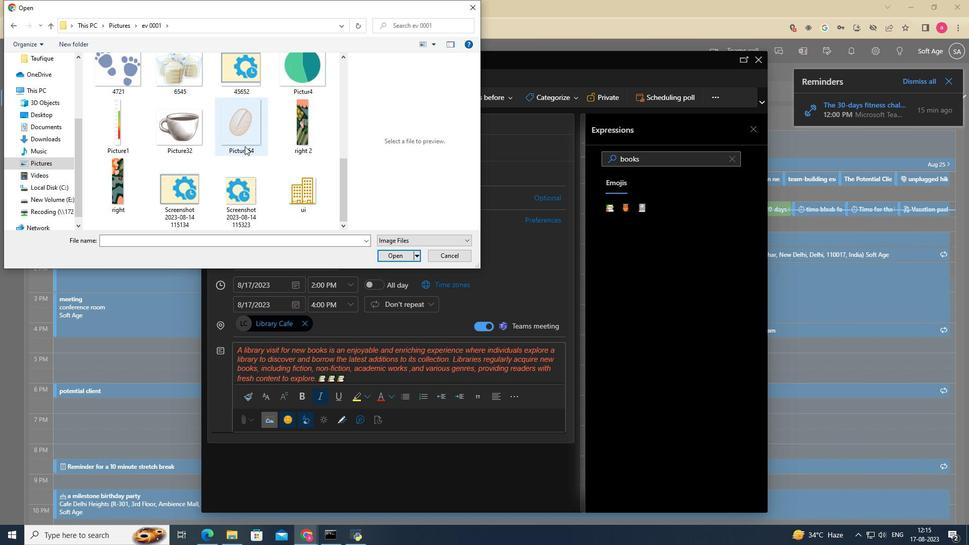 
Action: Mouse moved to (261, 269)
Screenshot: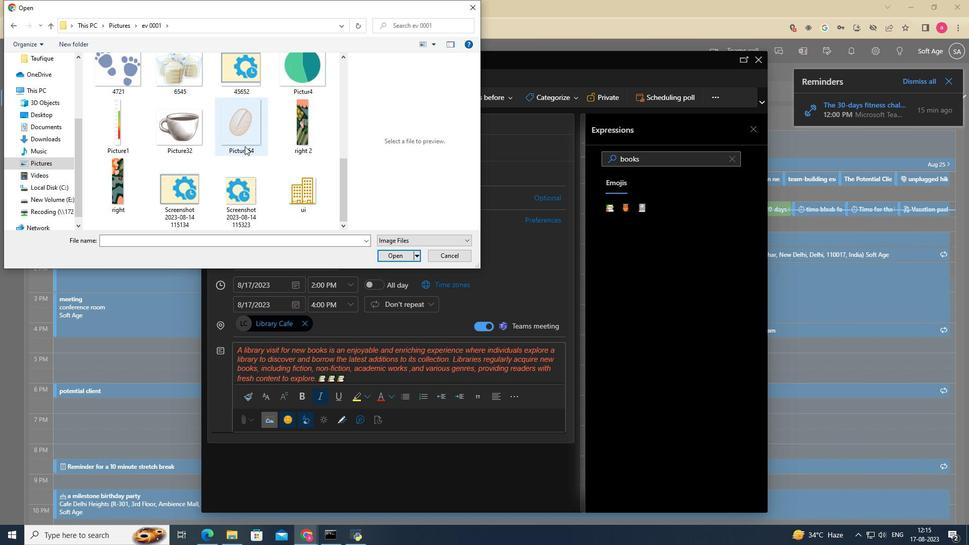 
Action: Mouse scrolled (261, 268) with delta (0, 0)
Screenshot: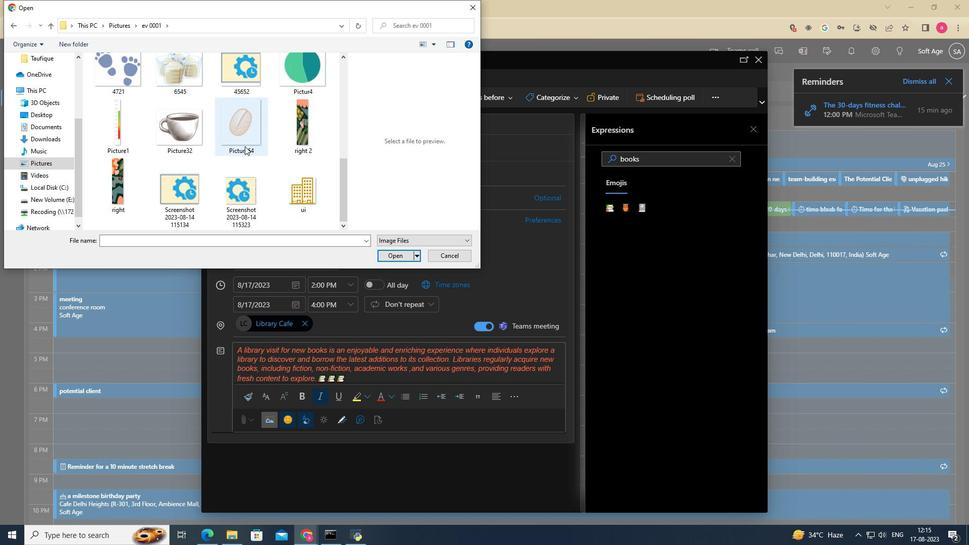 
Action: Mouse scrolled (261, 268) with delta (0, 0)
Screenshot: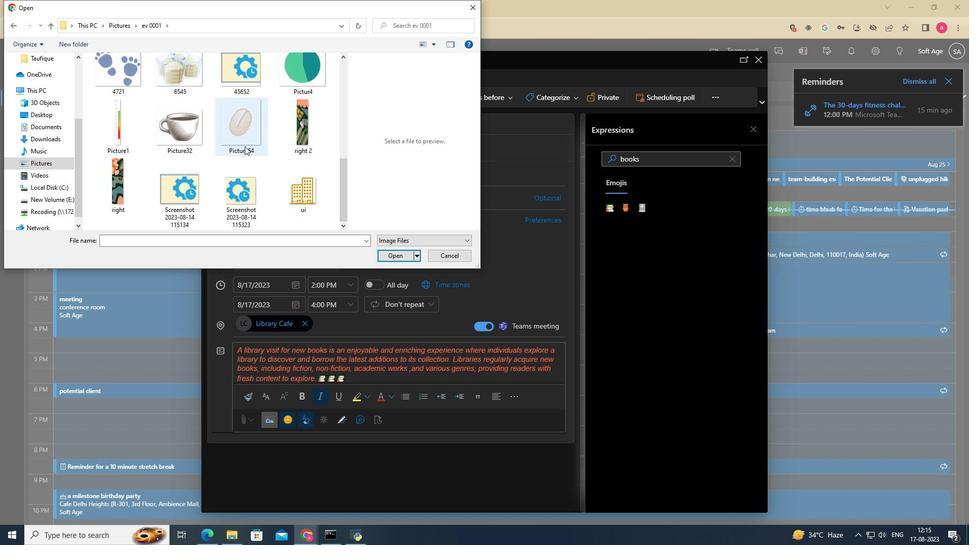 
Action: Mouse scrolled (261, 268) with delta (0, 0)
Screenshot: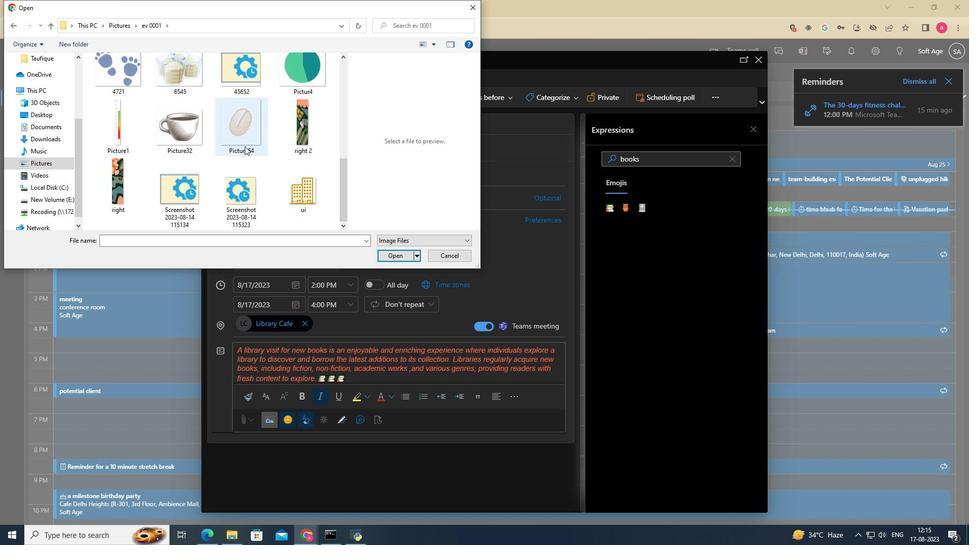 
Action: Mouse moved to (262, 269)
Screenshot: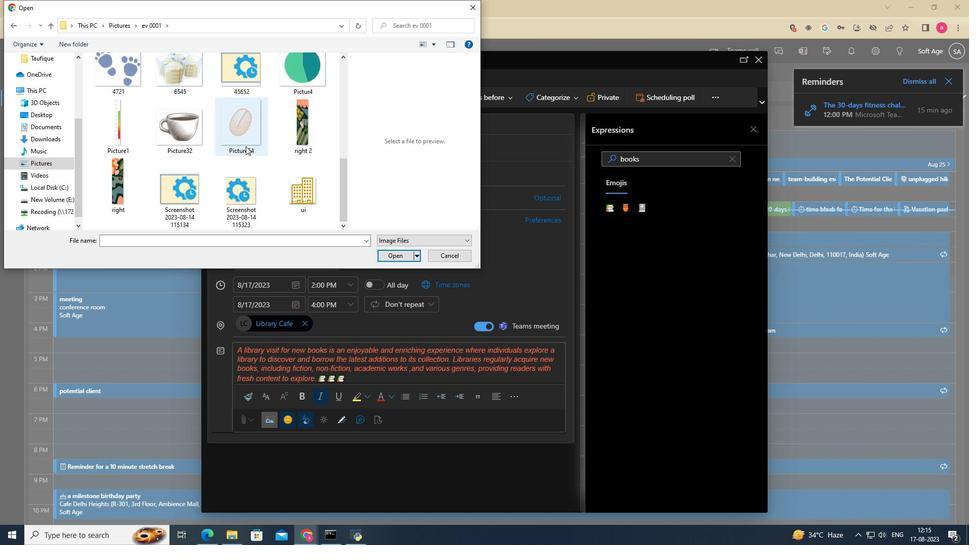 
Action: Mouse scrolled (262, 268) with delta (0, 0)
Screenshot: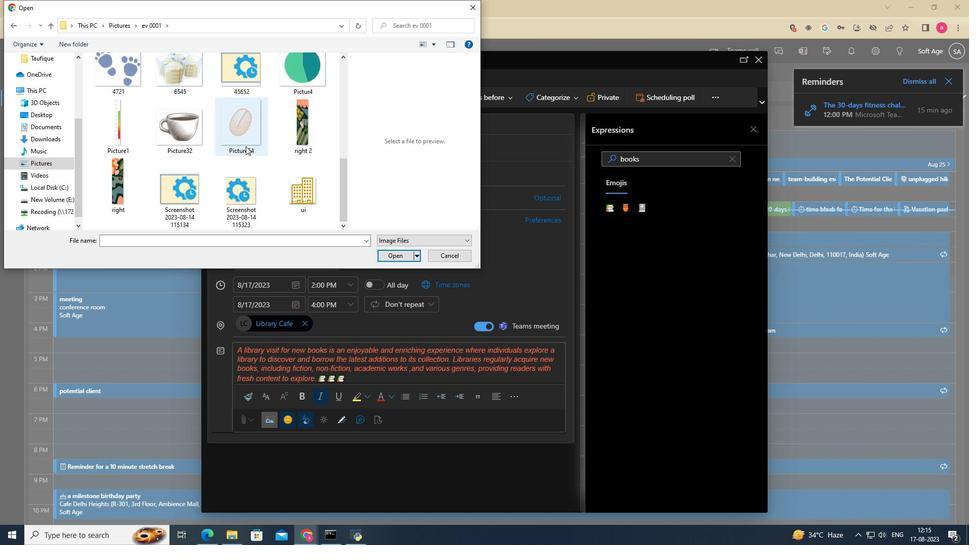 
Action: Mouse scrolled (262, 268) with delta (0, 0)
Screenshot: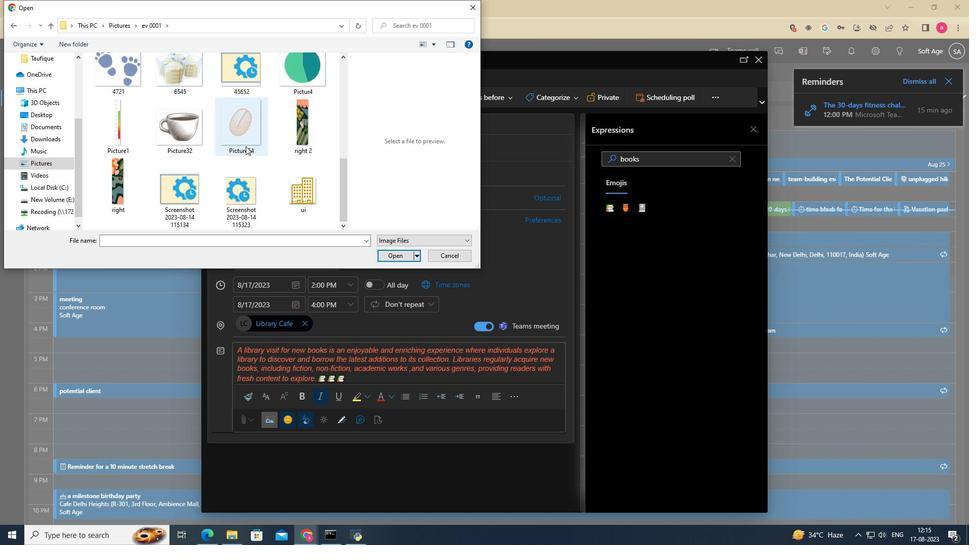 
Action: Mouse moved to (257, 275)
Screenshot: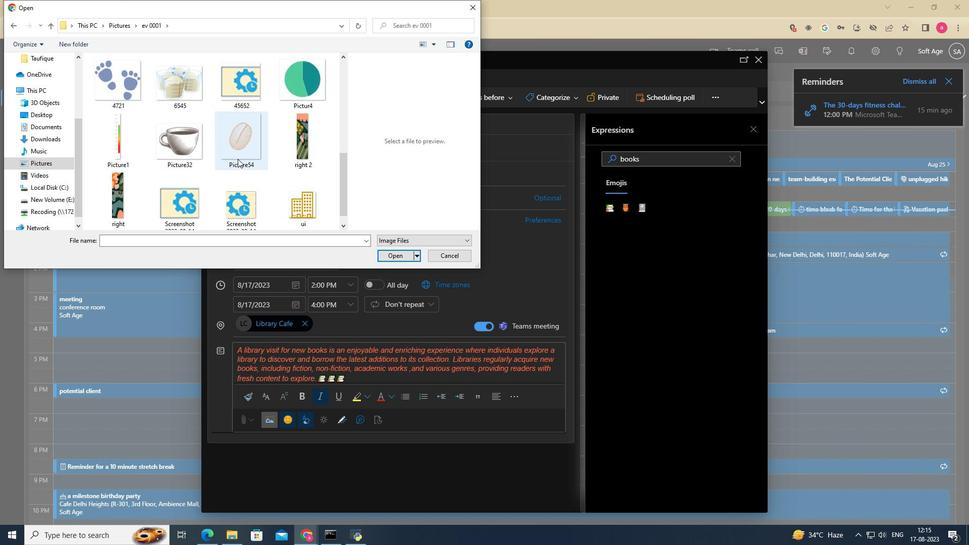 
Action: Mouse scrolled (257, 275) with delta (0, 0)
Screenshot: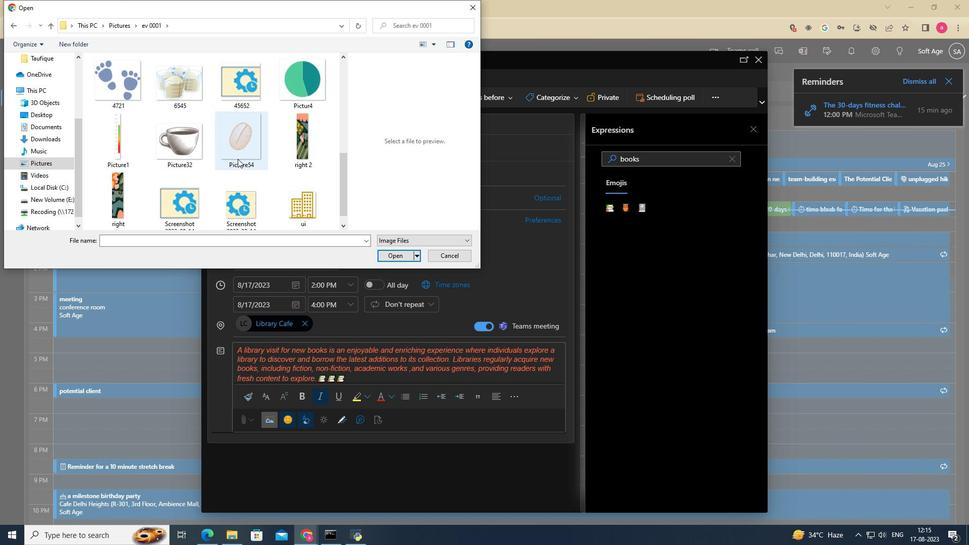 
Action: Mouse scrolled (257, 275) with delta (0, 0)
Screenshot: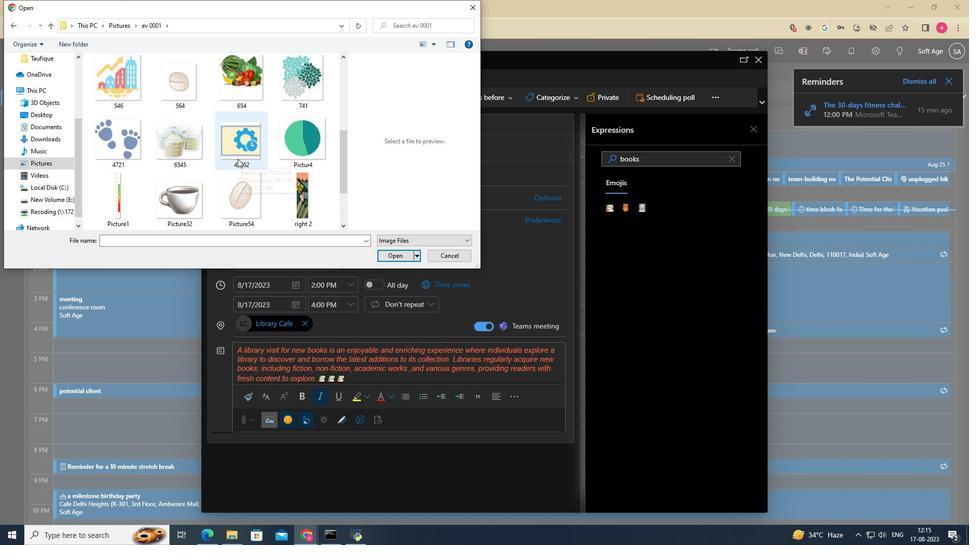 
Action: Mouse scrolled (257, 275) with delta (0, 0)
Screenshot: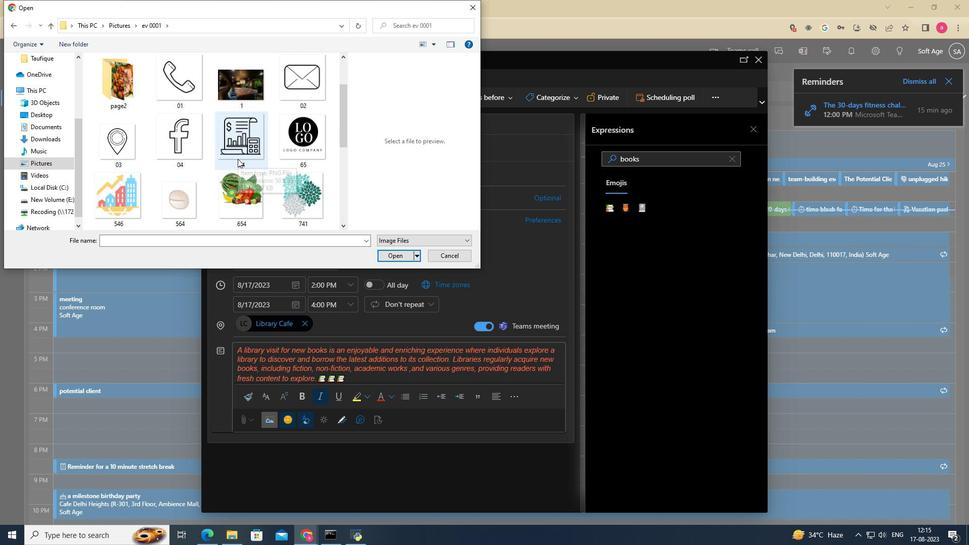 
Action: Mouse scrolled (257, 275) with delta (0, 0)
Screenshot: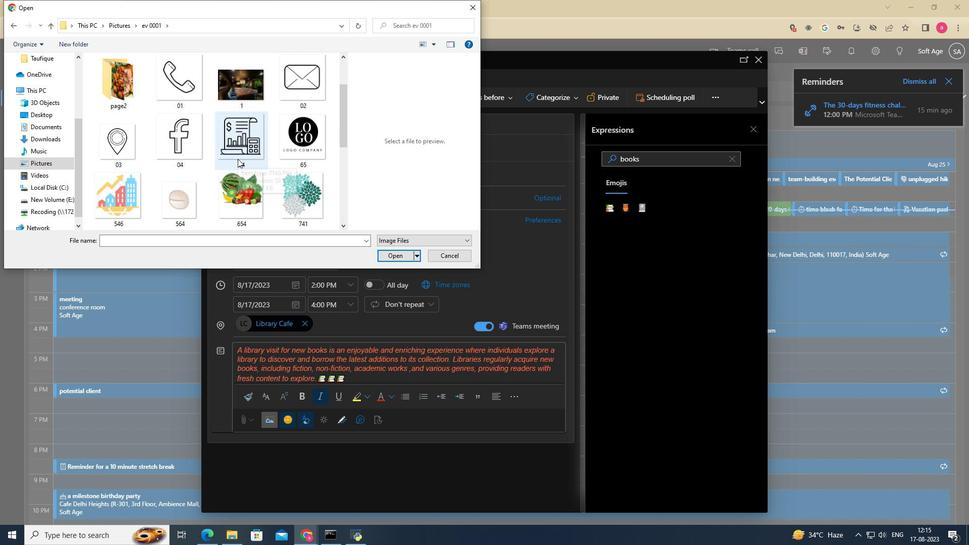 
Action: Mouse moved to (260, 268)
Screenshot: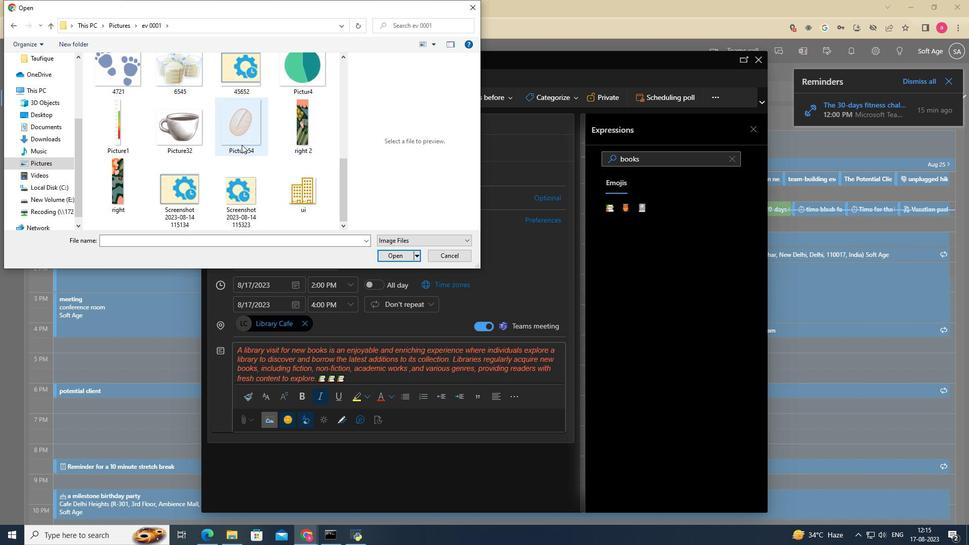 
Action: Mouse scrolled (260, 268) with delta (0, 0)
Screenshot: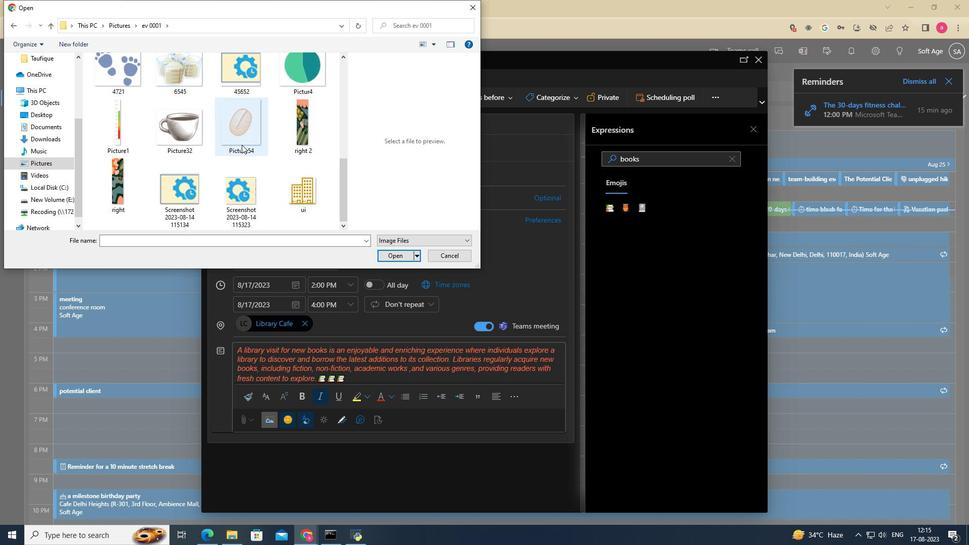 
Action: Mouse scrolled (260, 268) with delta (0, 0)
Screenshot: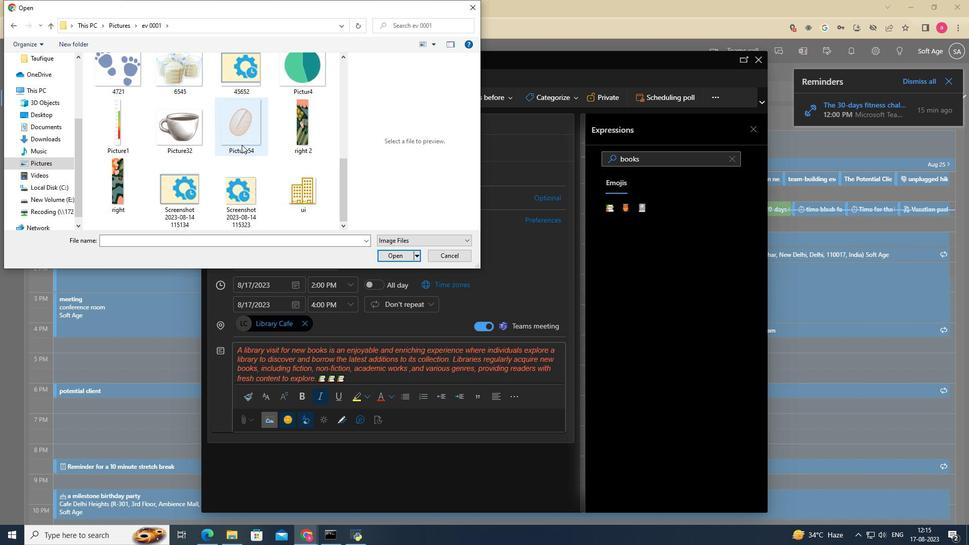 
Action: Mouse scrolled (260, 268) with delta (0, 0)
Screenshot: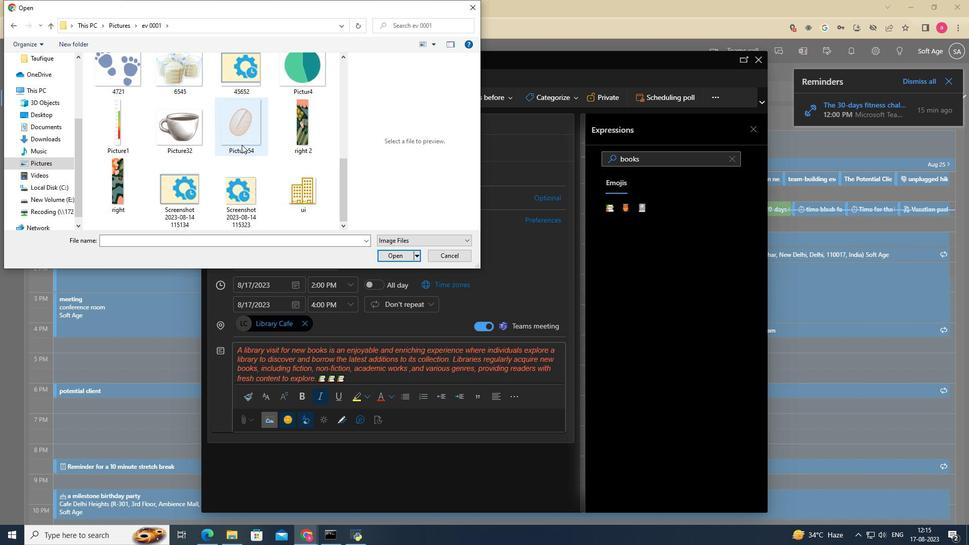 
Action: Mouse scrolled (260, 268) with delta (0, 0)
Screenshot: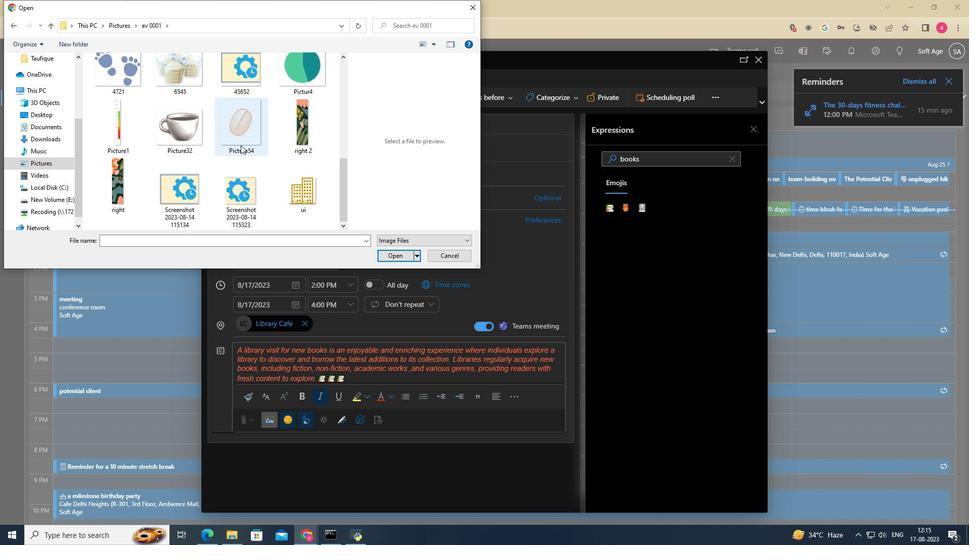 
Action: Mouse scrolled (260, 268) with delta (0, 0)
Screenshot: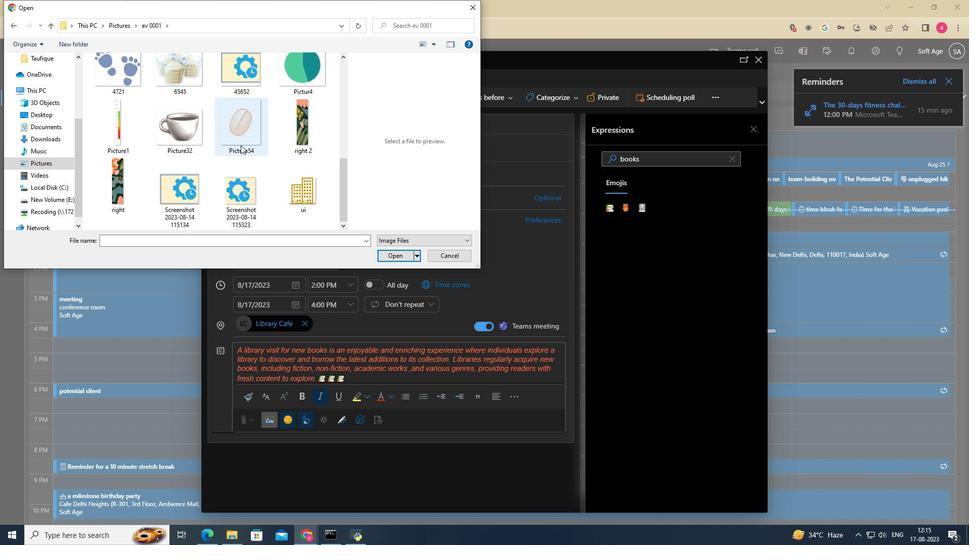 
Action: Mouse scrolled (260, 268) with delta (0, 0)
Screenshot: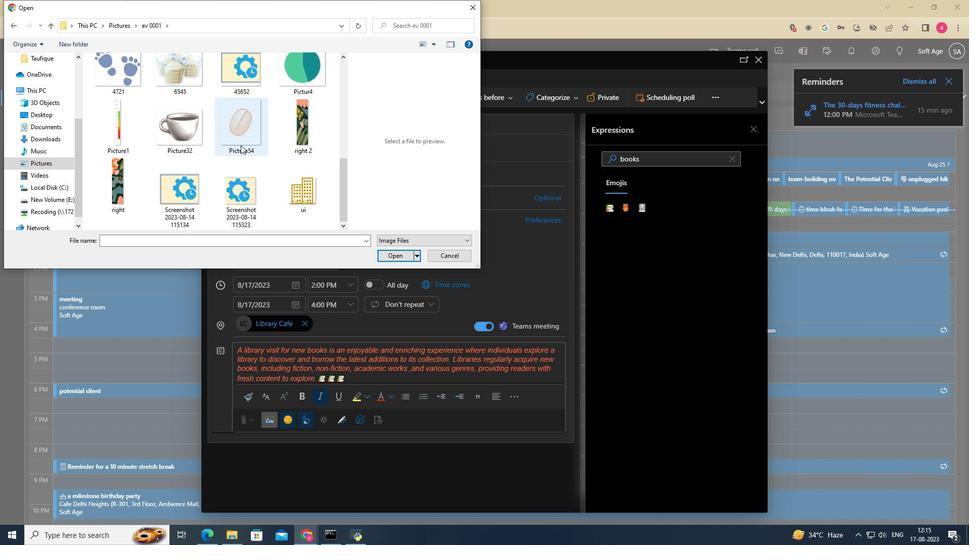 
Action: Mouse moved to (294, 294)
Screenshot: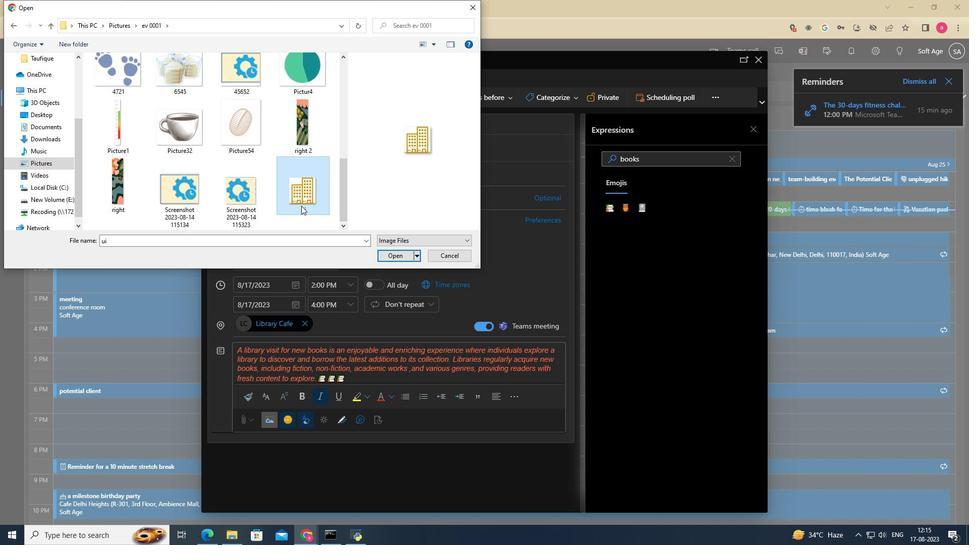 
Action: Mouse pressed left at (294, 294)
Screenshot: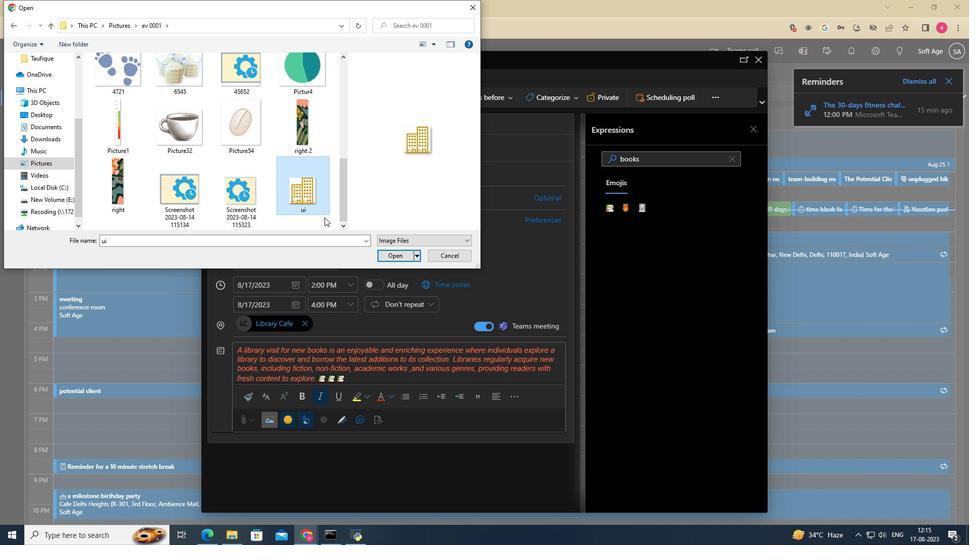 
Action: Mouse moved to (367, 324)
Screenshot: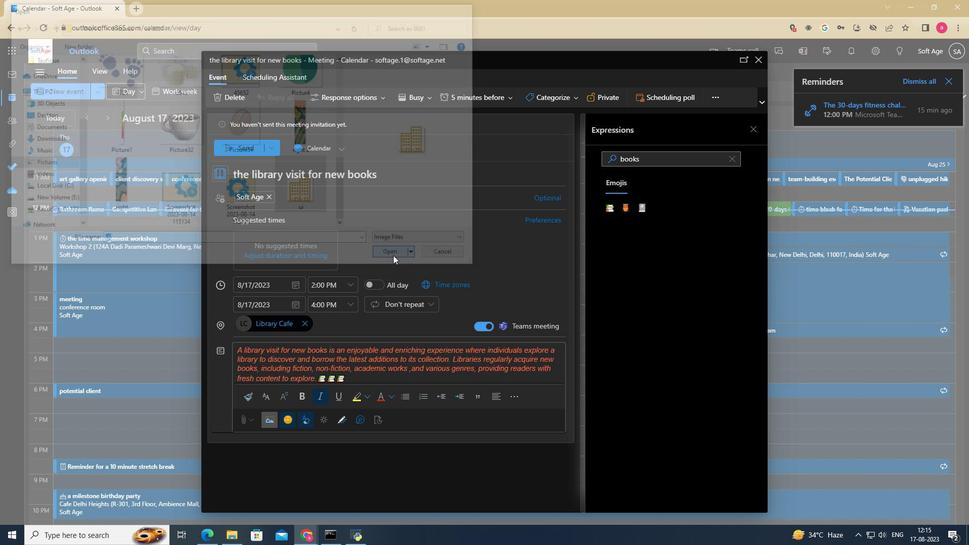 
Action: Mouse pressed left at (367, 324)
Screenshot: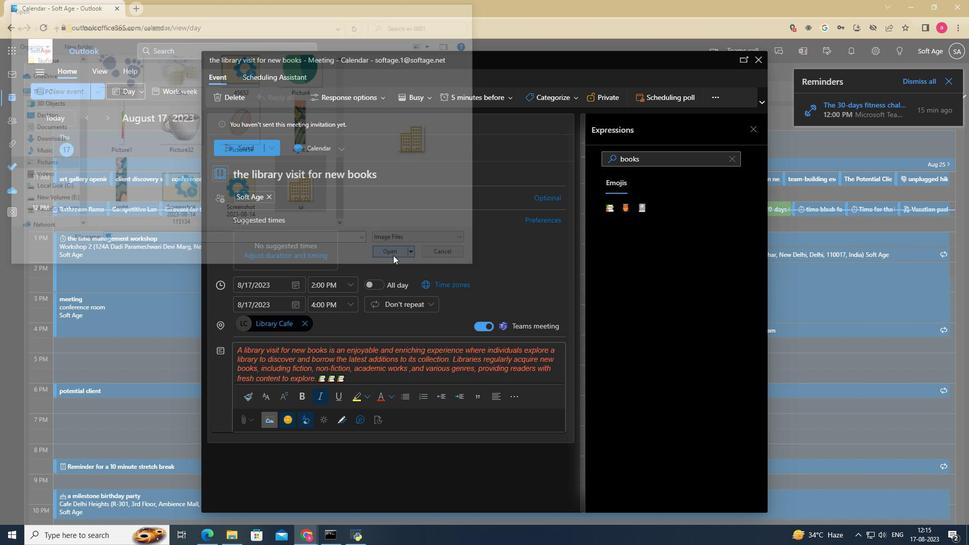 
Action: Mouse moved to (264, 268)
Screenshot: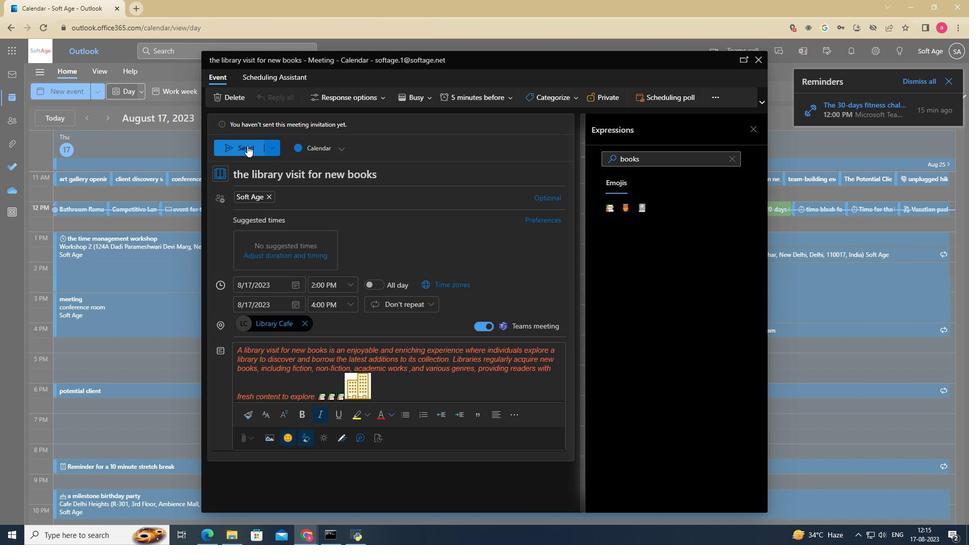 
Action: Mouse pressed left at (264, 268)
Screenshot: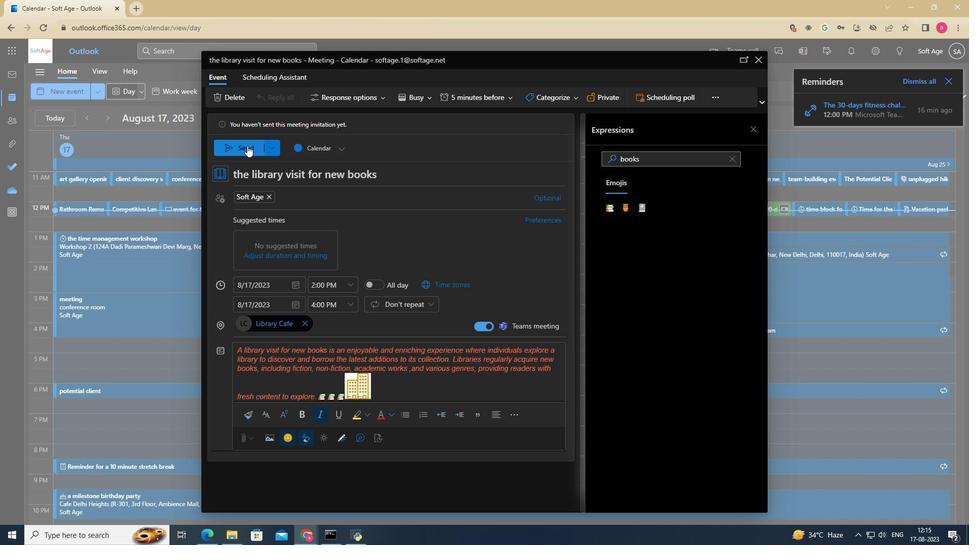 
